 Task: Add a signature Loretta Young containing Have a great National Diabetes Month, Loretta Young to email address softage.9@softage.net and add a folder Marketing plans
Action: Mouse moved to (1137, 87)
Screenshot: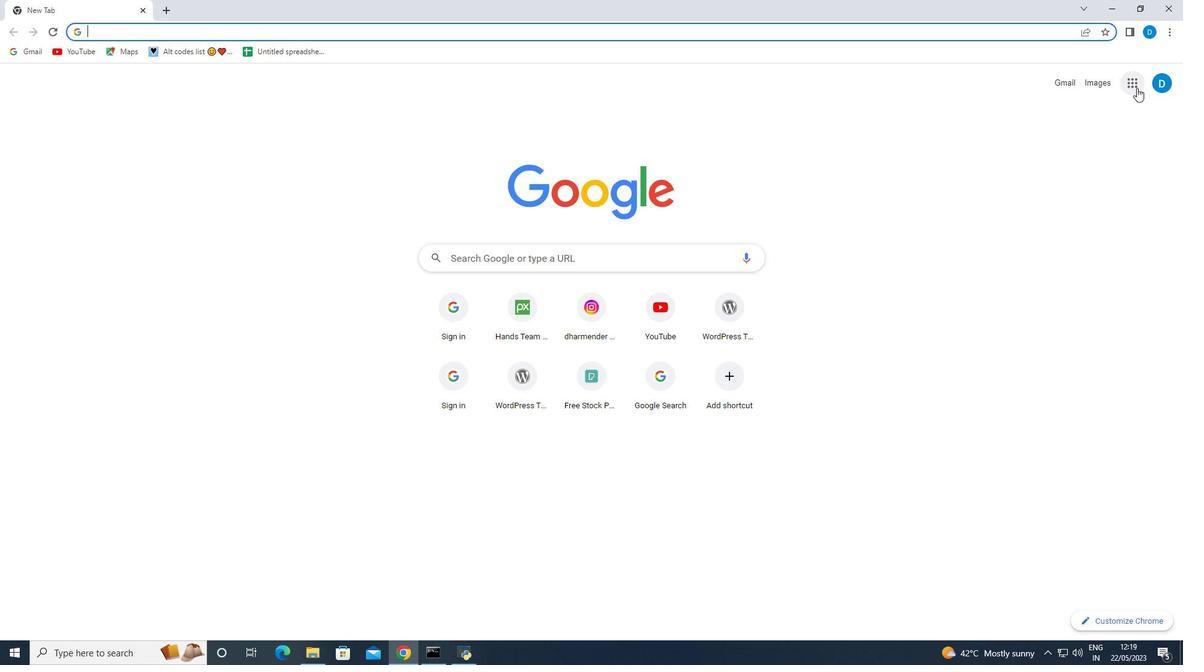 
Action: Mouse pressed left at (1137, 87)
Screenshot: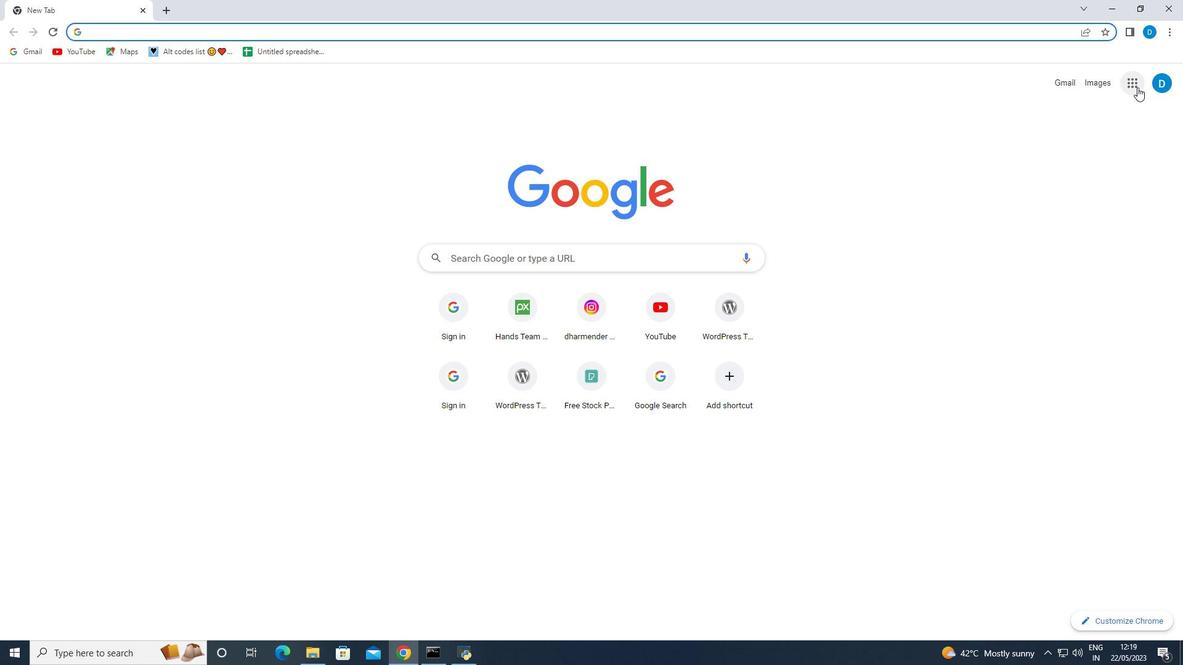 
Action: Mouse moved to (1025, 245)
Screenshot: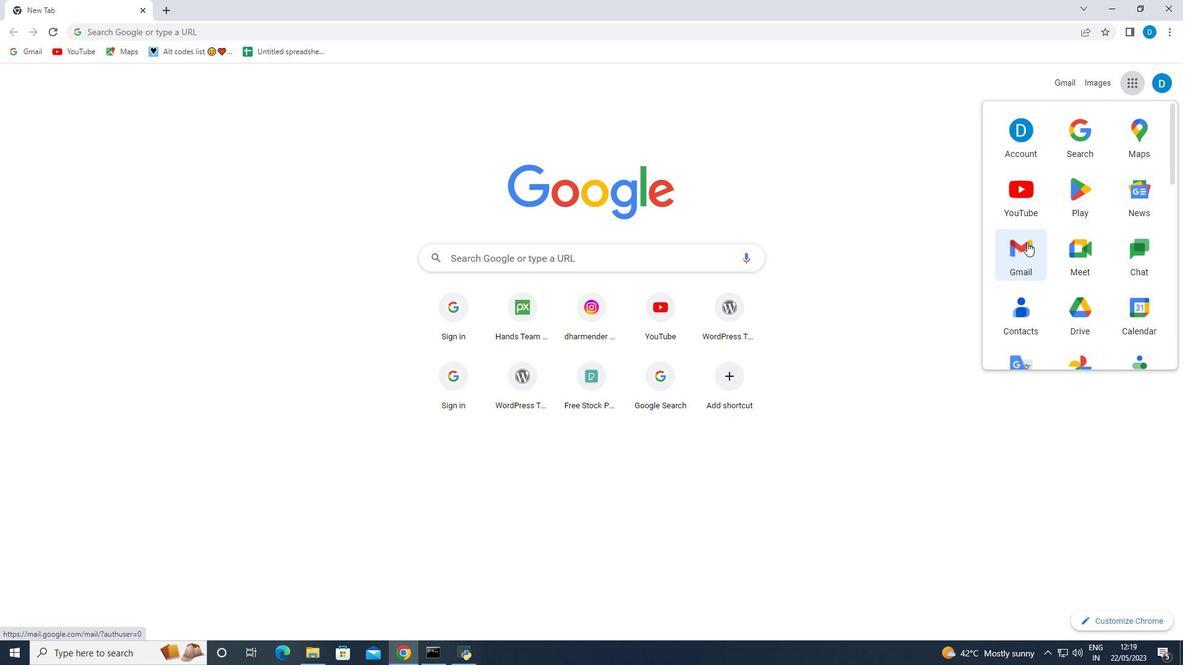 
Action: Mouse pressed left at (1025, 245)
Screenshot: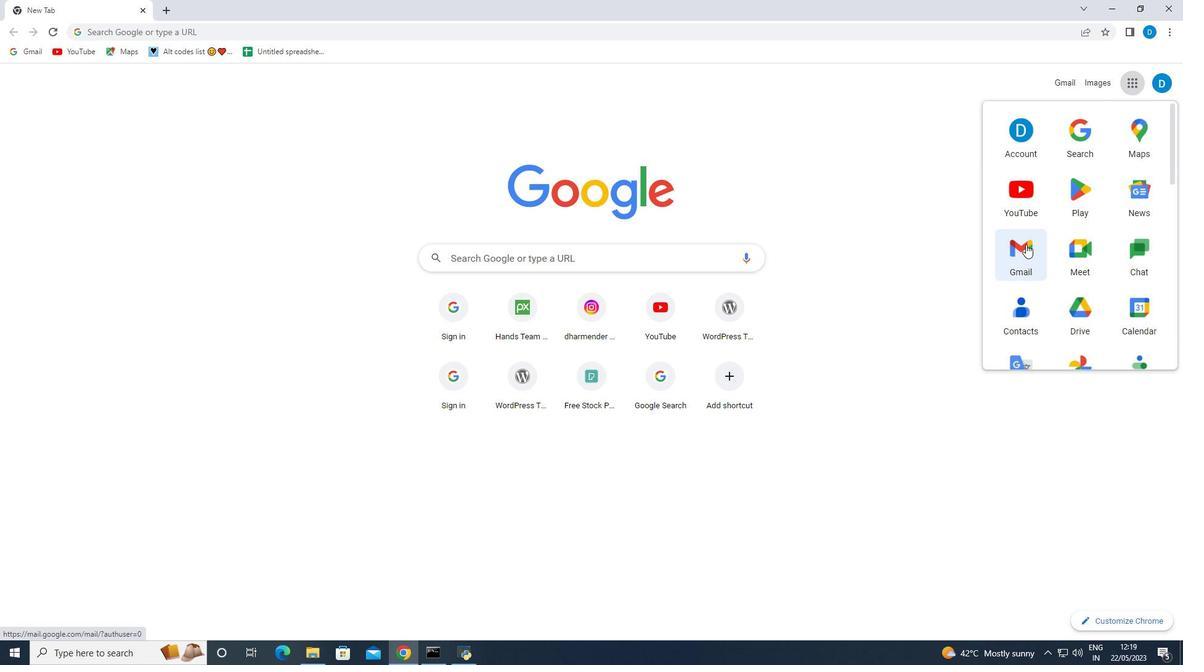
Action: Mouse moved to (1109, 85)
Screenshot: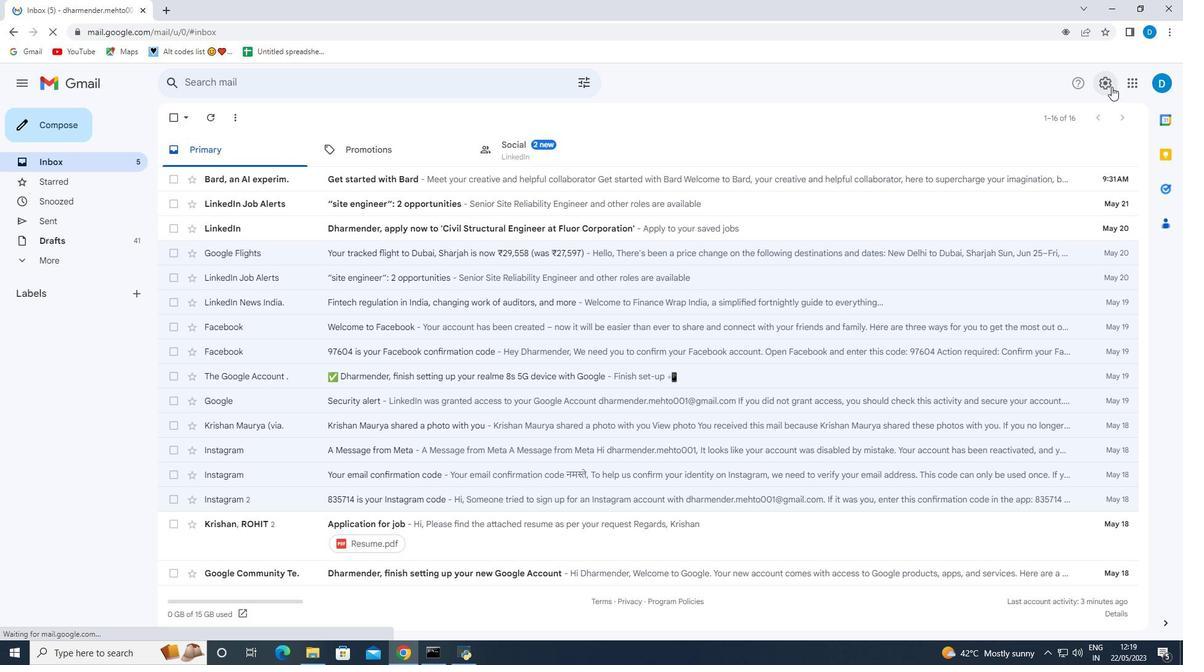 
Action: Mouse pressed left at (1109, 85)
Screenshot: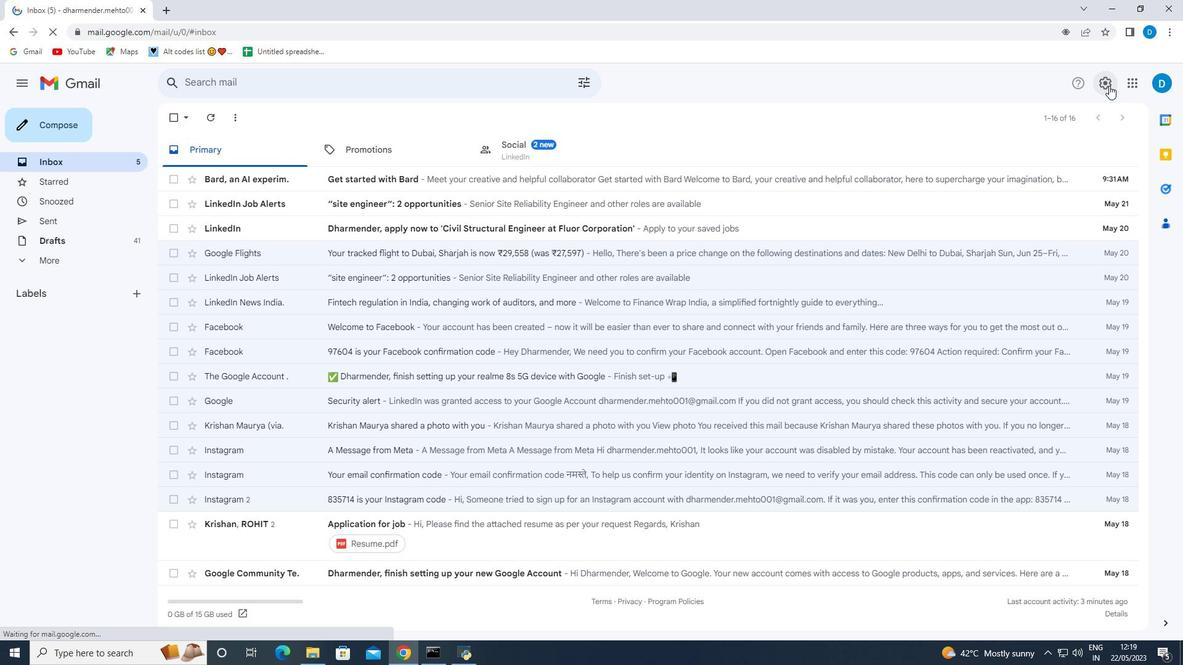 
Action: Mouse moved to (1102, 85)
Screenshot: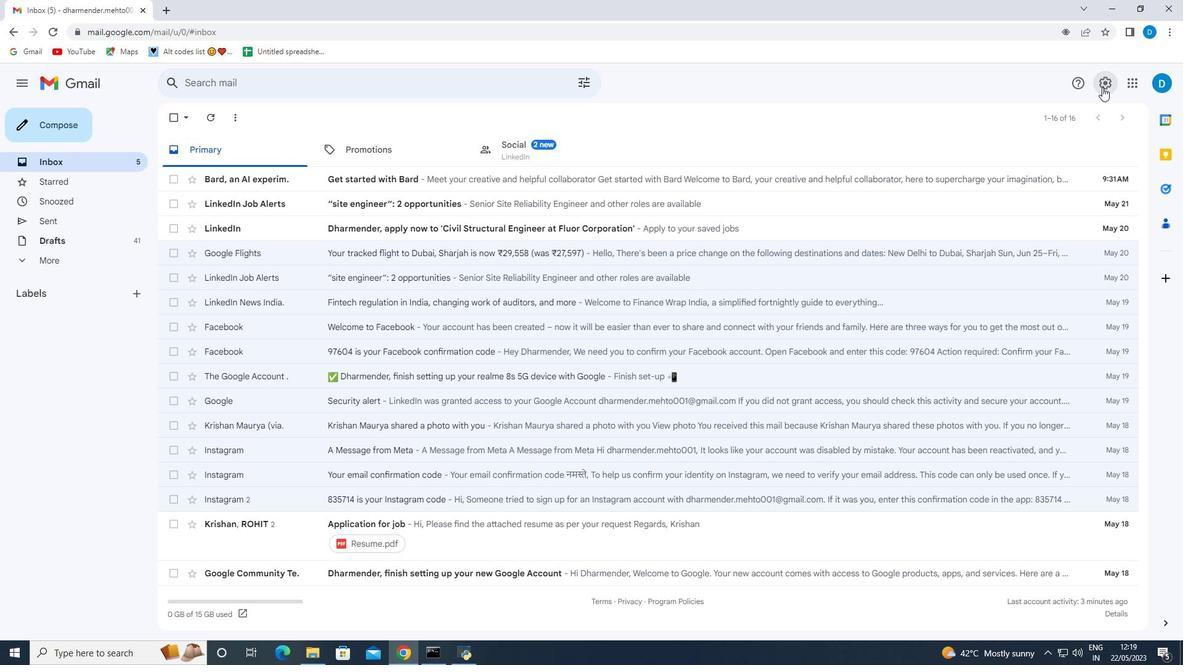 
Action: Mouse pressed left at (1102, 85)
Screenshot: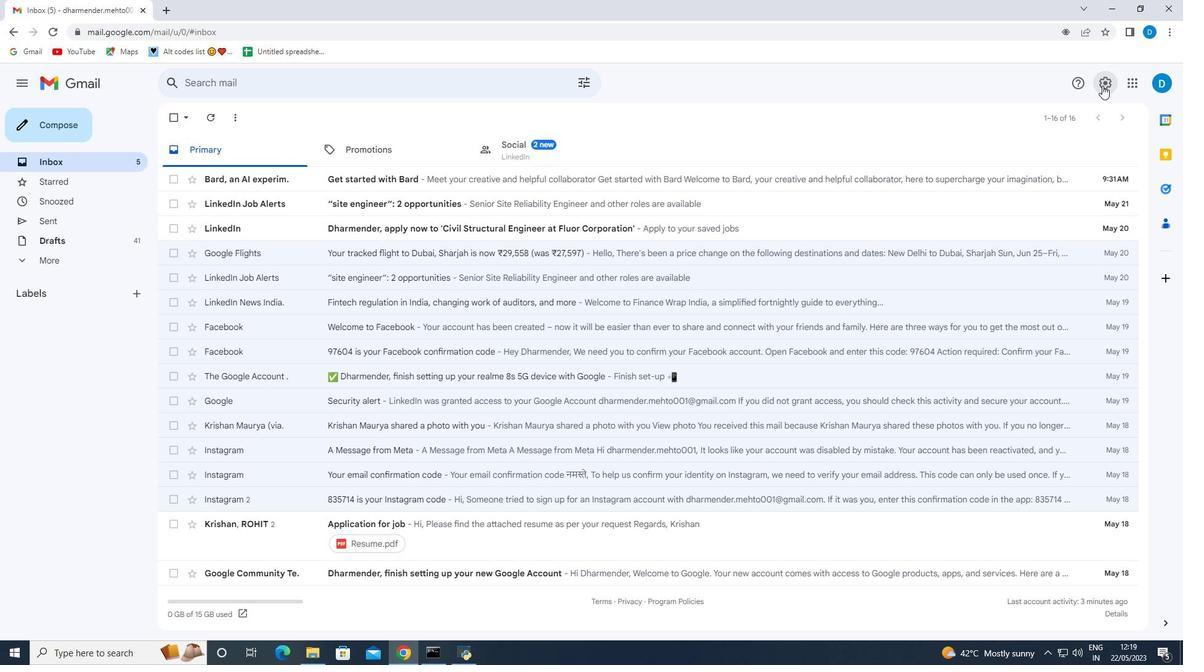
Action: Mouse pressed left at (1102, 85)
Screenshot: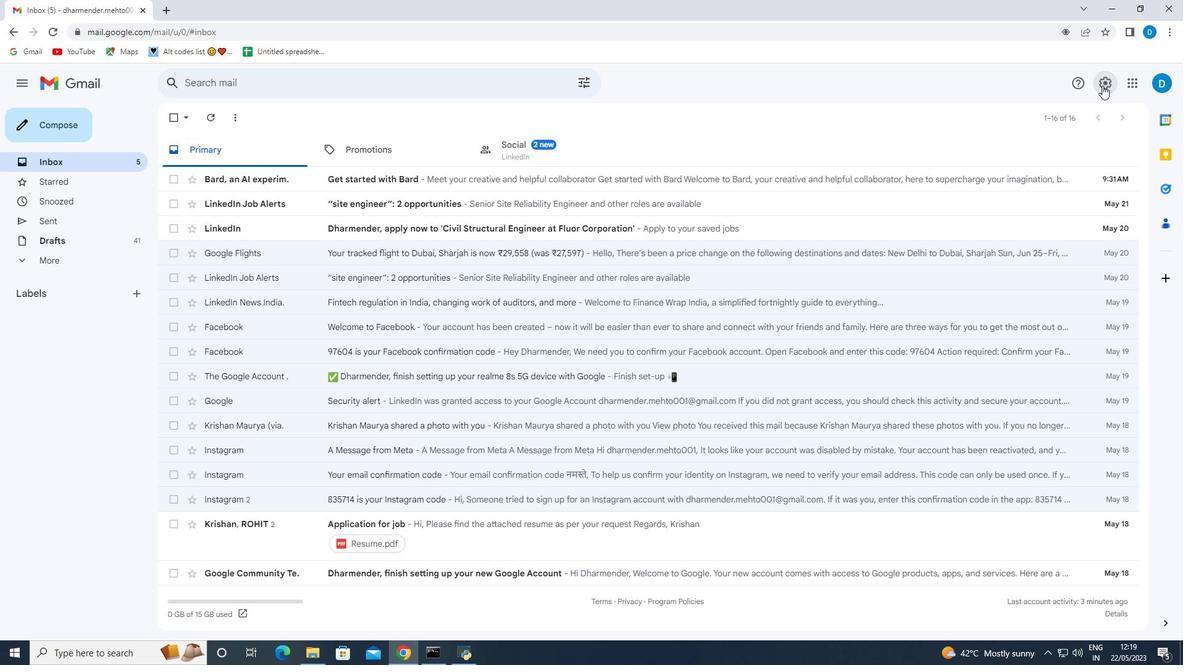 
Action: Mouse moved to (1075, 145)
Screenshot: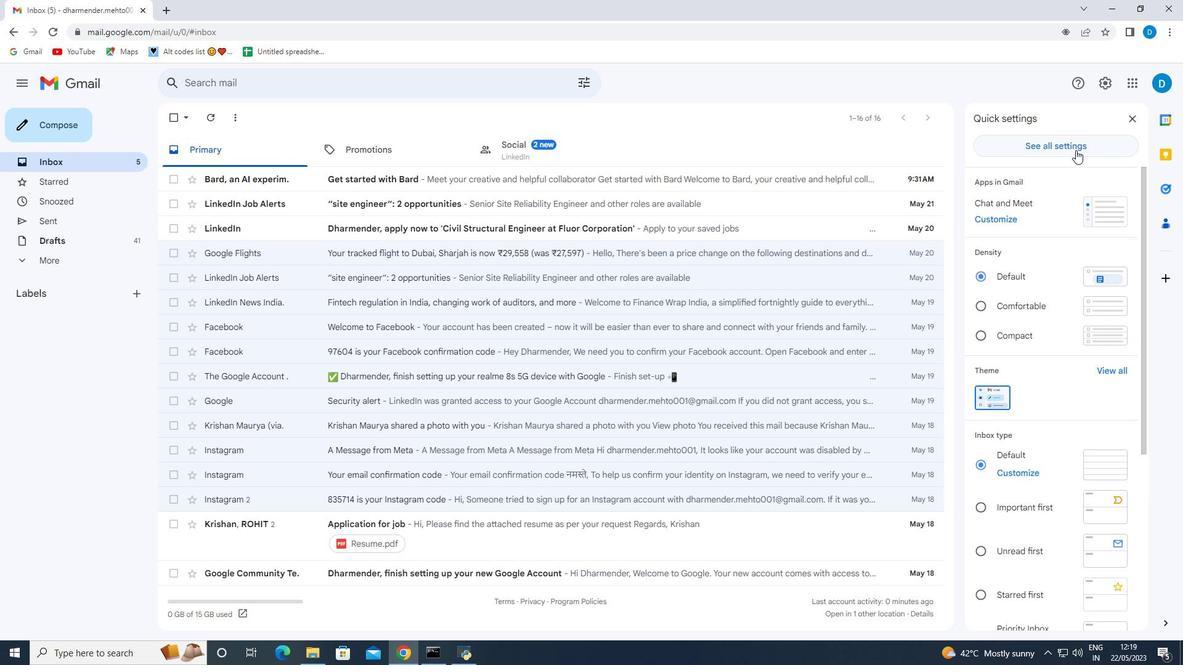 
Action: Mouse pressed left at (1075, 145)
Screenshot: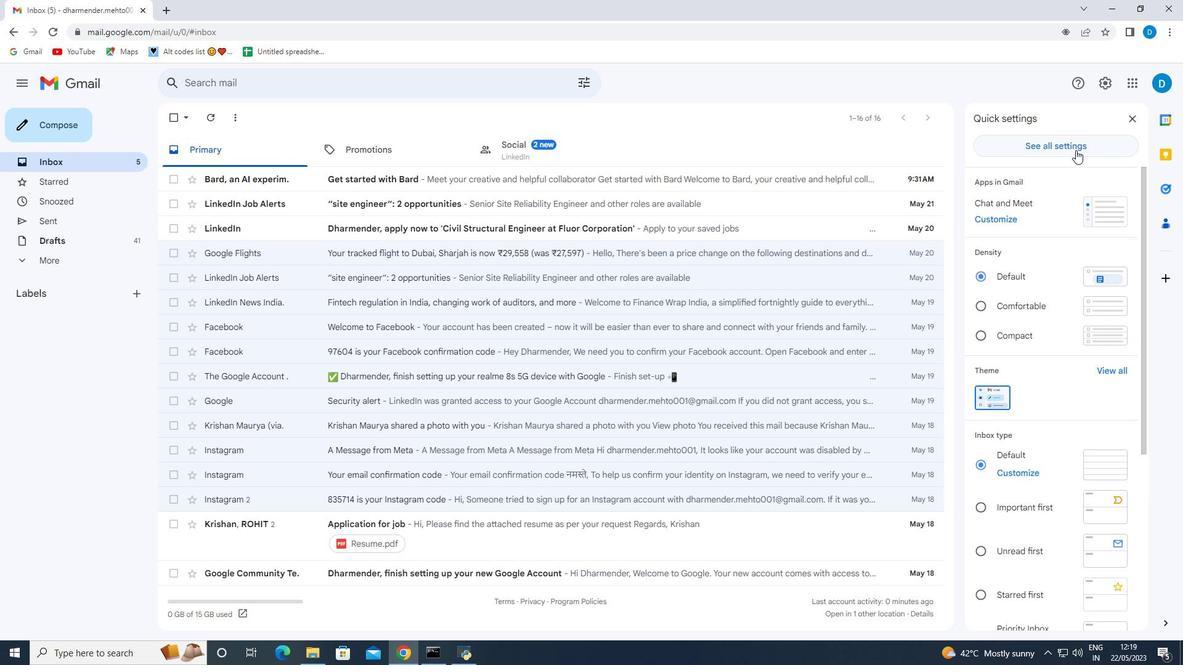 
Action: Mouse moved to (467, 258)
Screenshot: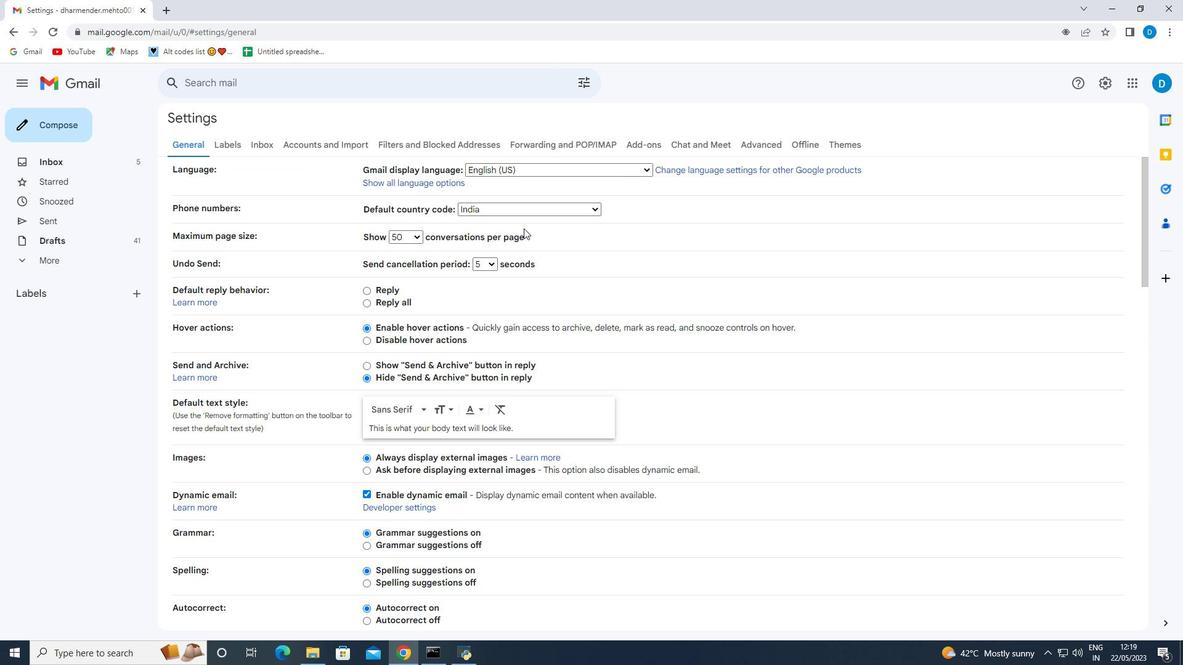 
Action: Mouse scrolled (467, 257) with delta (0, 0)
Screenshot: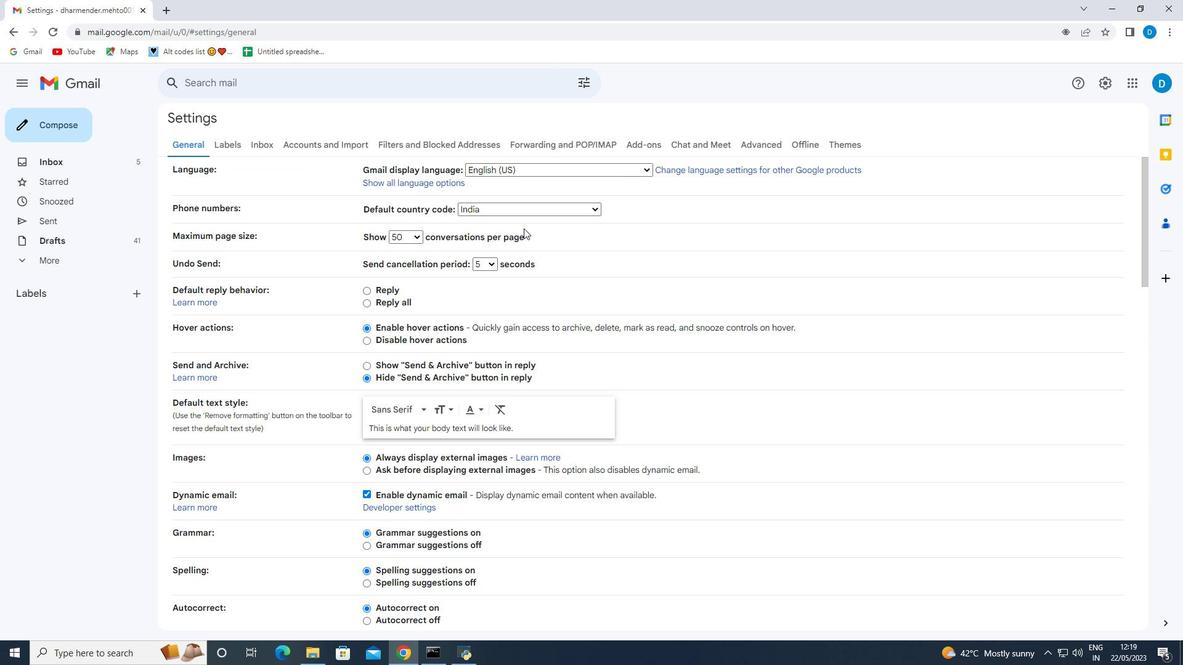 
Action: Mouse moved to (465, 260)
Screenshot: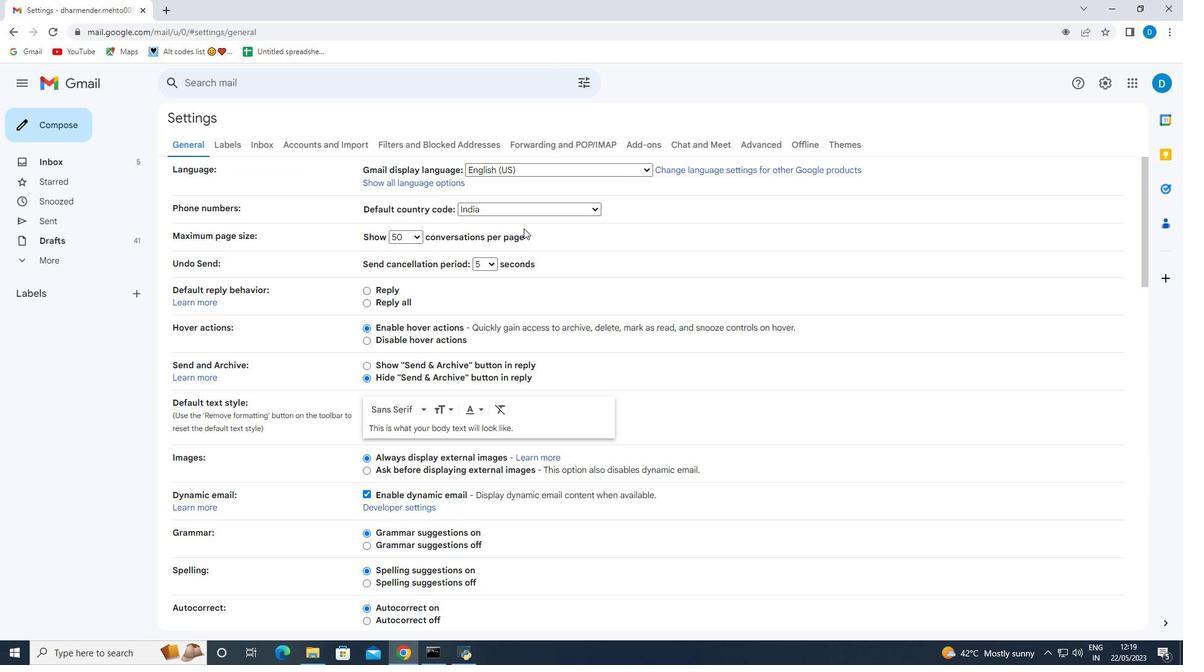 
Action: Mouse scrolled (465, 260) with delta (0, 0)
Screenshot: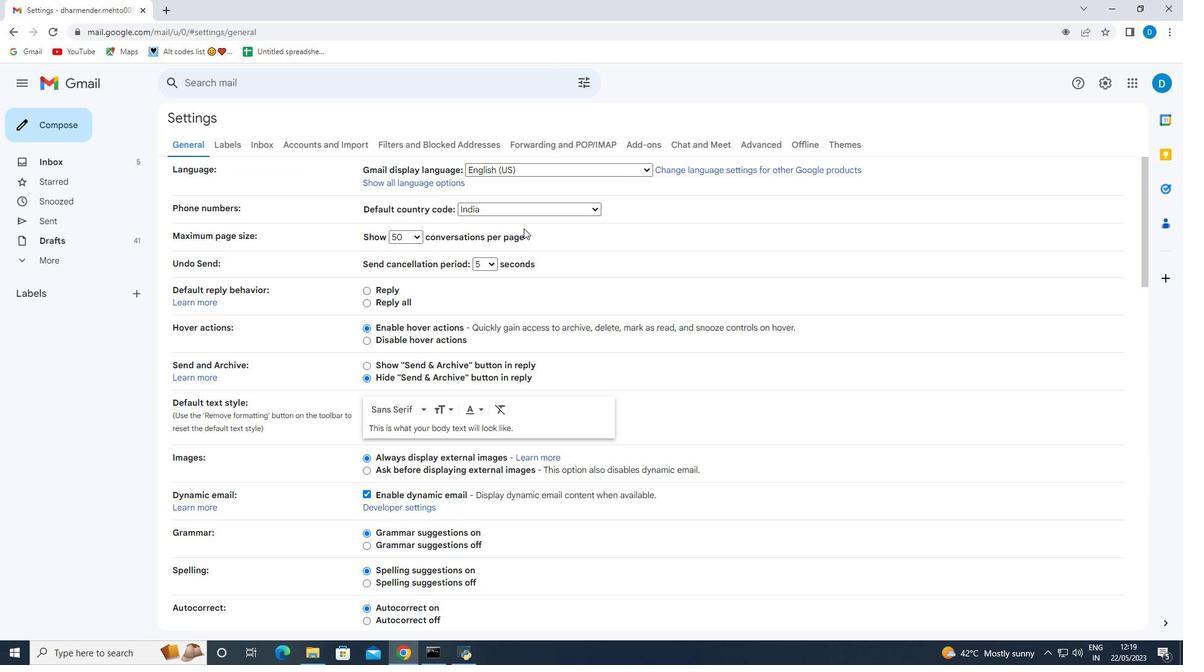 
Action: Mouse moved to (465, 260)
Screenshot: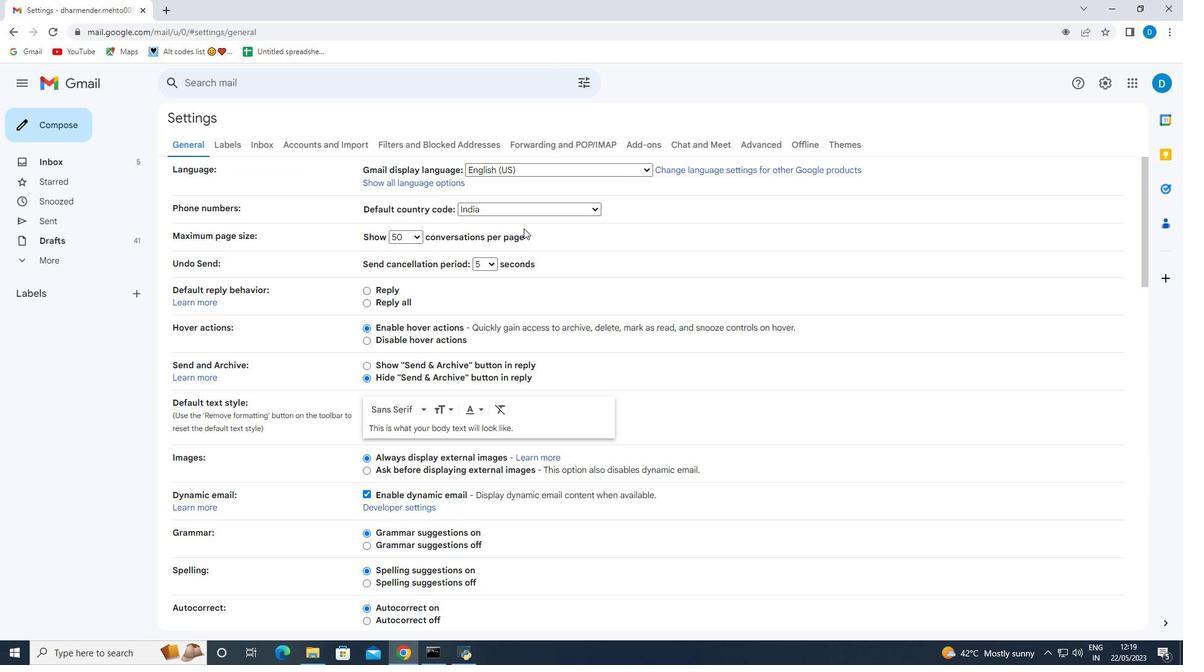 
Action: Mouse scrolled (465, 260) with delta (0, 0)
Screenshot: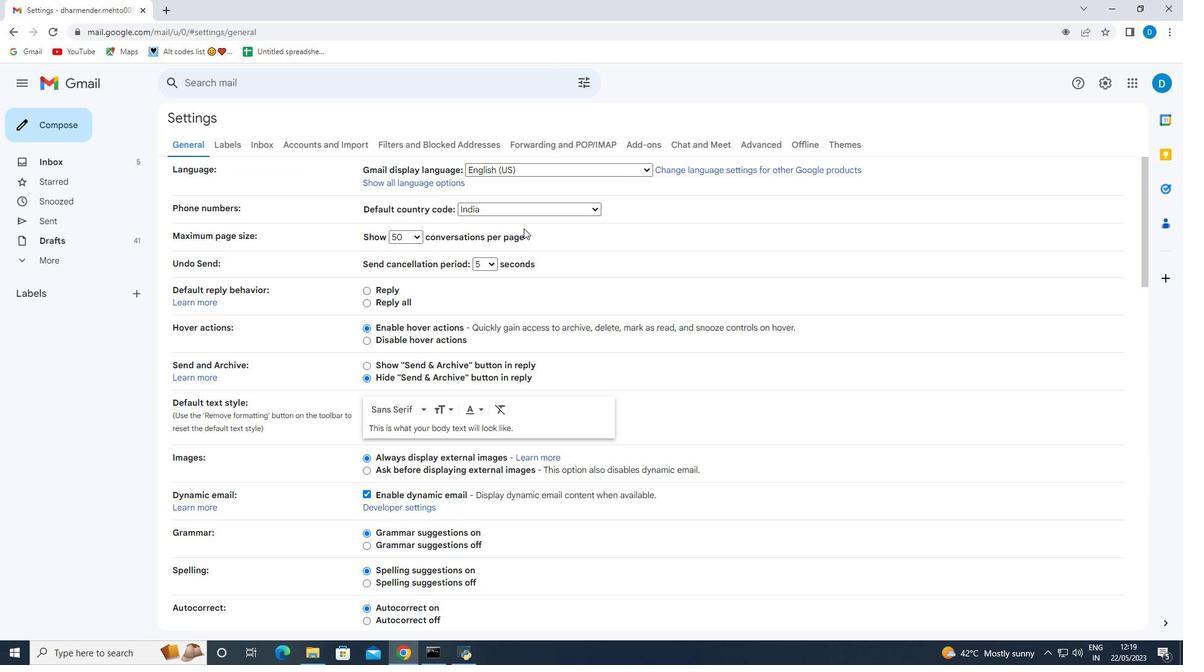
Action: Mouse moved to (465, 260)
Screenshot: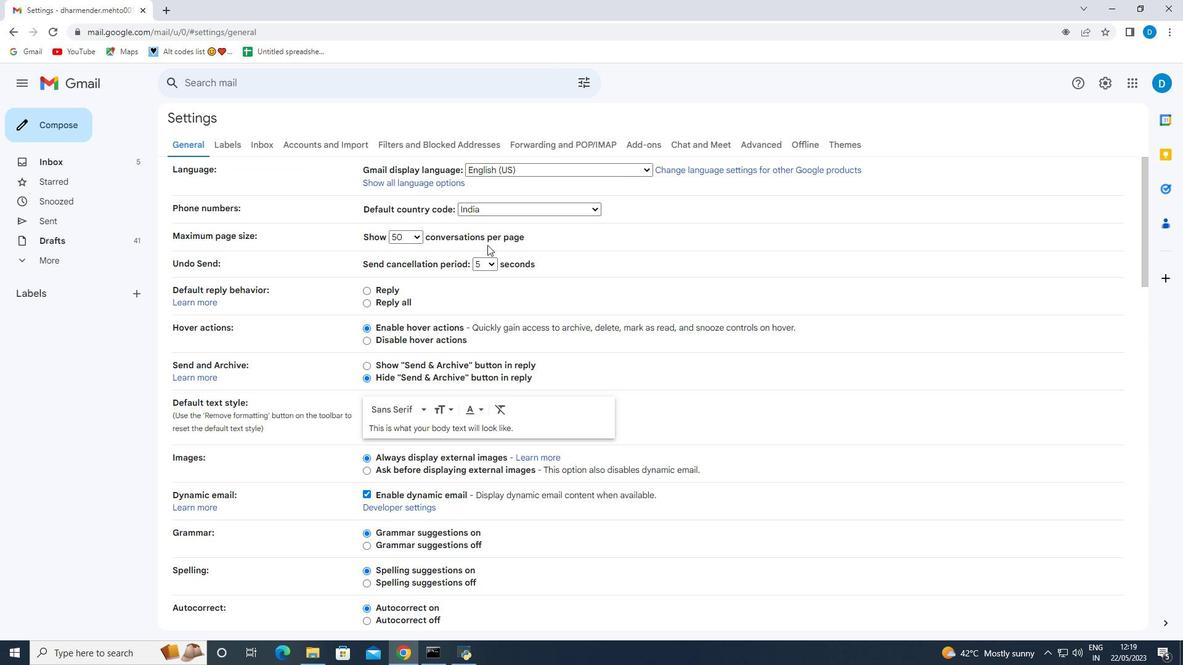 
Action: Mouse scrolled (465, 260) with delta (0, 0)
Screenshot: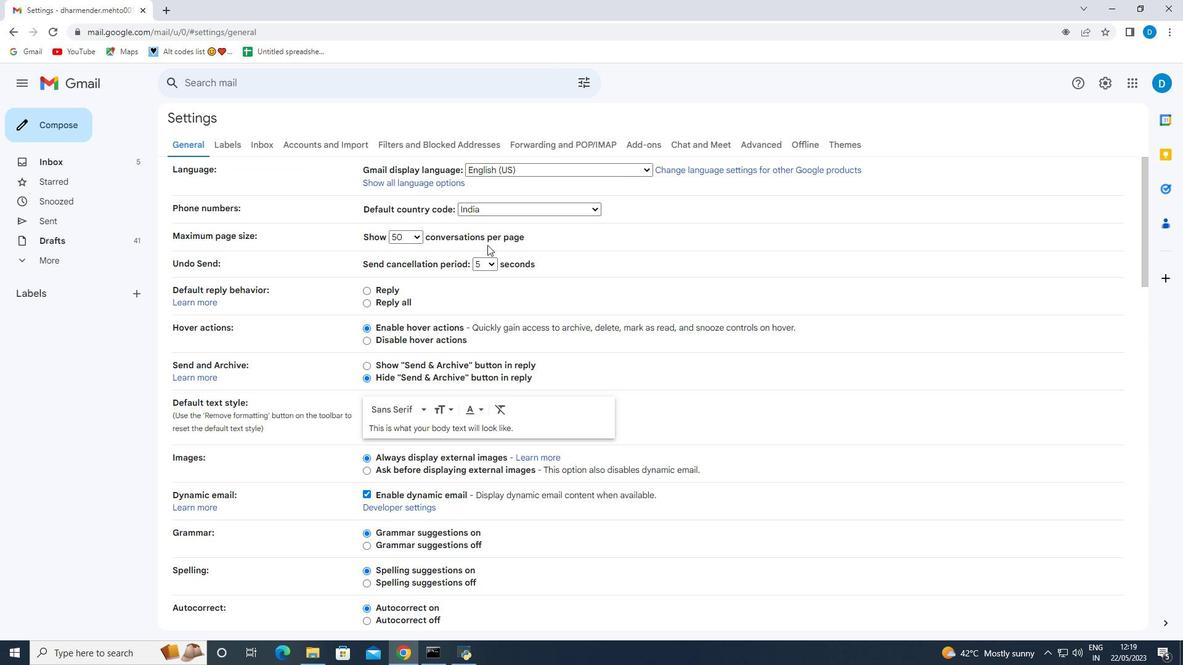 
Action: Mouse scrolled (465, 260) with delta (0, 0)
Screenshot: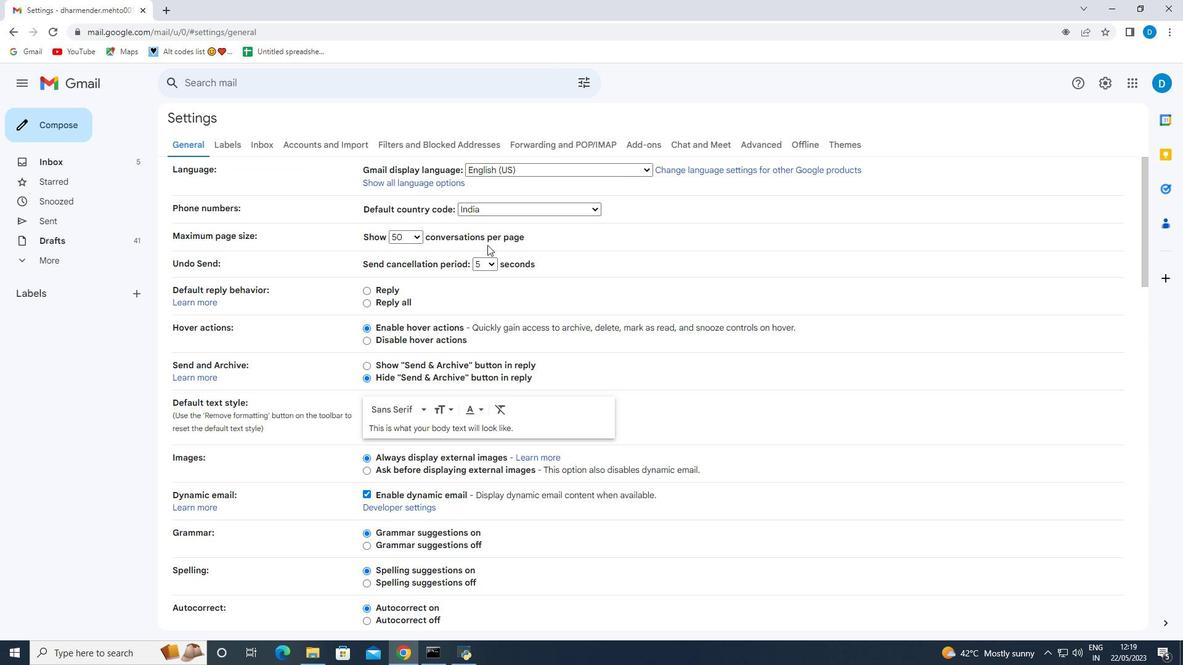 
Action: Mouse scrolled (465, 260) with delta (0, 0)
Screenshot: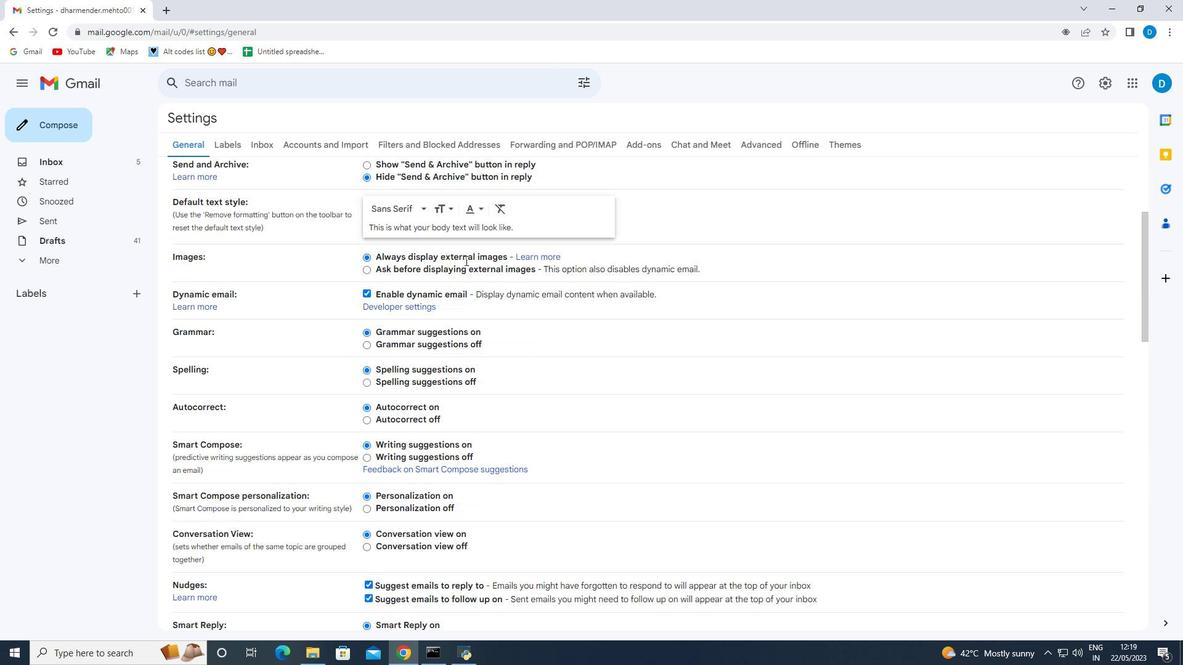 
Action: Mouse scrolled (465, 260) with delta (0, 0)
Screenshot: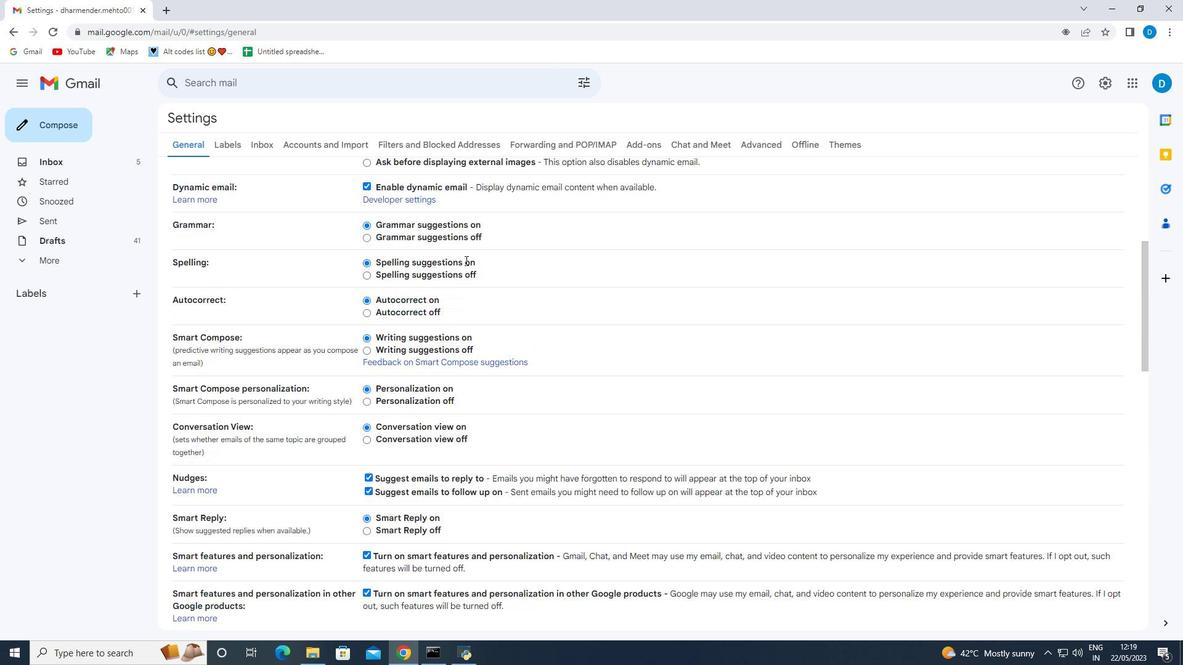 
Action: Mouse scrolled (465, 260) with delta (0, 0)
Screenshot: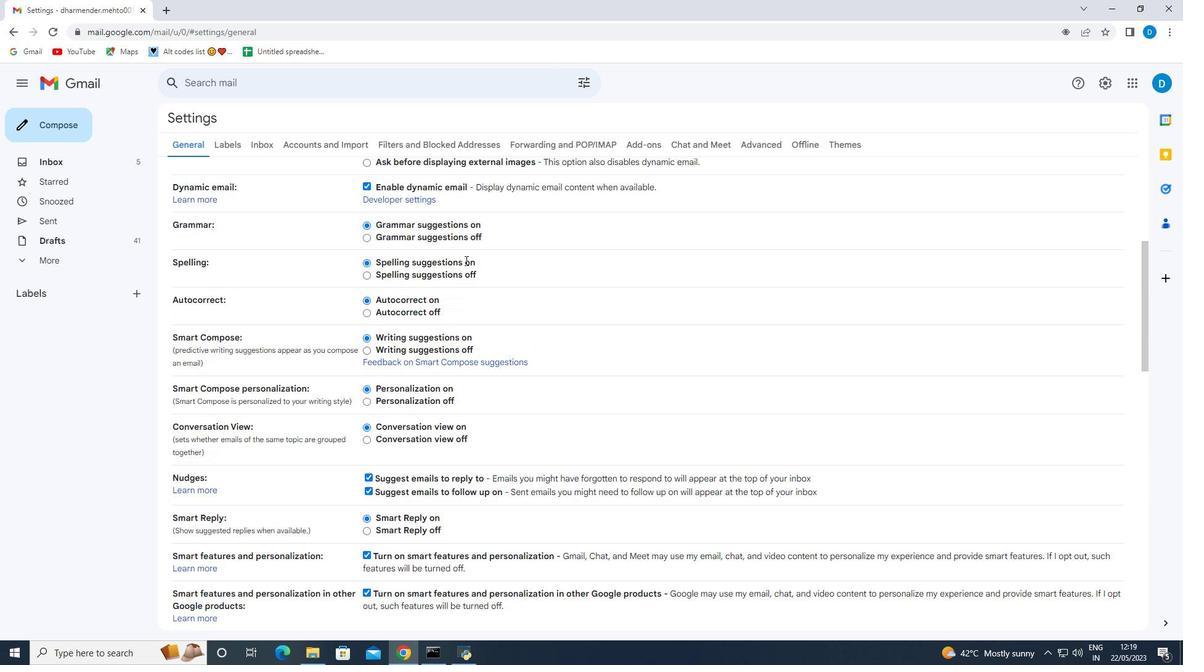 
Action: Mouse scrolled (465, 260) with delta (0, 0)
Screenshot: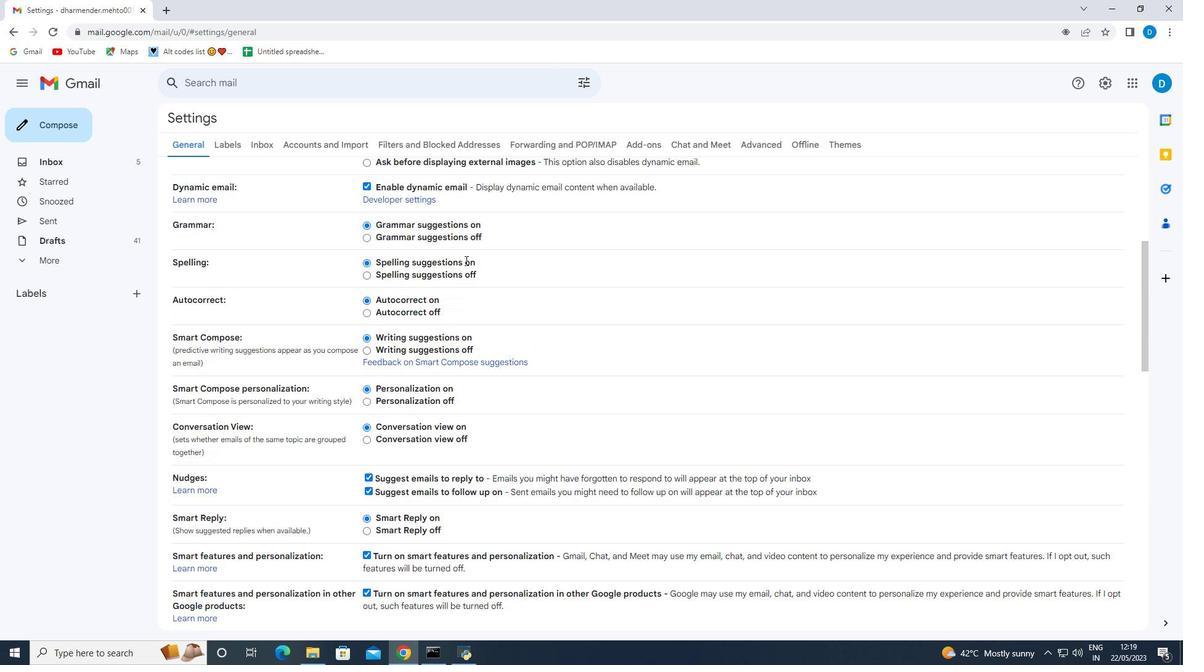 
Action: Mouse scrolled (465, 260) with delta (0, 0)
Screenshot: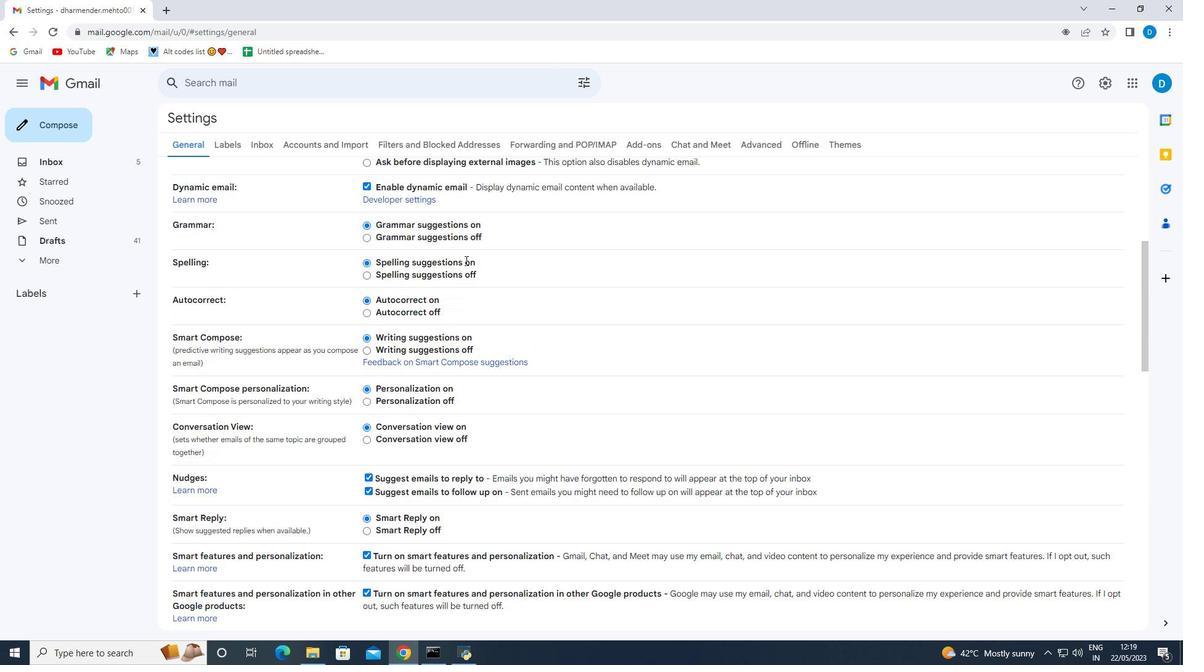 
Action: Mouse scrolled (465, 260) with delta (0, 0)
Screenshot: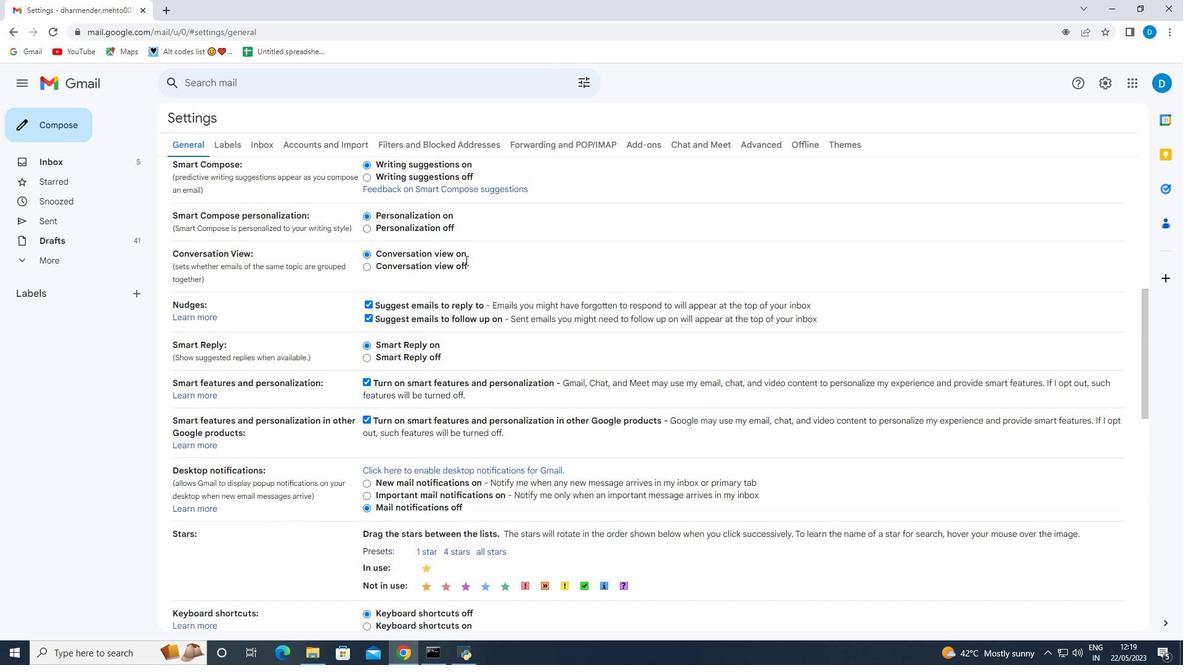 
Action: Mouse scrolled (465, 260) with delta (0, 0)
Screenshot: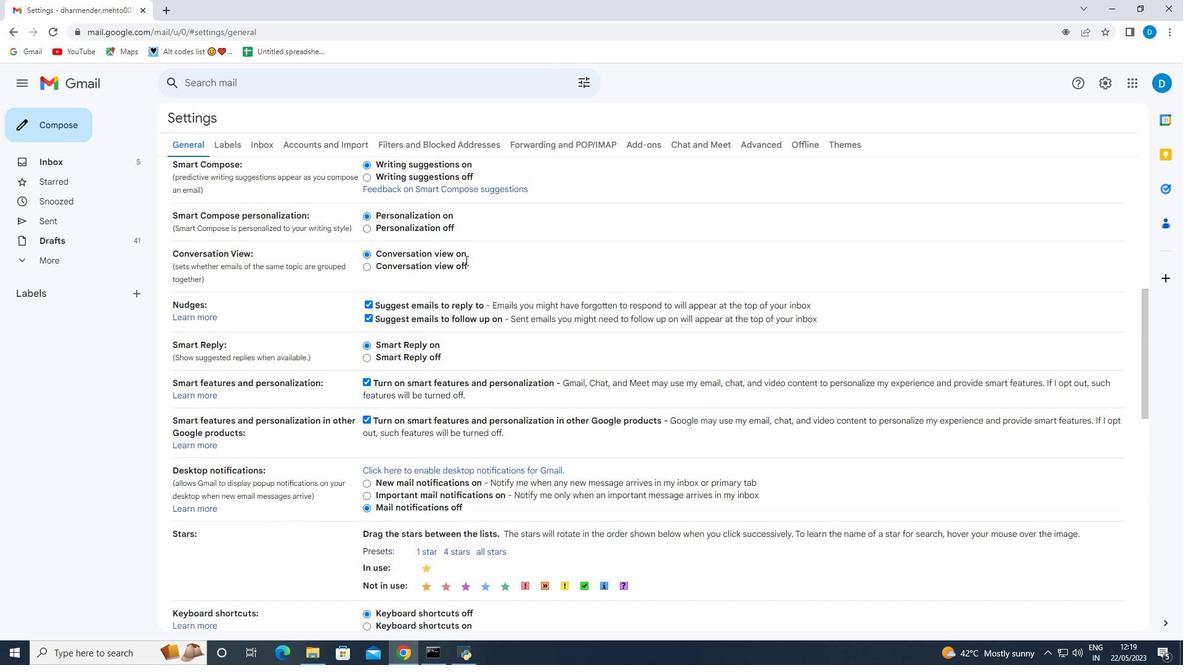 
Action: Mouse scrolled (465, 260) with delta (0, 0)
Screenshot: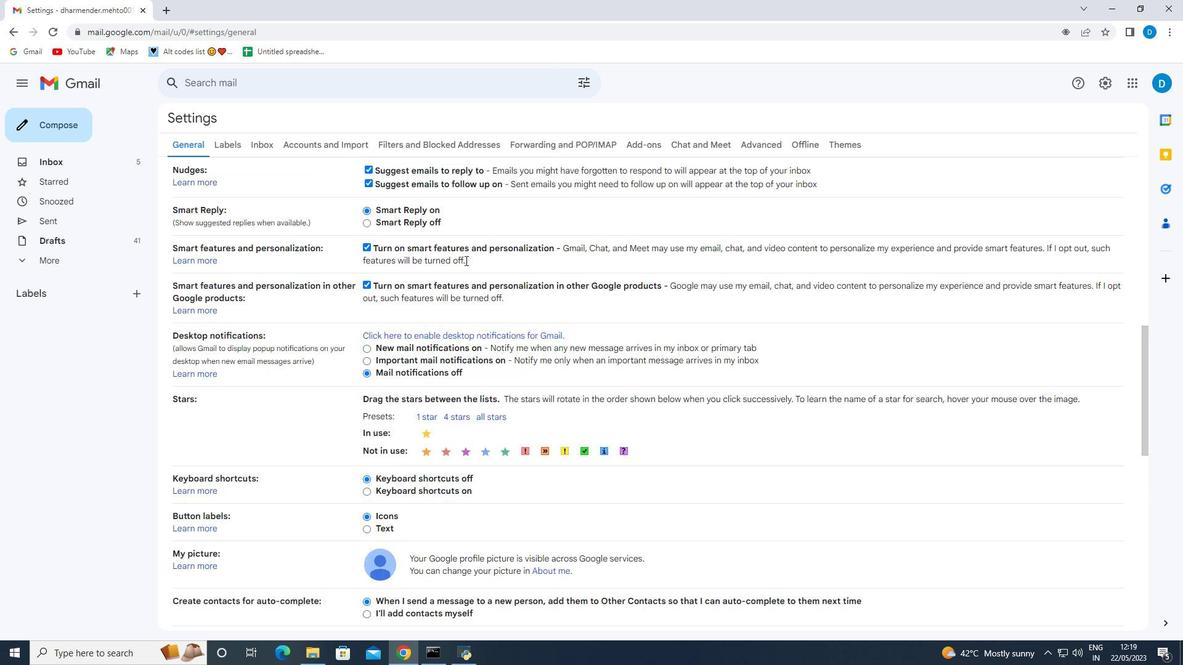 
Action: Mouse scrolled (465, 260) with delta (0, 0)
Screenshot: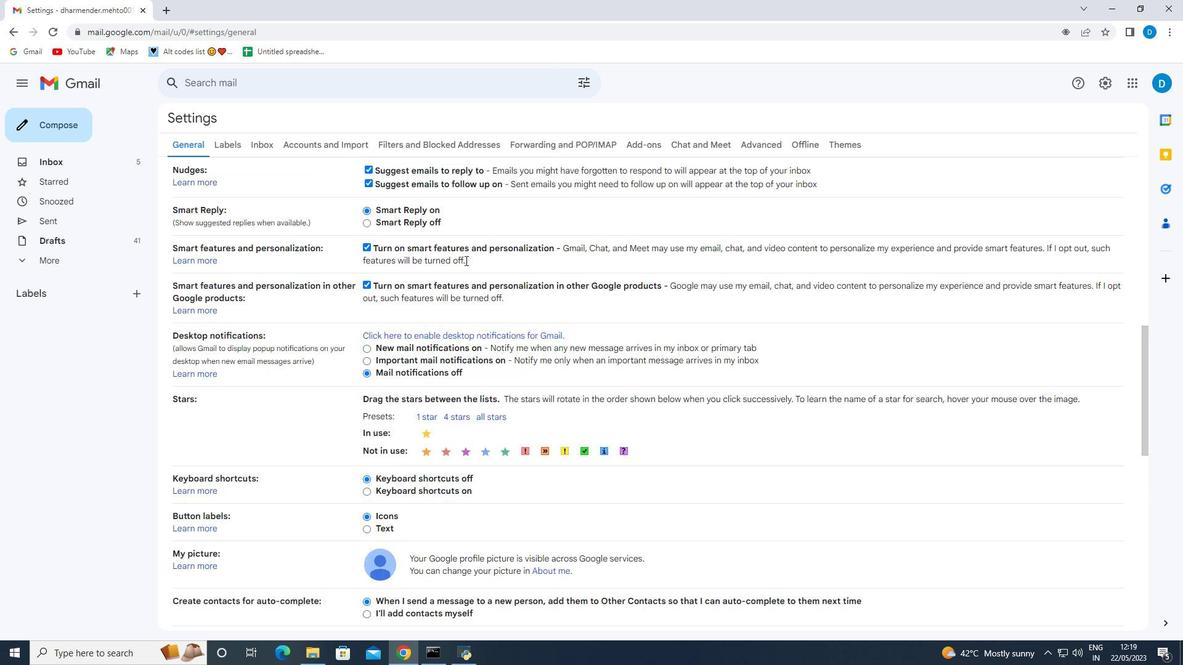 
Action: Mouse scrolled (465, 260) with delta (0, 0)
Screenshot: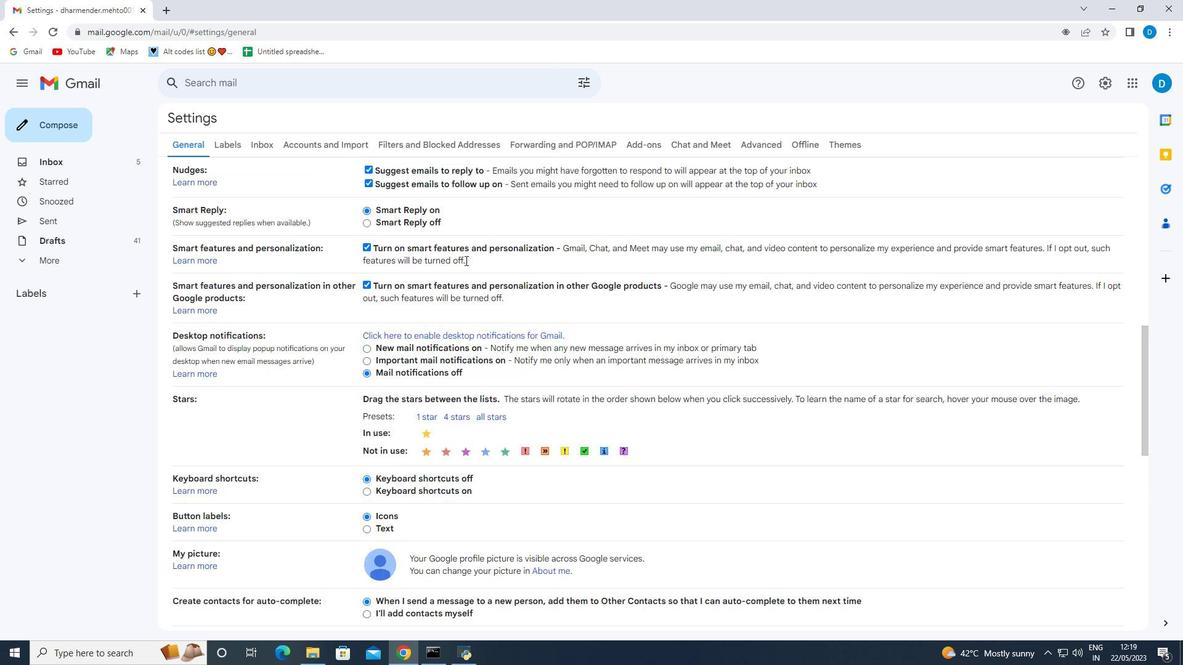 
Action: Mouse moved to (496, 366)
Screenshot: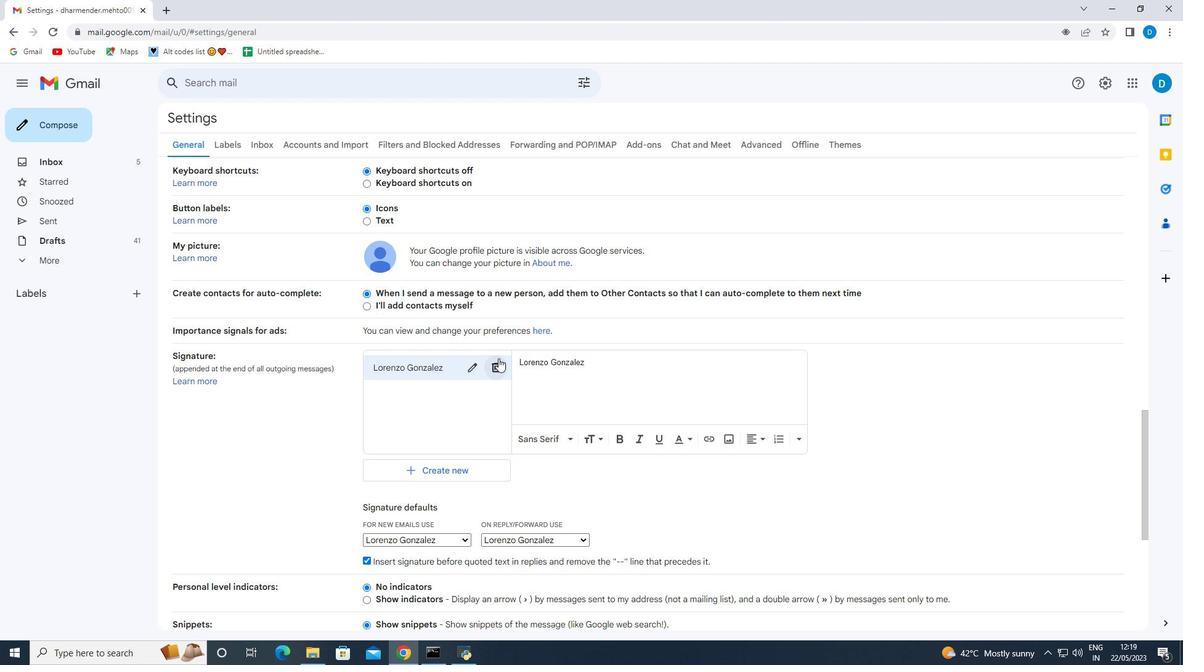 
Action: Mouse pressed left at (496, 366)
Screenshot: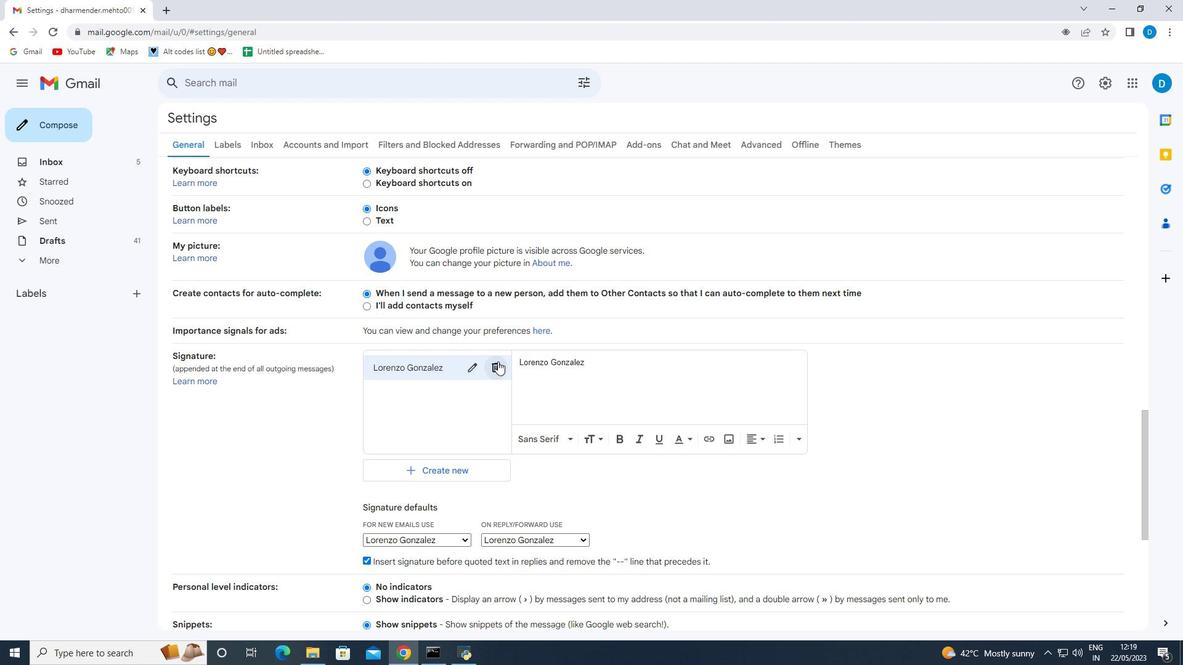 
Action: Mouse moved to (700, 375)
Screenshot: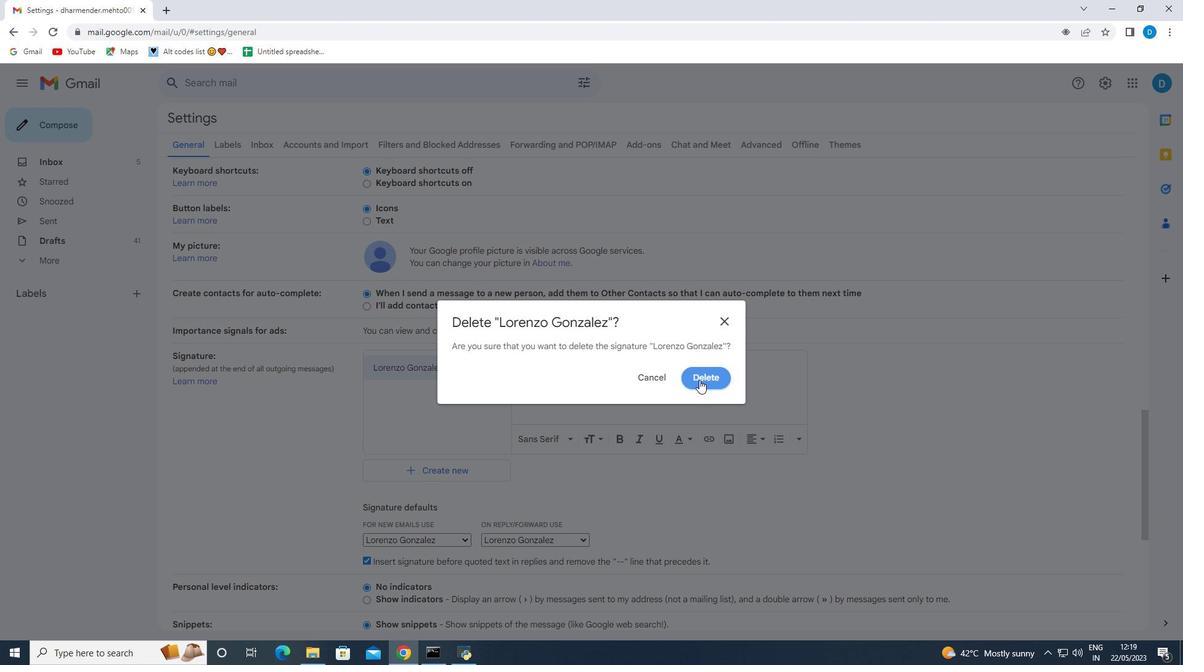 
Action: Mouse pressed left at (700, 375)
Screenshot: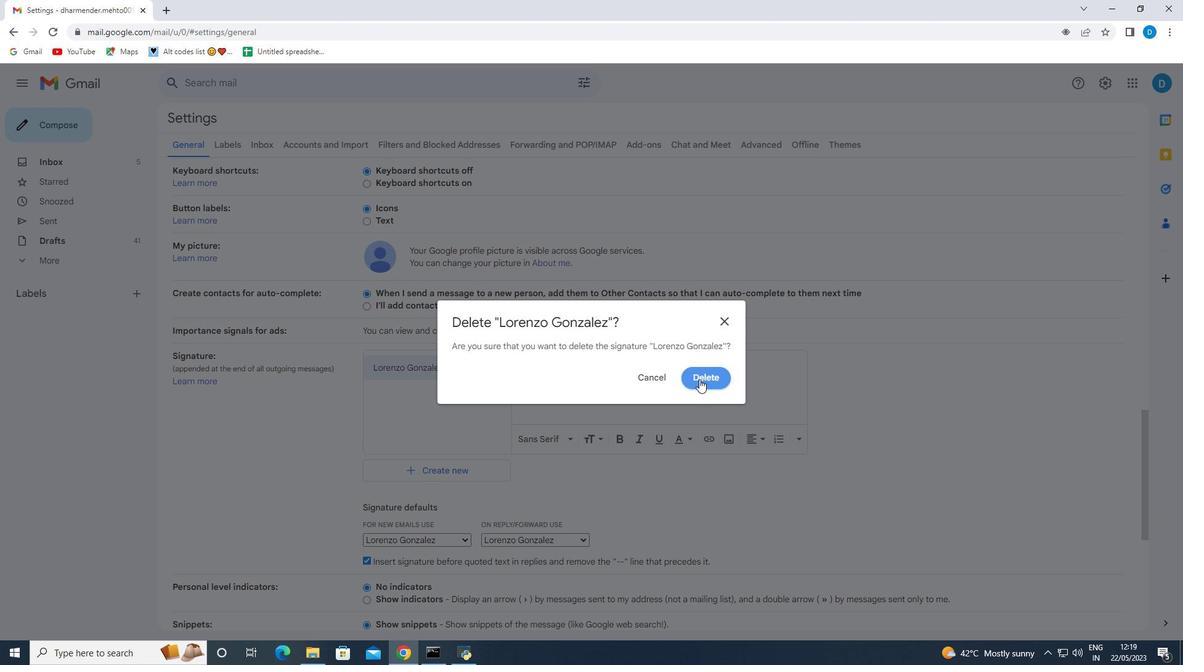 
Action: Mouse moved to (384, 381)
Screenshot: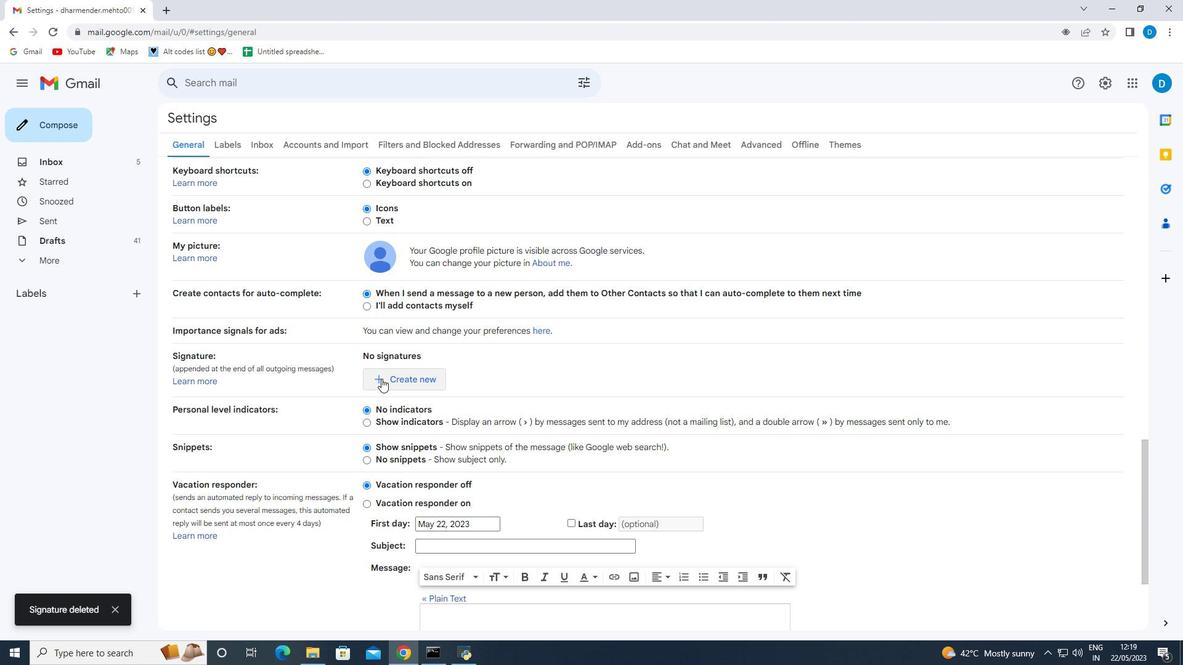 
Action: Mouse pressed left at (384, 381)
Screenshot: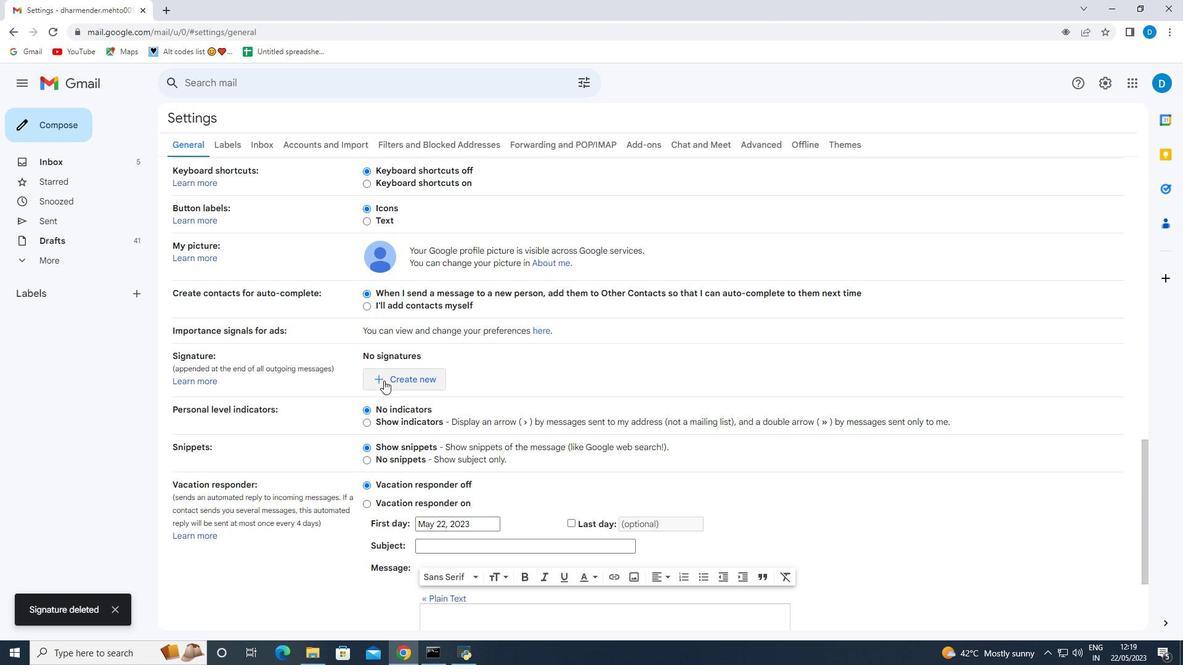 
Action: Mouse moved to (603, 344)
Screenshot: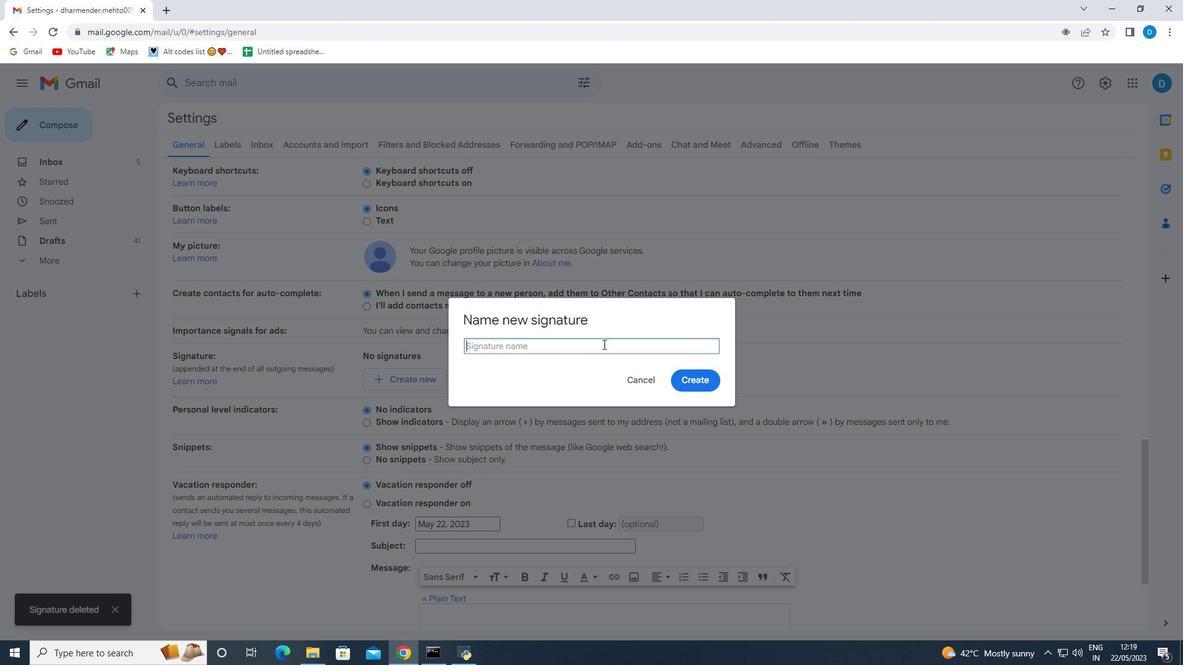 
Action: Mouse pressed left at (603, 344)
Screenshot: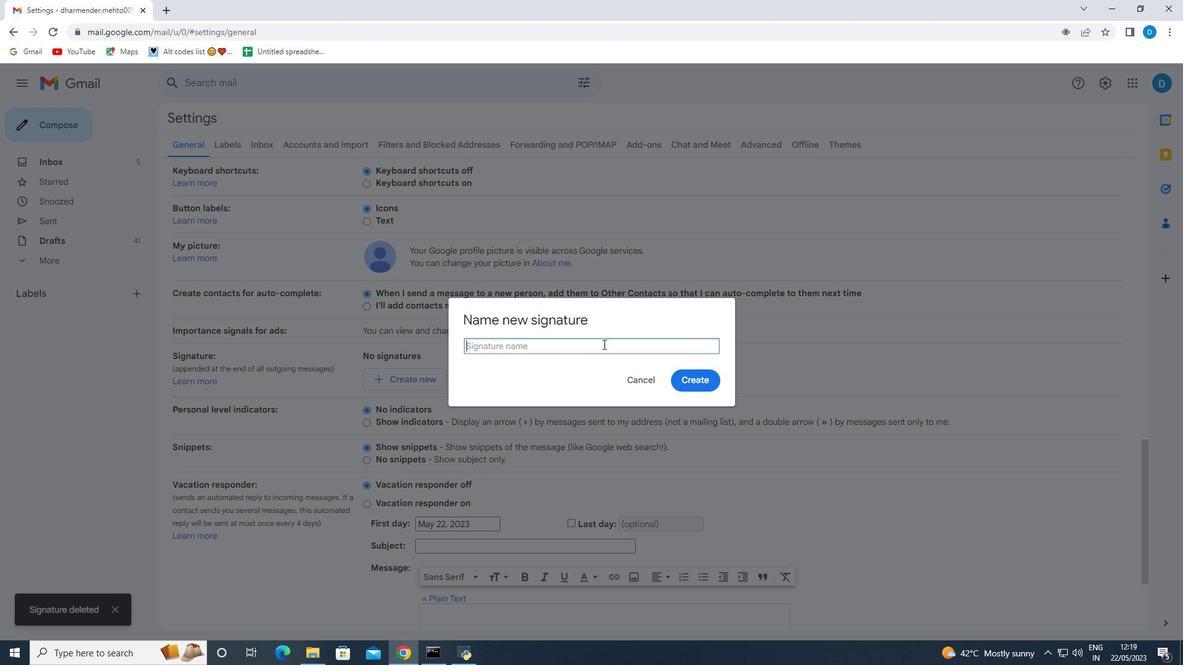 
Action: Key pressed <Key.shift>Loretta<Key.space><Key.shift>Young
Screenshot: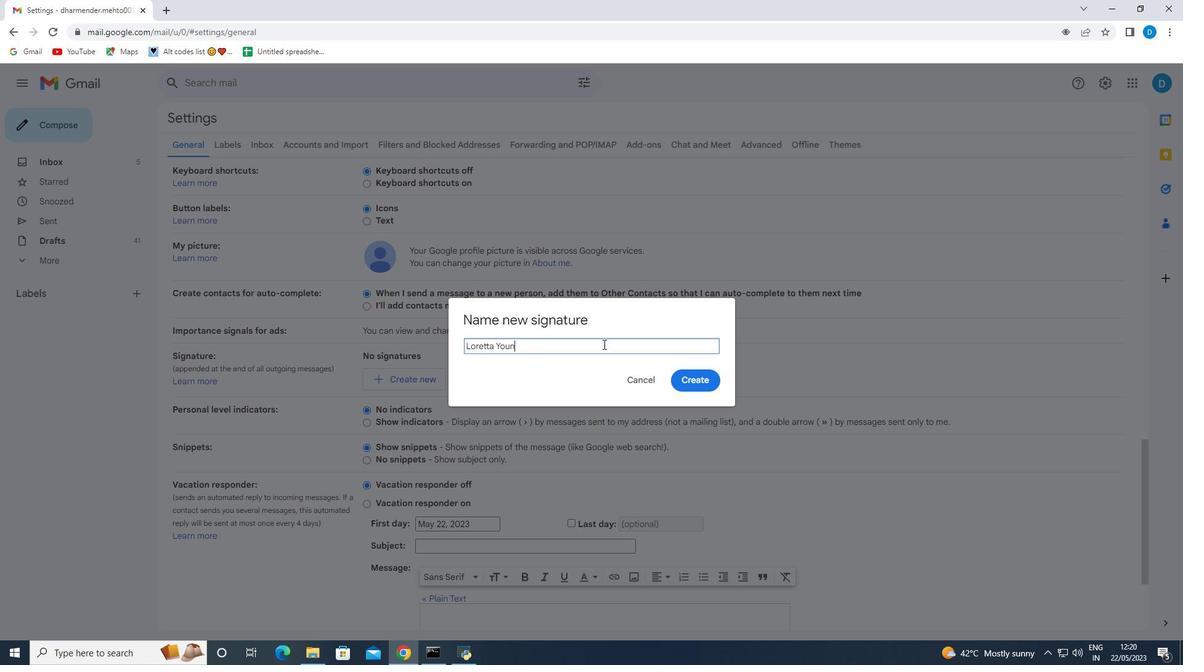 
Action: Mouse moved to (682, 378)
Screenshot: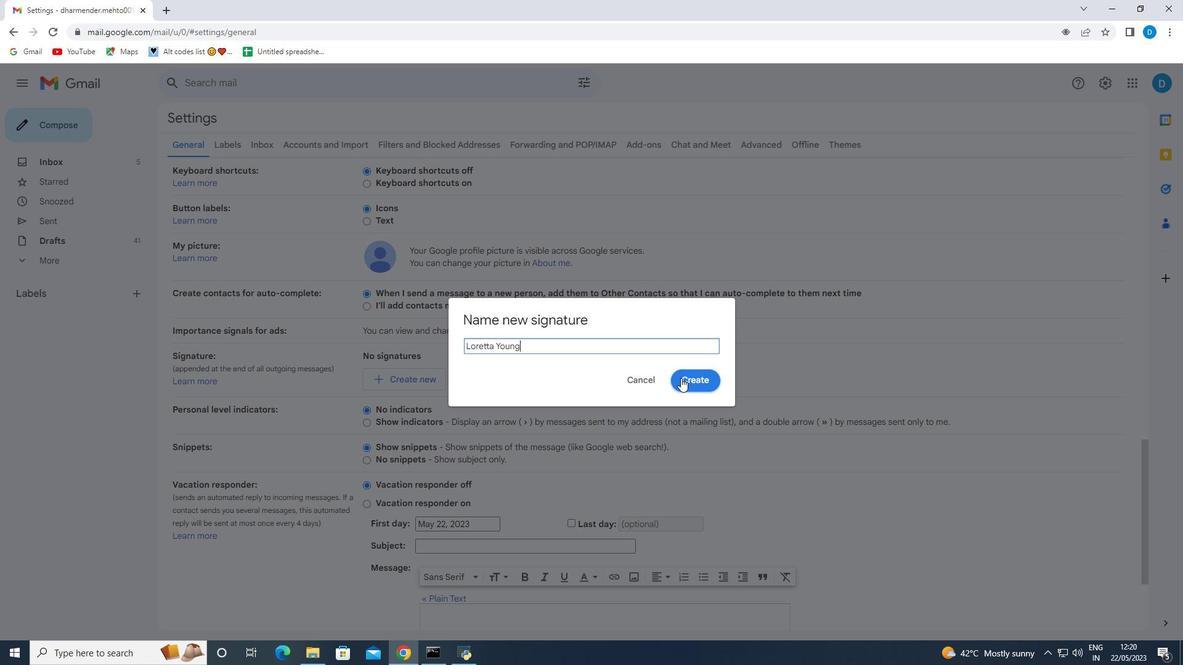 
Action: Mouse pressed left at (682, 378)
Screenshot: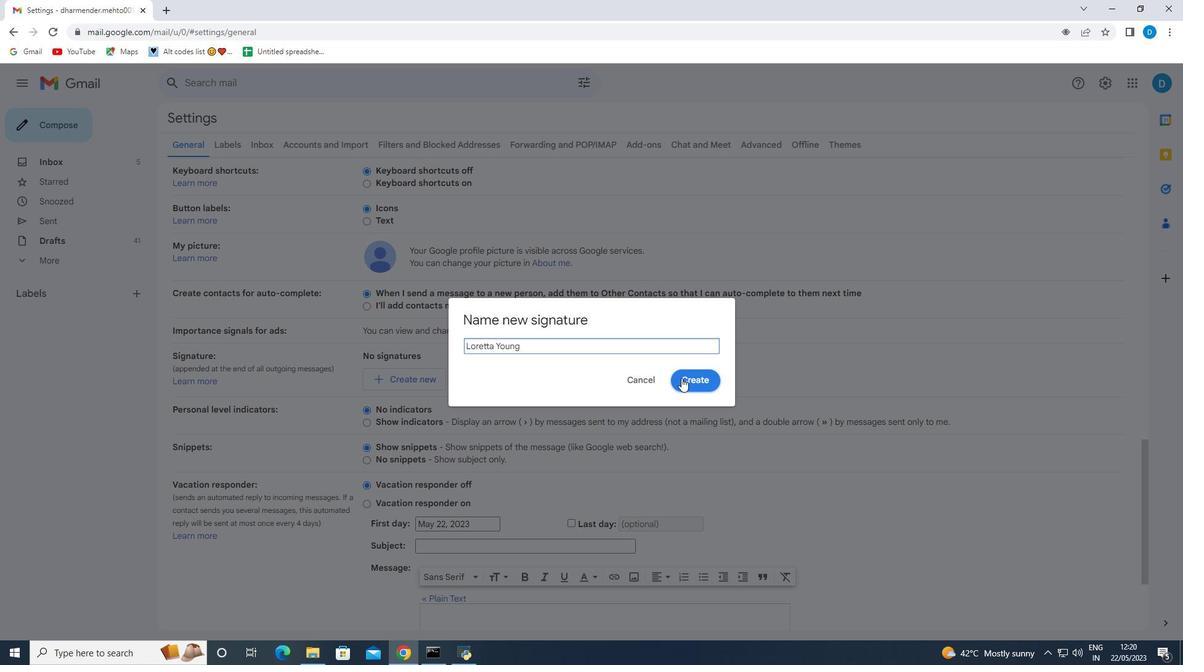 
Action: Mouse moved to (588, 388)
Screenshot: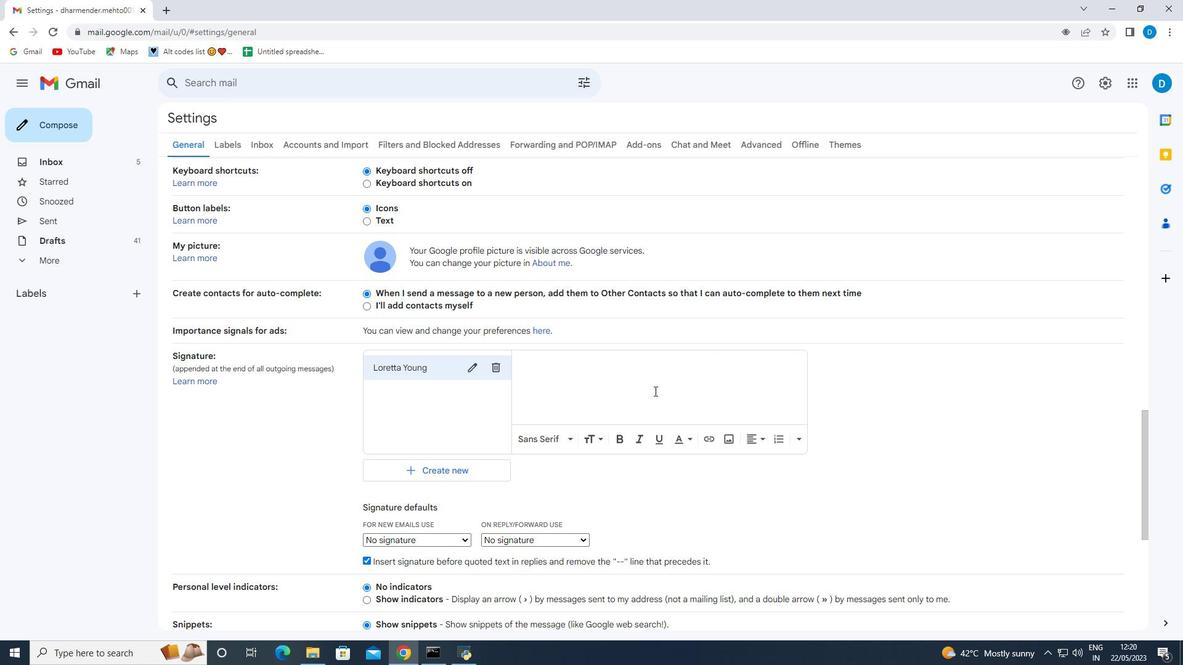 
Action: Mouse pressed left at (588, 388)
Screenshot: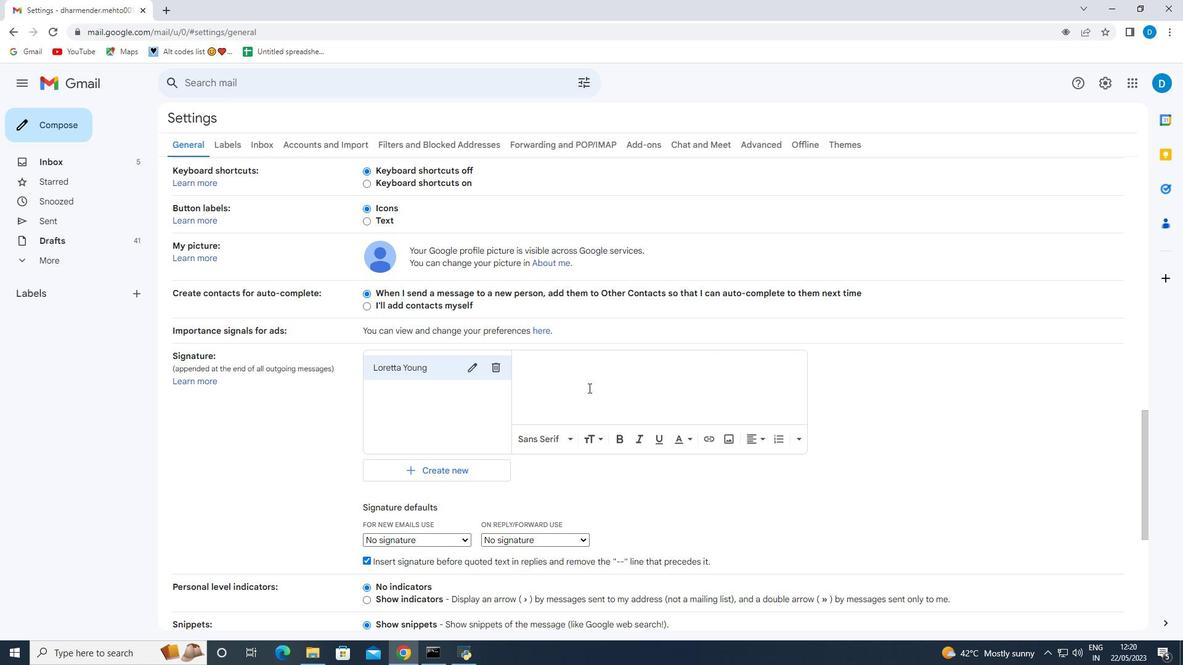 
Action: Key pressed <Key.shift>Loretta<Key.space><Key.shift>Young
Screenshot: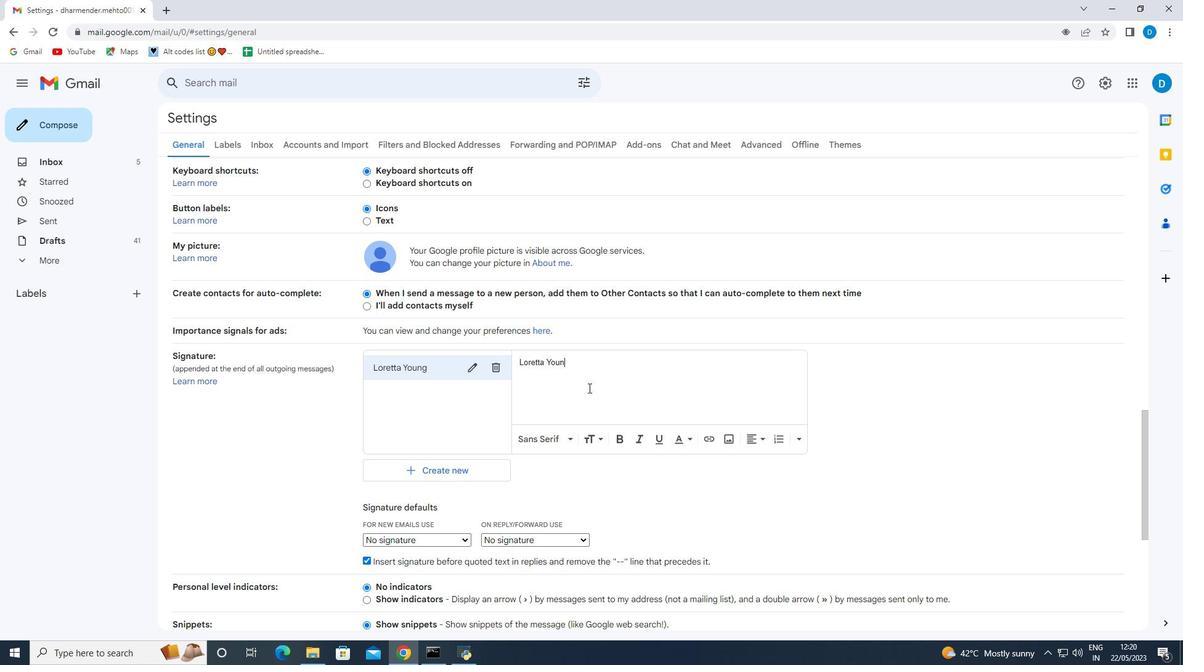 
Action: Mouse moved to (520, 364)
Screenshot: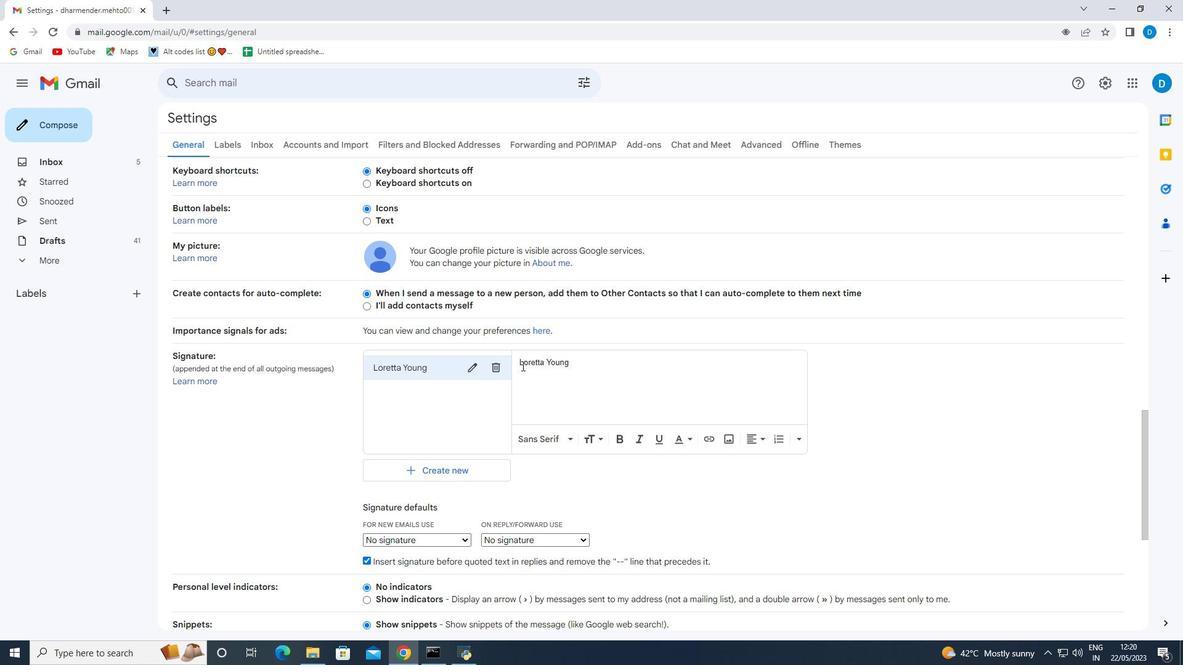 
Action: Mouse pressed left at (520, 364)
Screenshot: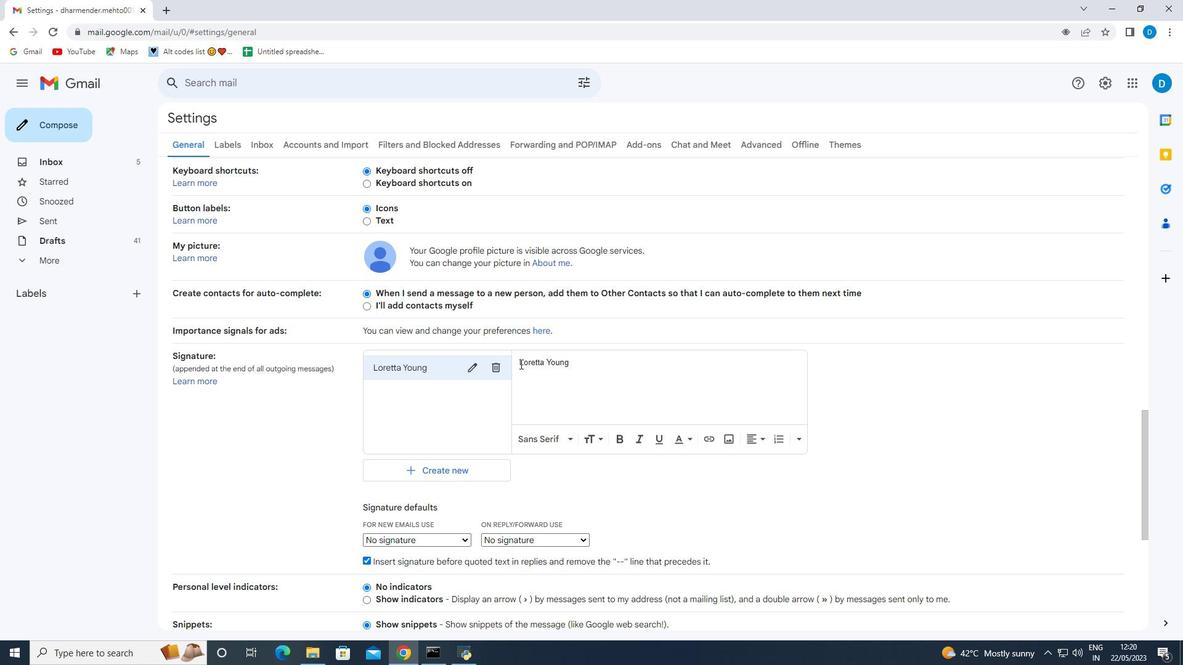 
Action: Mouse moved to (524, 398)
Screenshot: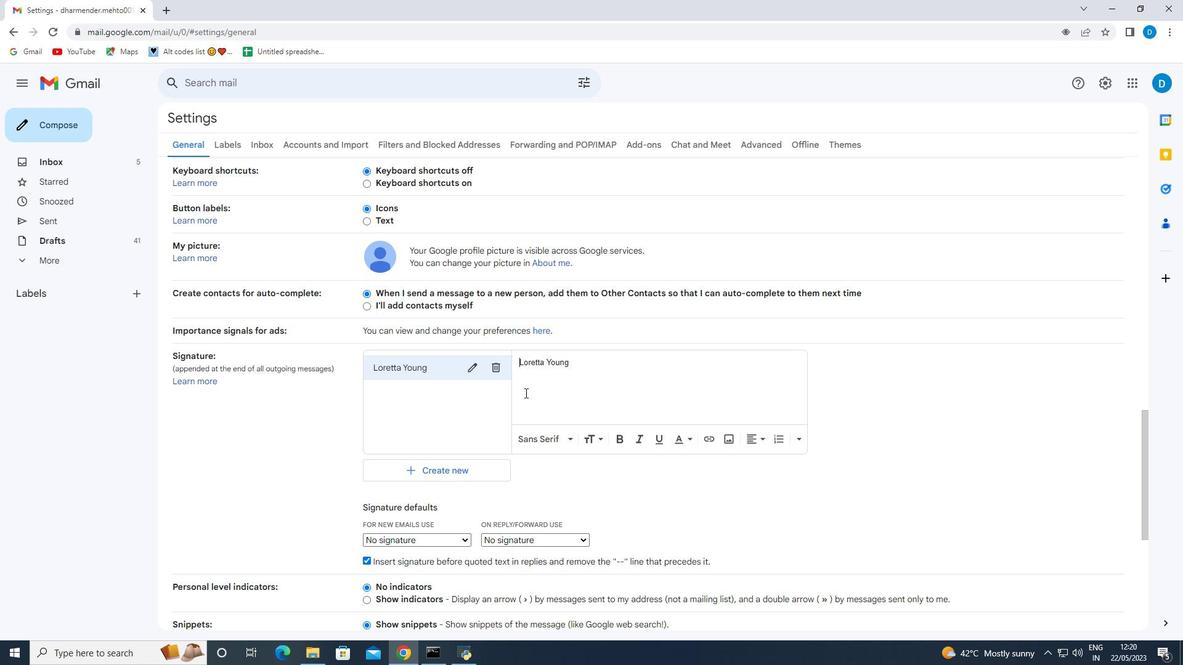 
Action: Key pressed <Key.enter><Key.enter>
Screenshot: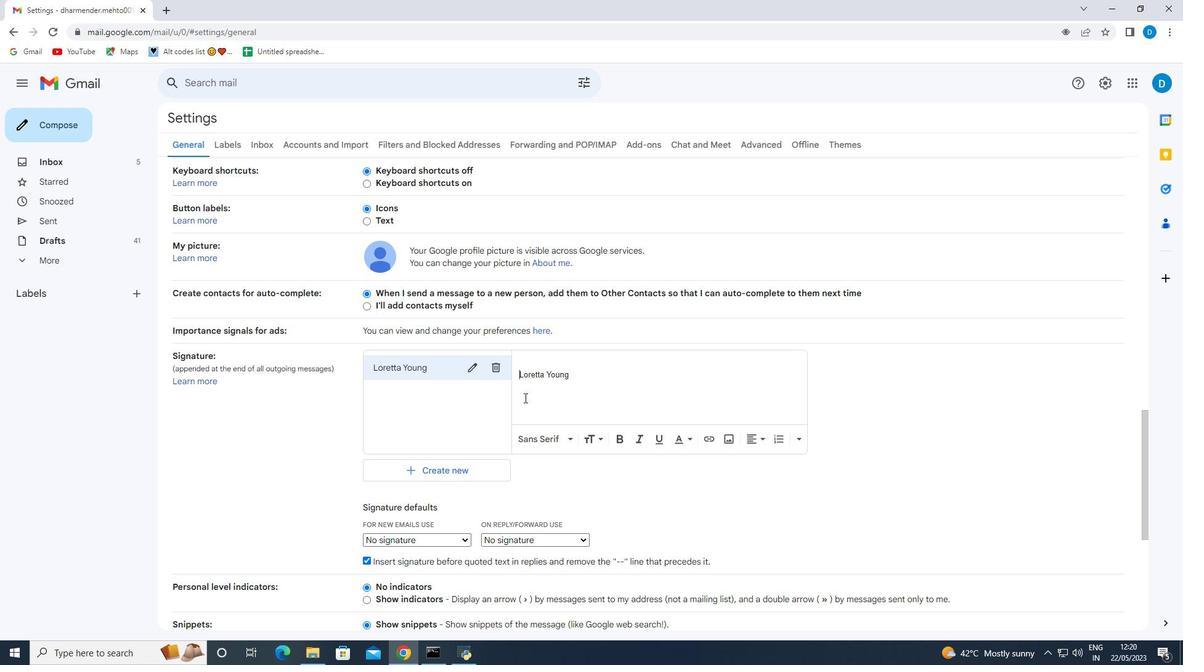 
Action: Mouse moved to (523, 364)
Screenshot: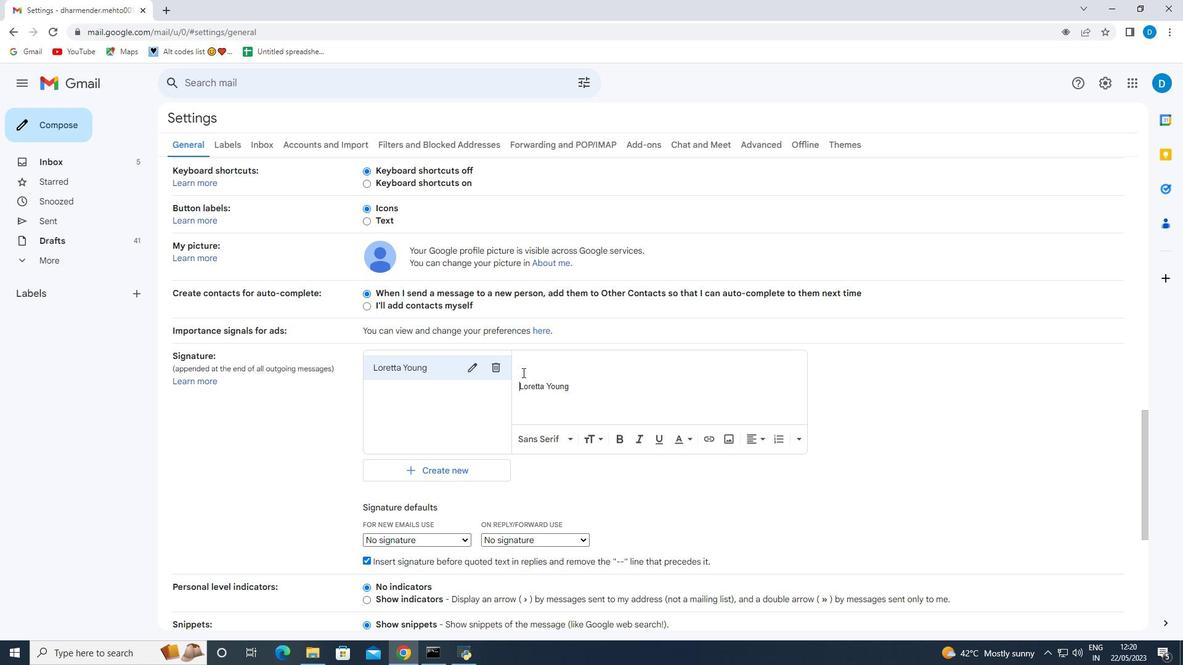 
Action: Mouse pressed left at (523, 364)
Screenshot: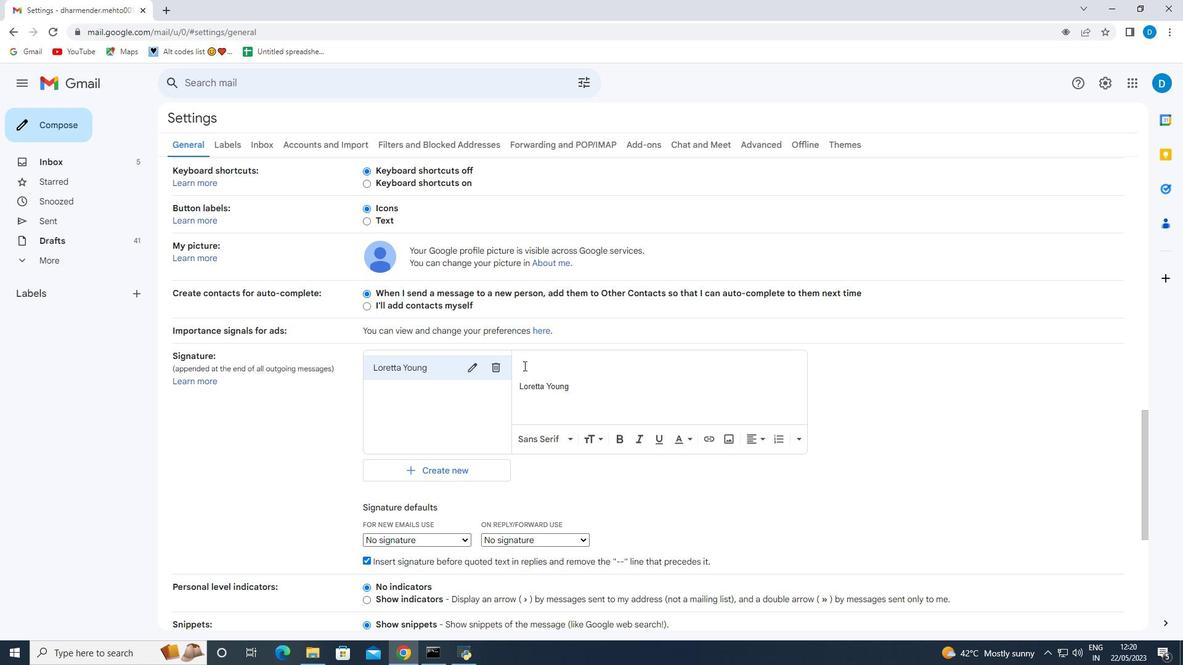 
Action: Key pressed <Key.shift><Key.shift><Key.shift>Have<Key.space>a<Key.space><Key.shift><Key.shift><Key.shift><Key.shift><Key.shift><Key.shift><Key.shift><Key.shift><Key.shift><Key.shift><Key.shift><Key.shift><Key.shift><Key.shift><Key.shift><Key.shift><Key.shift><Key.shift><Key.shift><Key.shift><Key.shift><Key.shift><Key.shift><Key.shift>G<Key.backspace><Key.backspace><Key.backspace><Key.backspace><Key.backspace><Key.backspace><Key.backspace><Key.backspace><Key.backspace><Key.backspace><Key.backspace><Key.backspace><Key.backspace>
Screenshot: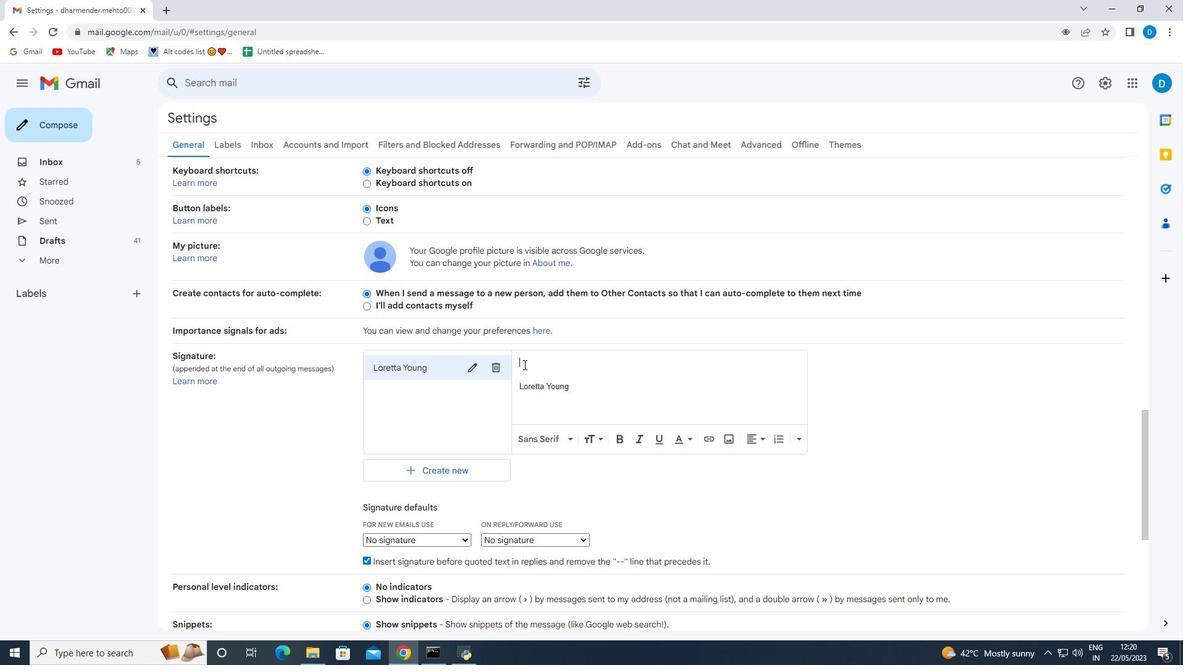
Action: Mouse moved to (518, 501)
Screenshot: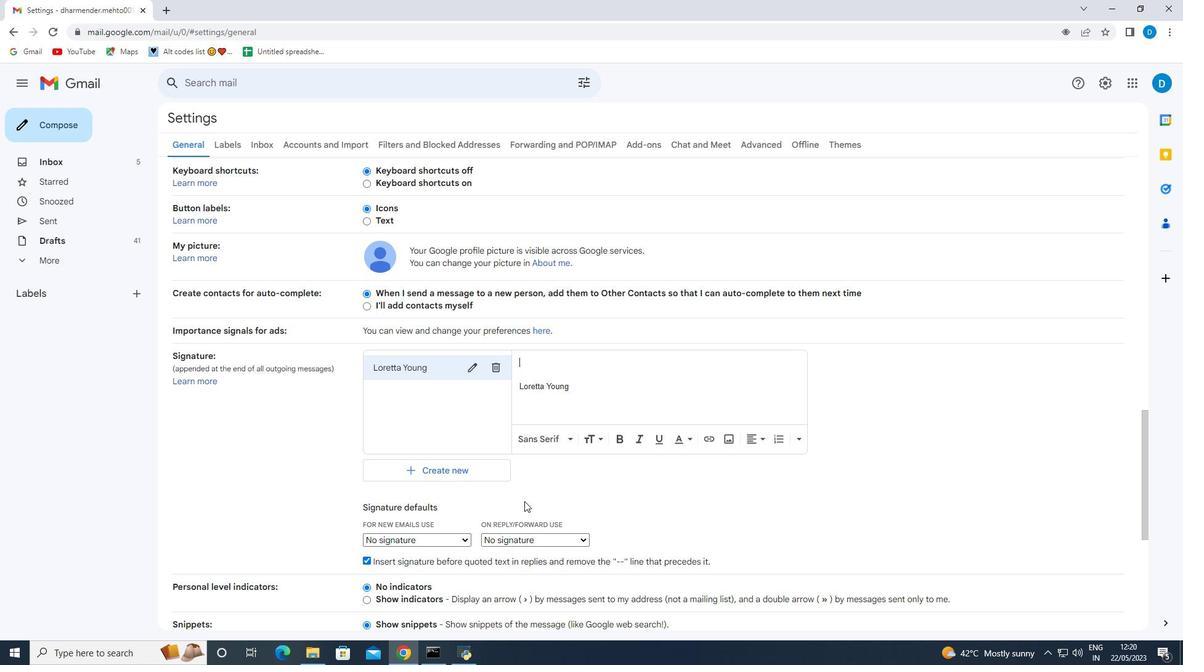 
Action: Mouse scrolled (523, 501) with delta (0, 0)
Screenshot: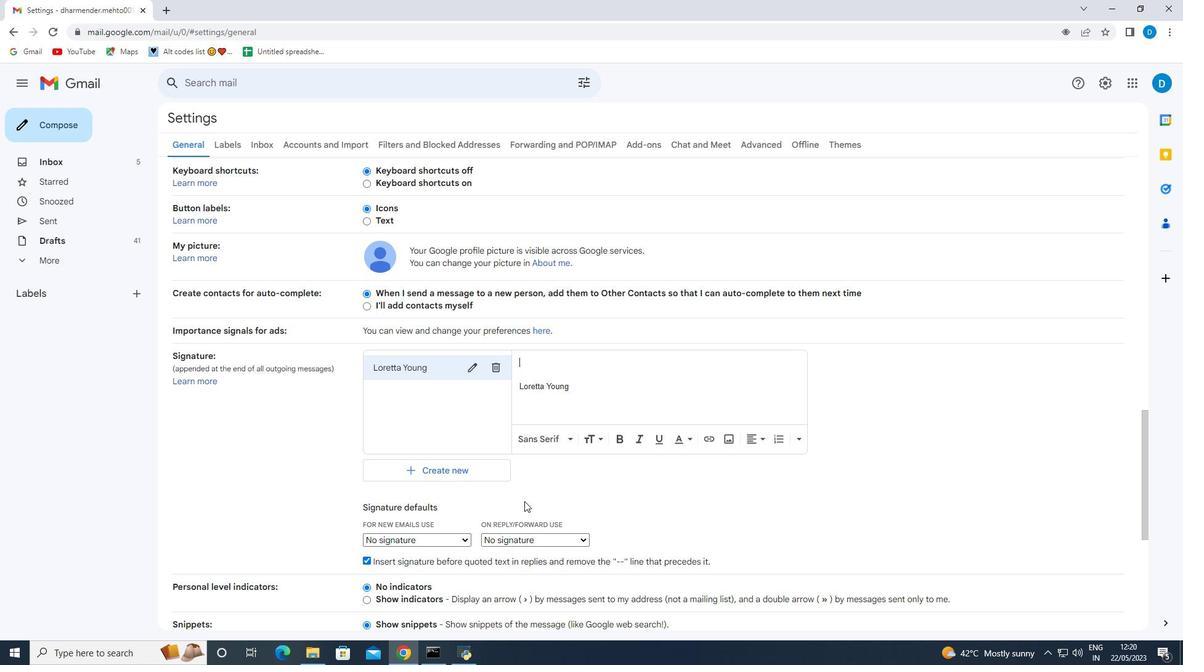 
Action: Mouse moved to (517, 501)
Screenshot: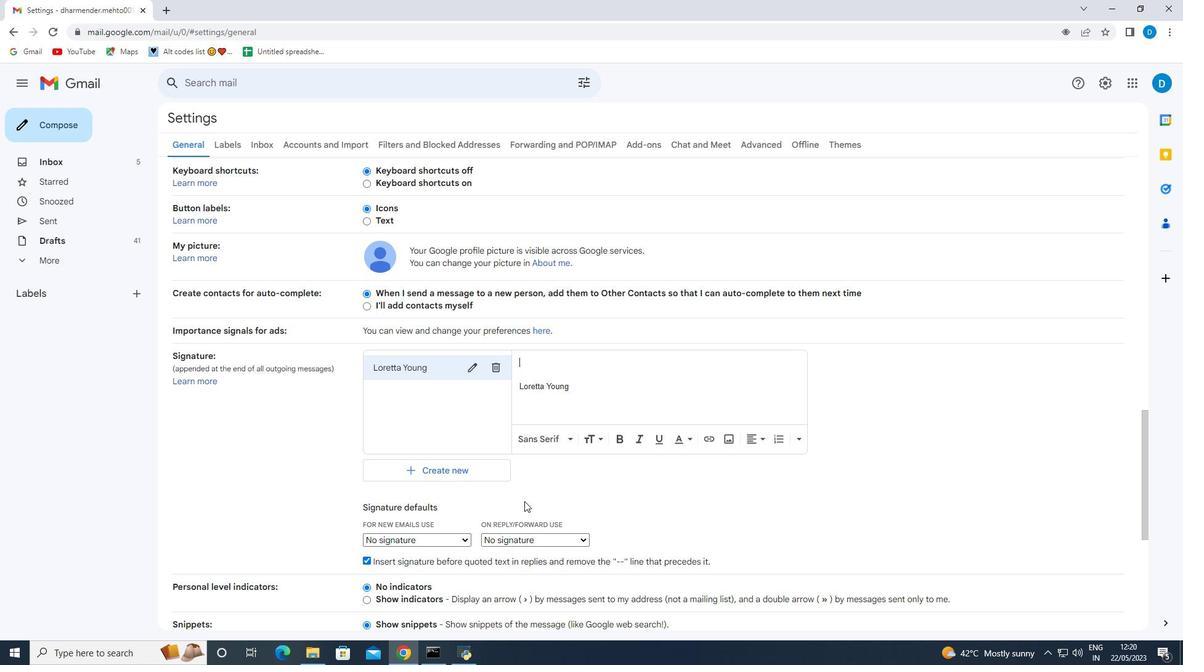 
Action: Mouse scrolled (517, 501) with delta (0, 0)
Screenshot: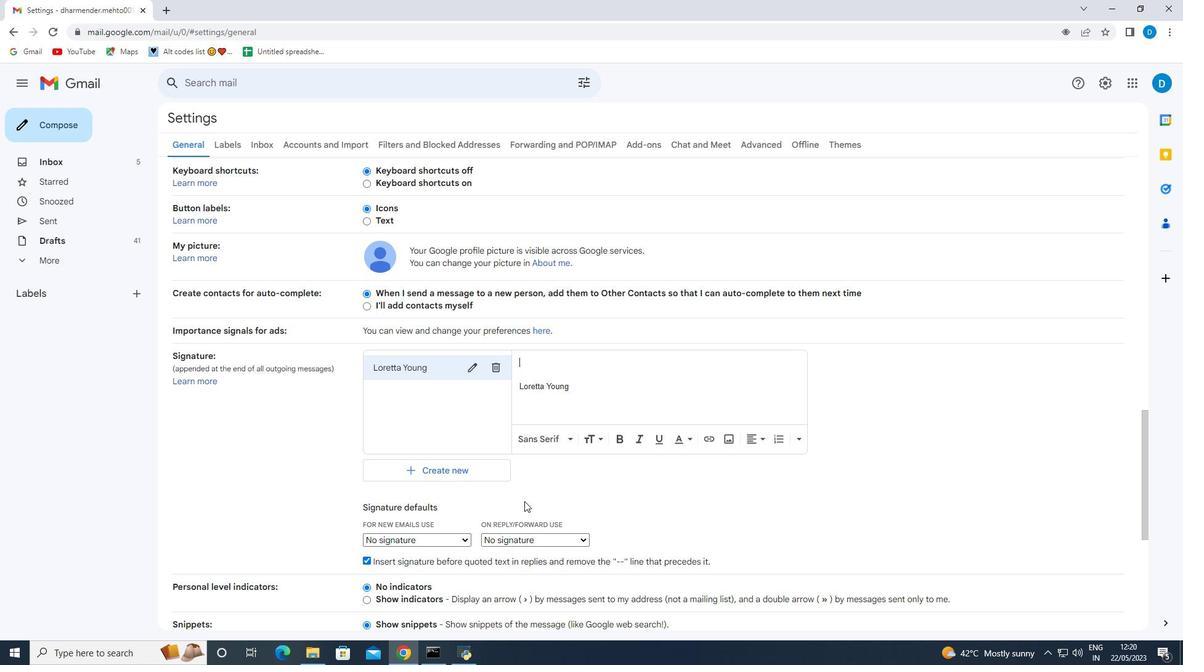 
Action: Mouse moved to (448, 417)
Screenshot: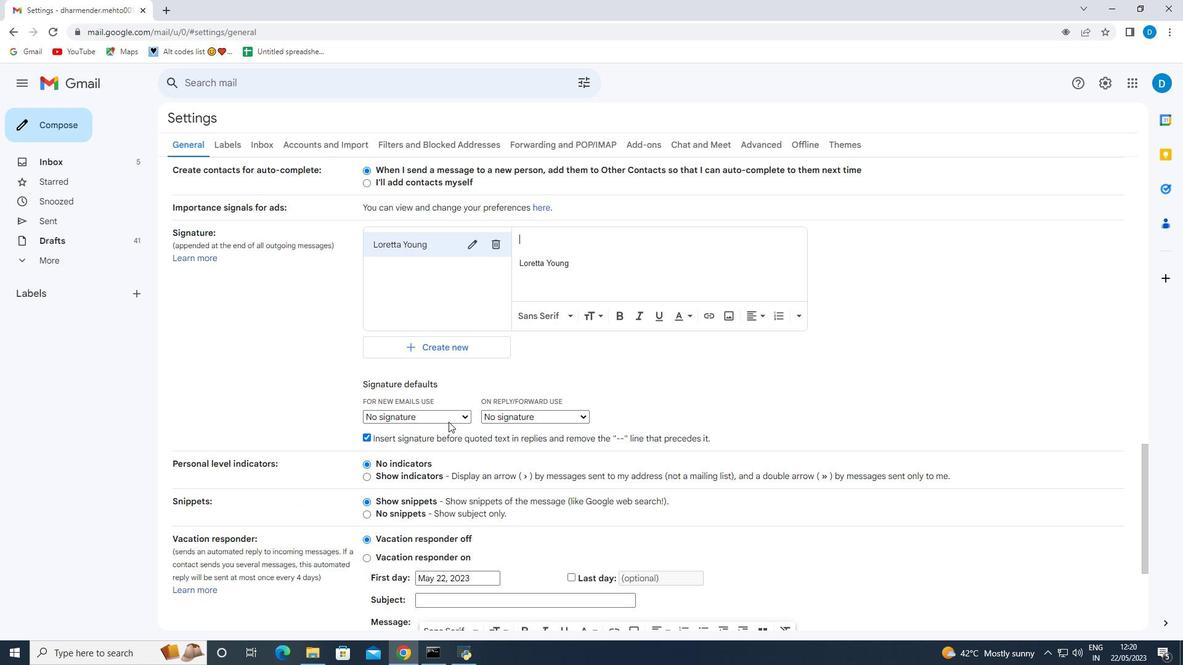 
Action: Mouse pressed left at (448, 417)
Screenshot: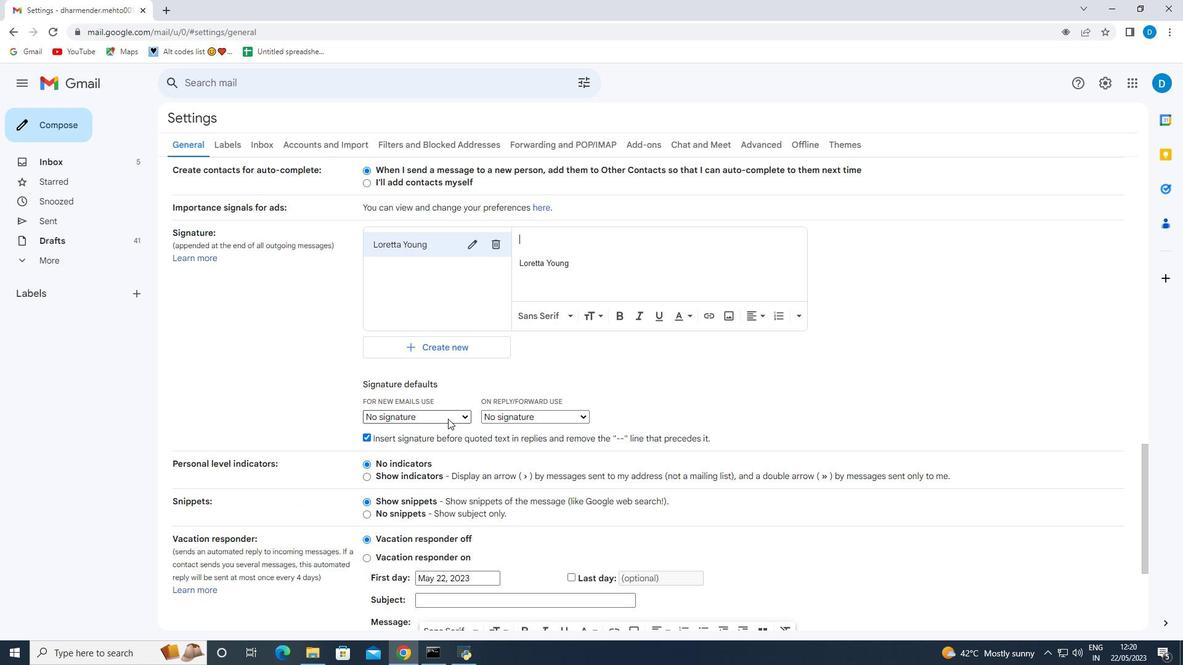 
Action: Mouse moved to (441, 441)
Screenshot: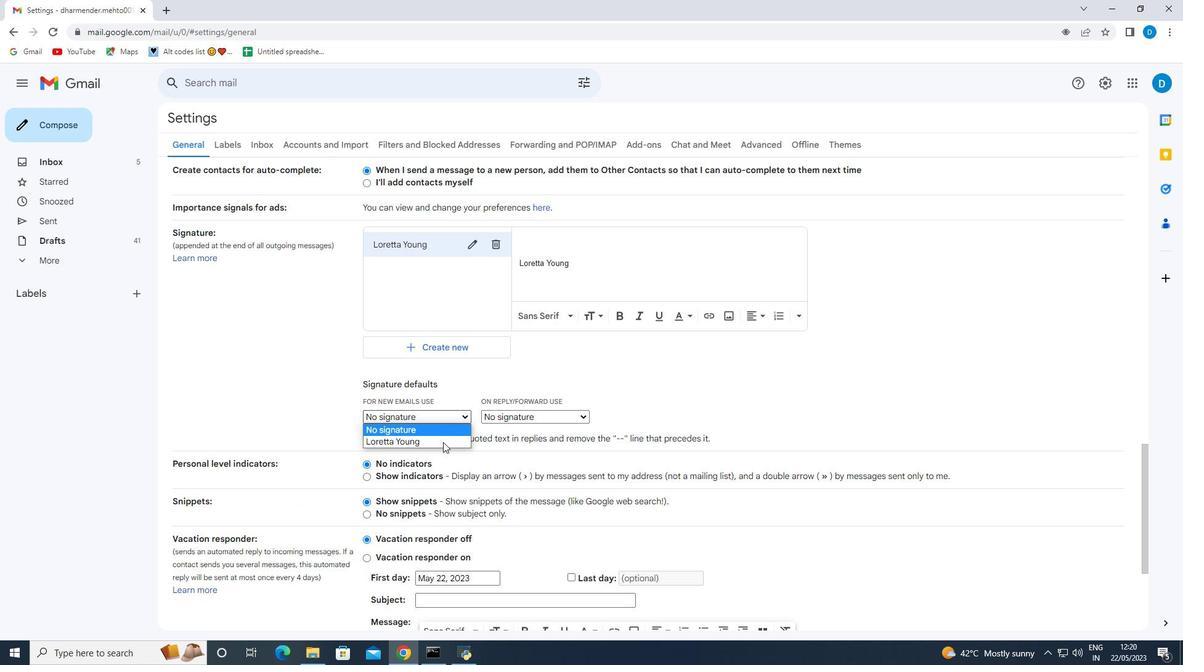 
Action: Mouse pressed left at (441, 441)
Screenshot: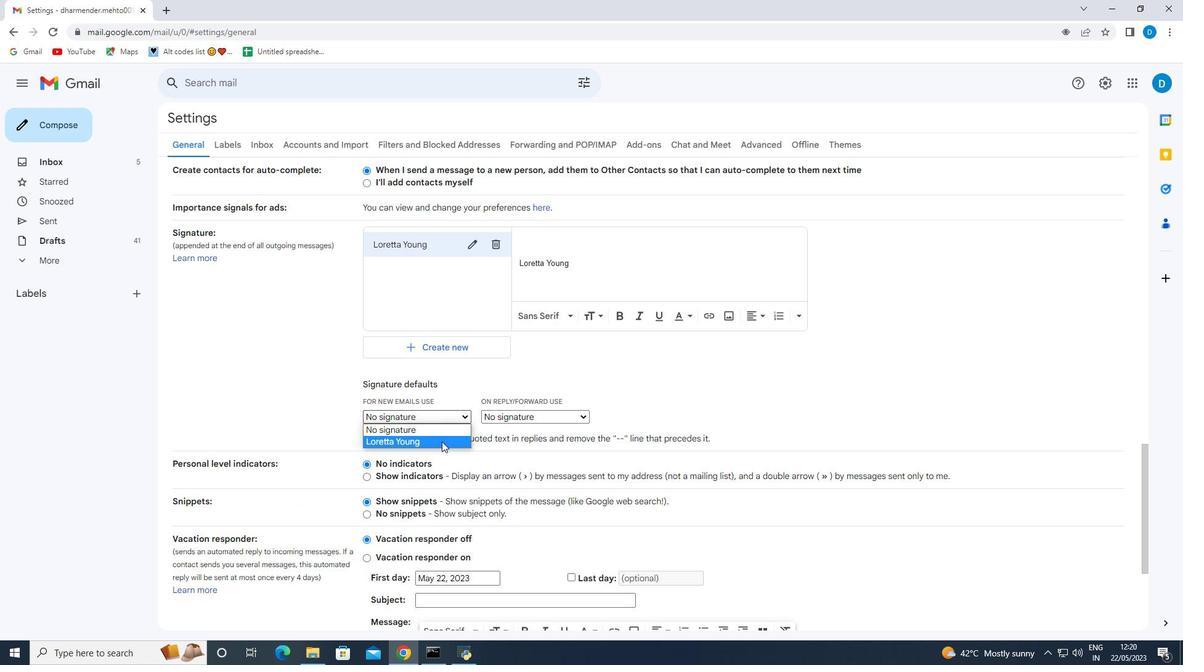 
Action: Mouse moved to (482, 416)
Screenshot: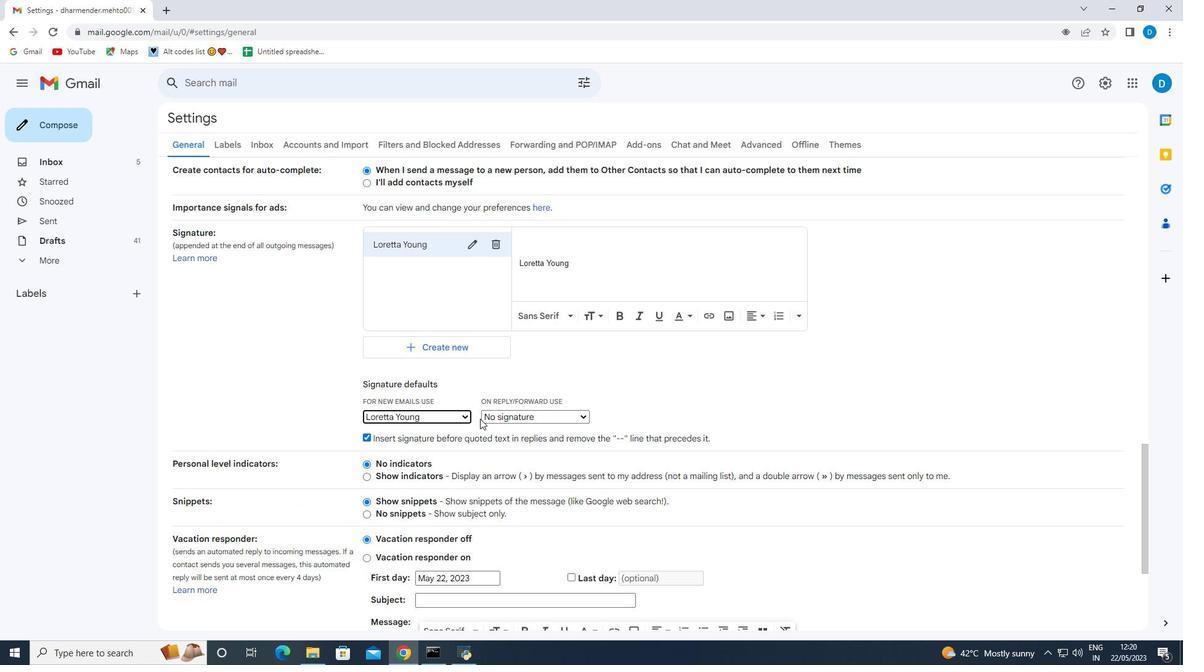 
Action: Mouse pressed left at (482, 416)
Screenshot: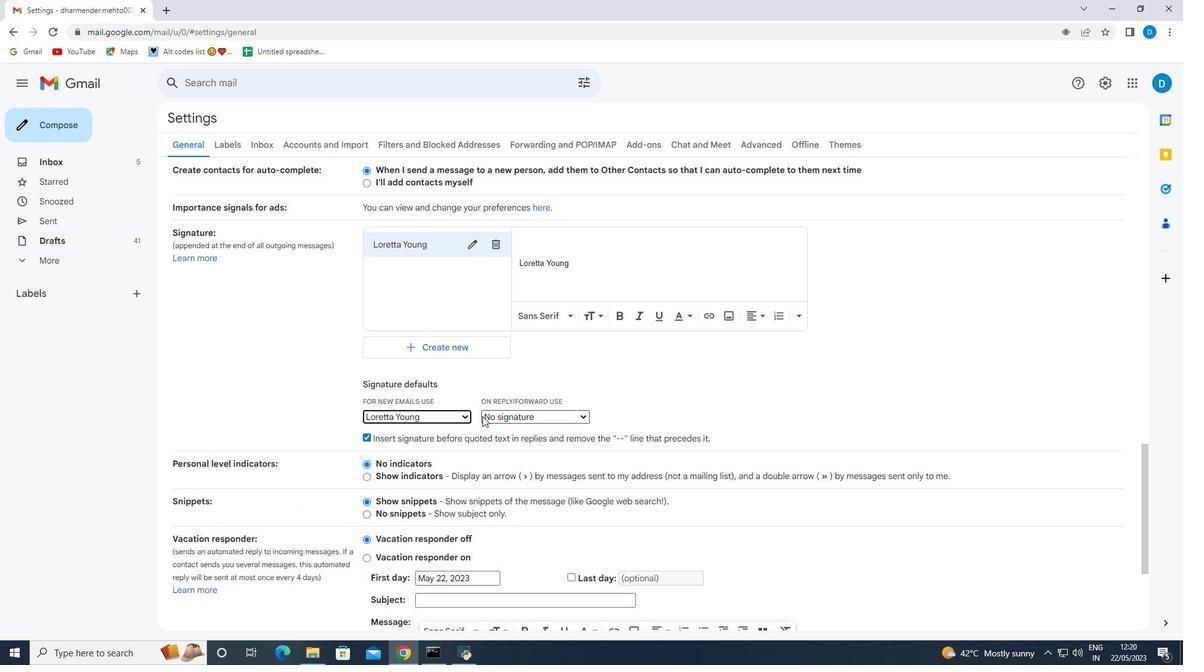 
Action: Mouse moved to (515, 444)
Screenshot: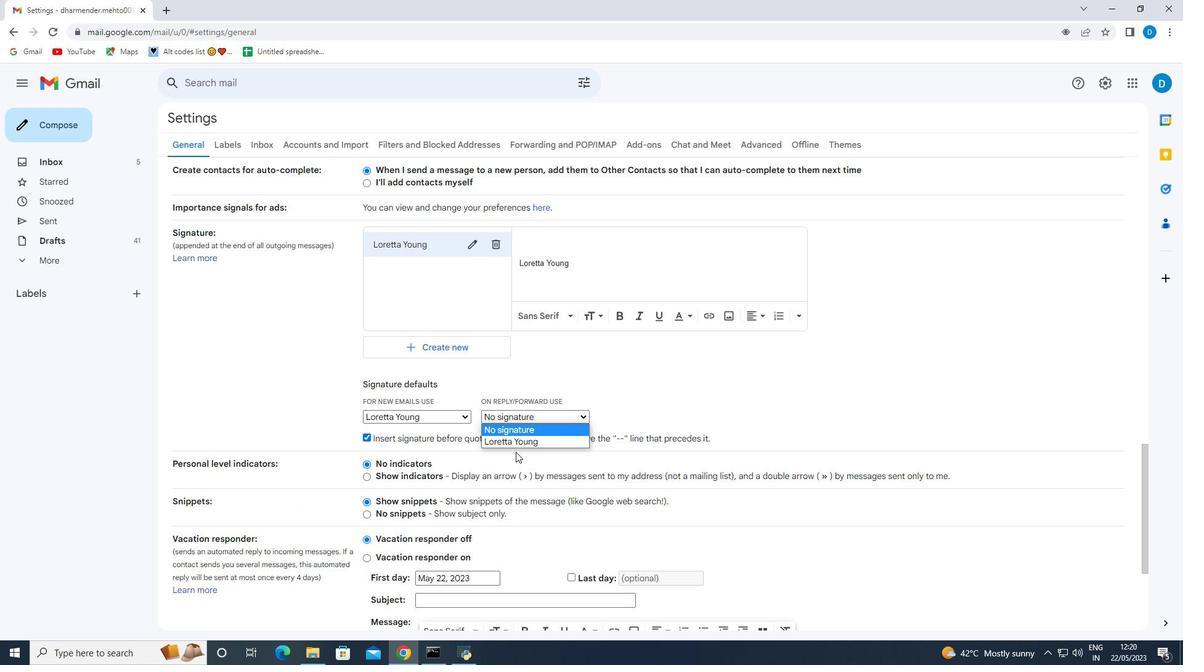 
Action: Mouse pressed left at (515, 444)
Screenshot: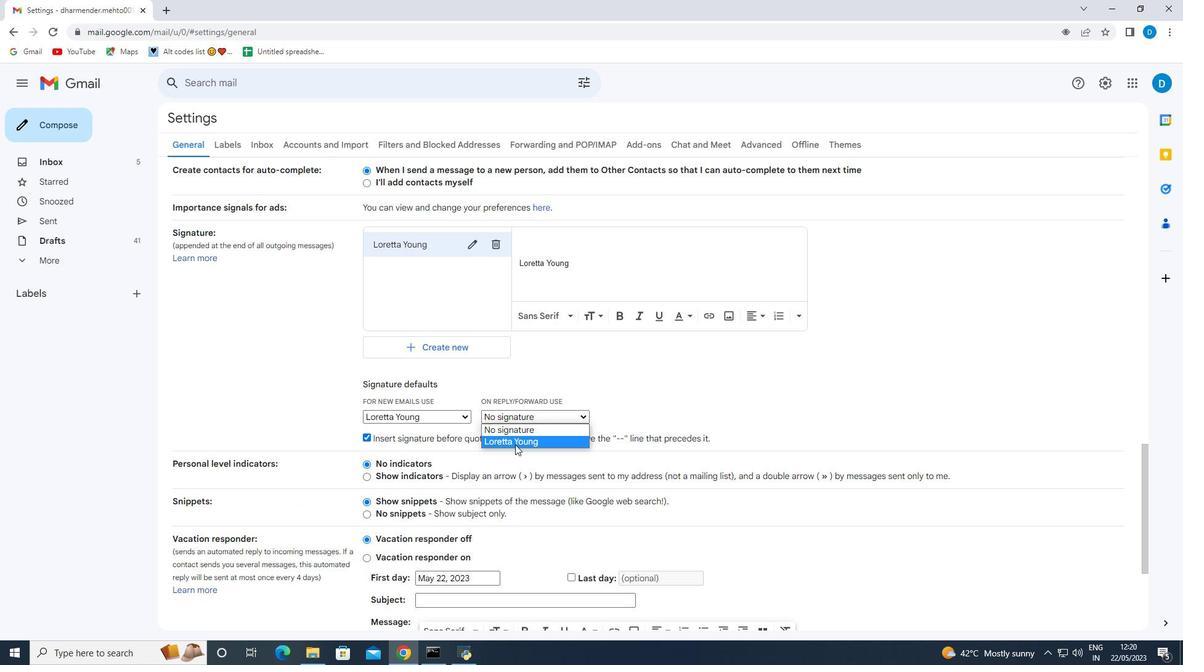 
Action: Mouse moved to (506, 470)
Screenshot: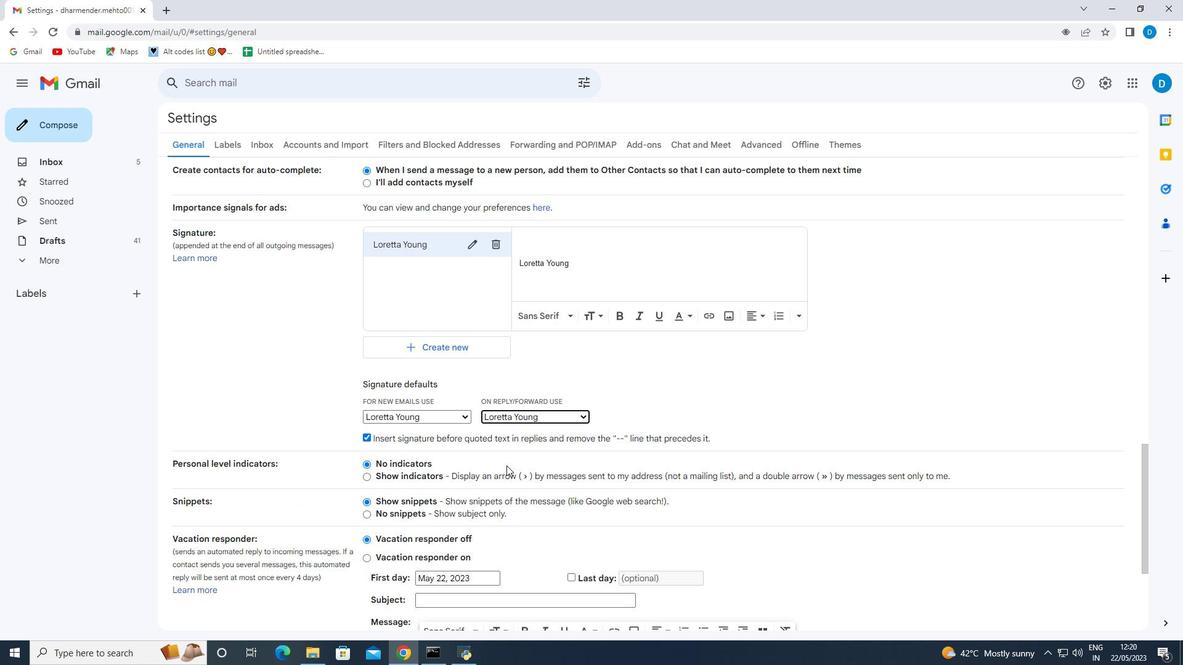 
Action: Mouse scrolled (506, 469) with delta (0, 0)
Screenshot: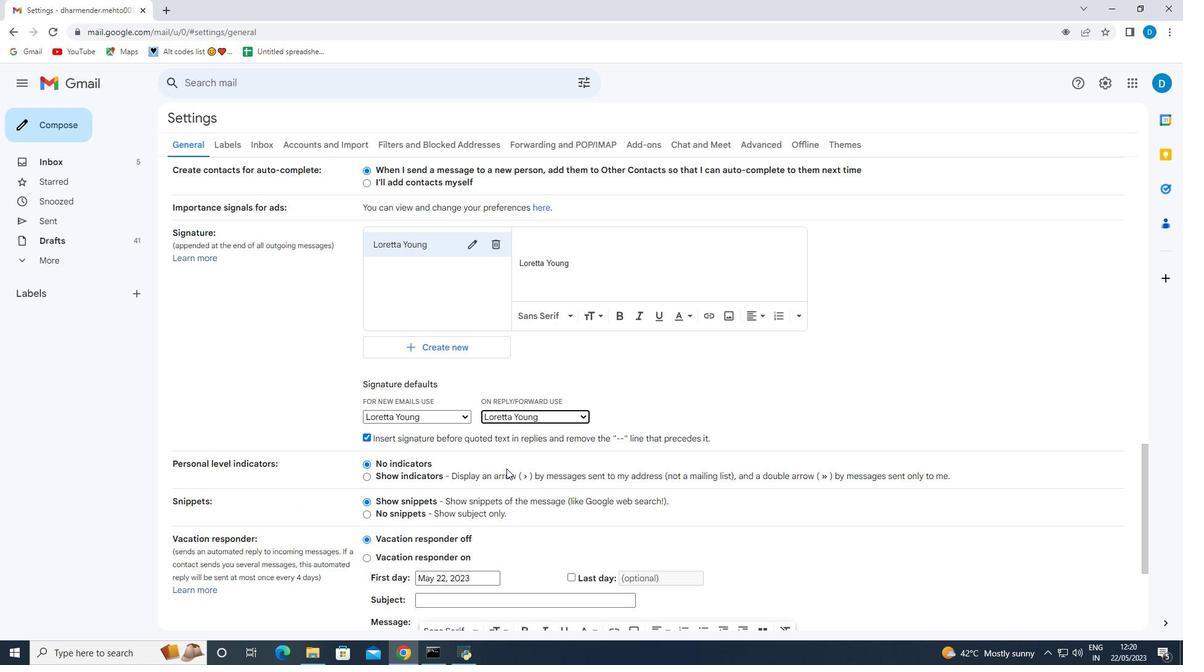 
Action: Mouse scrolled (506, 469) with delta (0, 0)
Screenshot: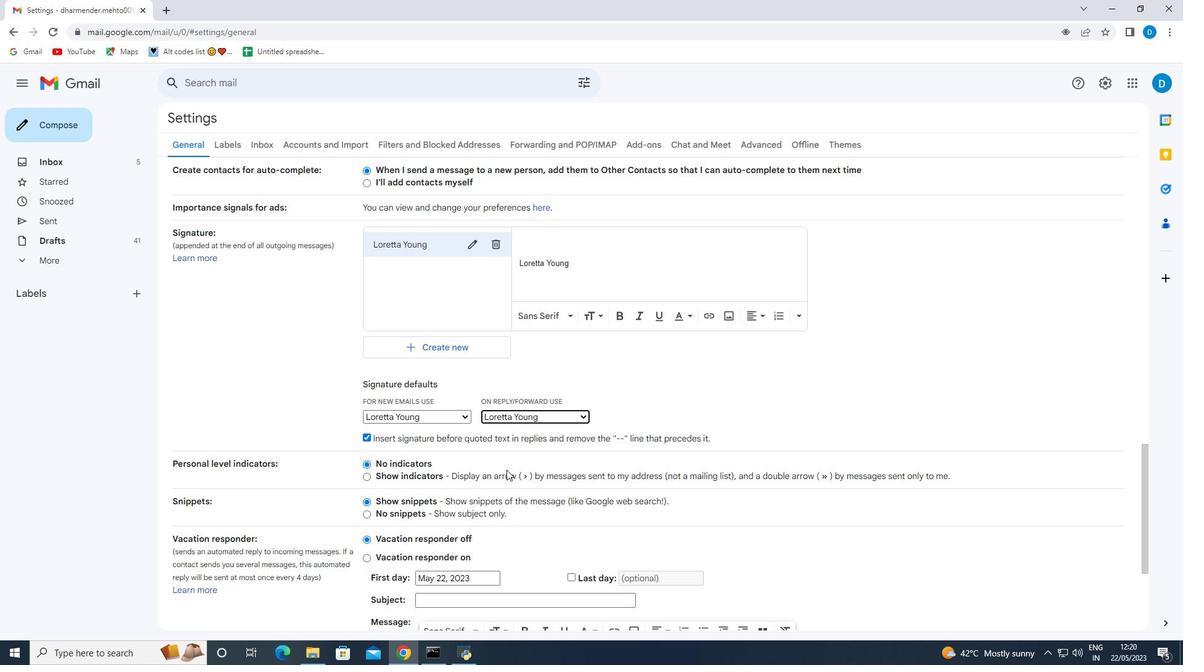 
Action: Mouse moved to (506, 470)
Screenshot: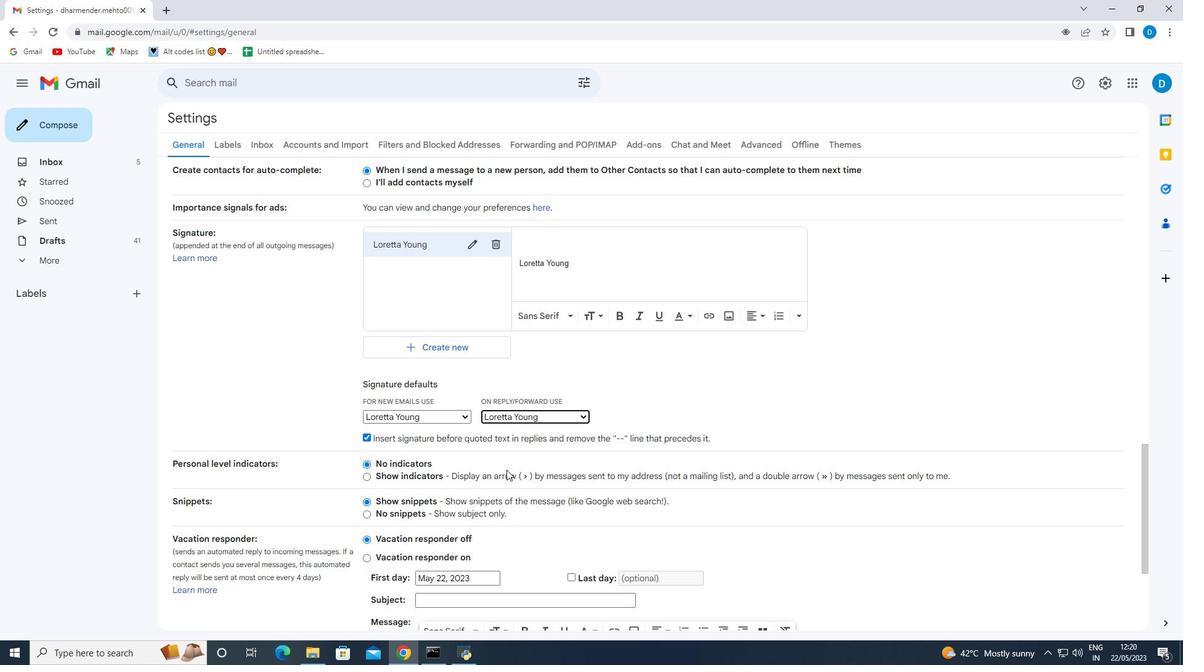 
Action: Mouse scrolled (506, 470) with delta (0, 0)
Screenshot: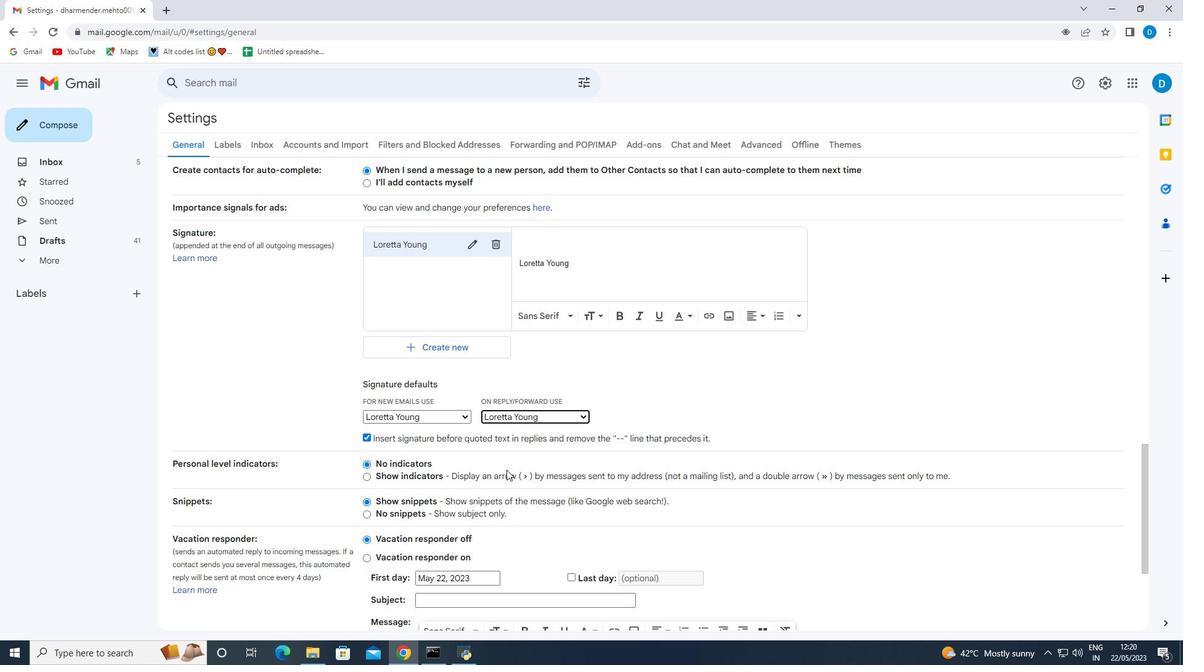 
Action: Mouse moved to (504, 474)
Screenshot: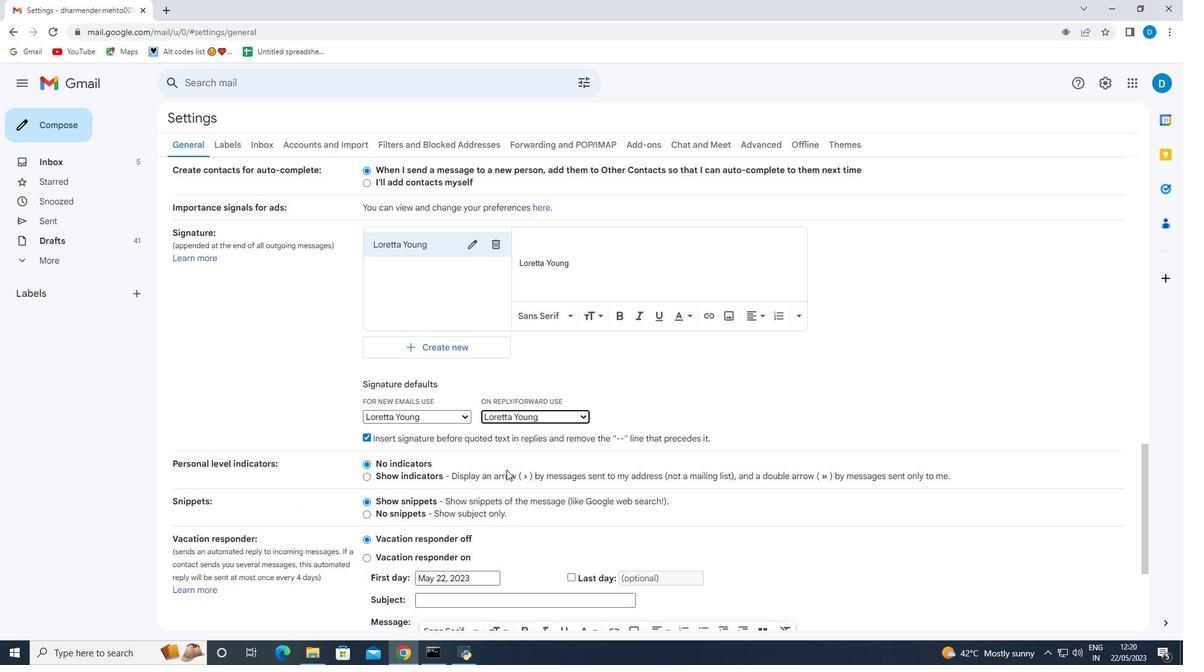 
Action: Mouse scrolled (504, 473) with delta (0, 0)
Screenshot: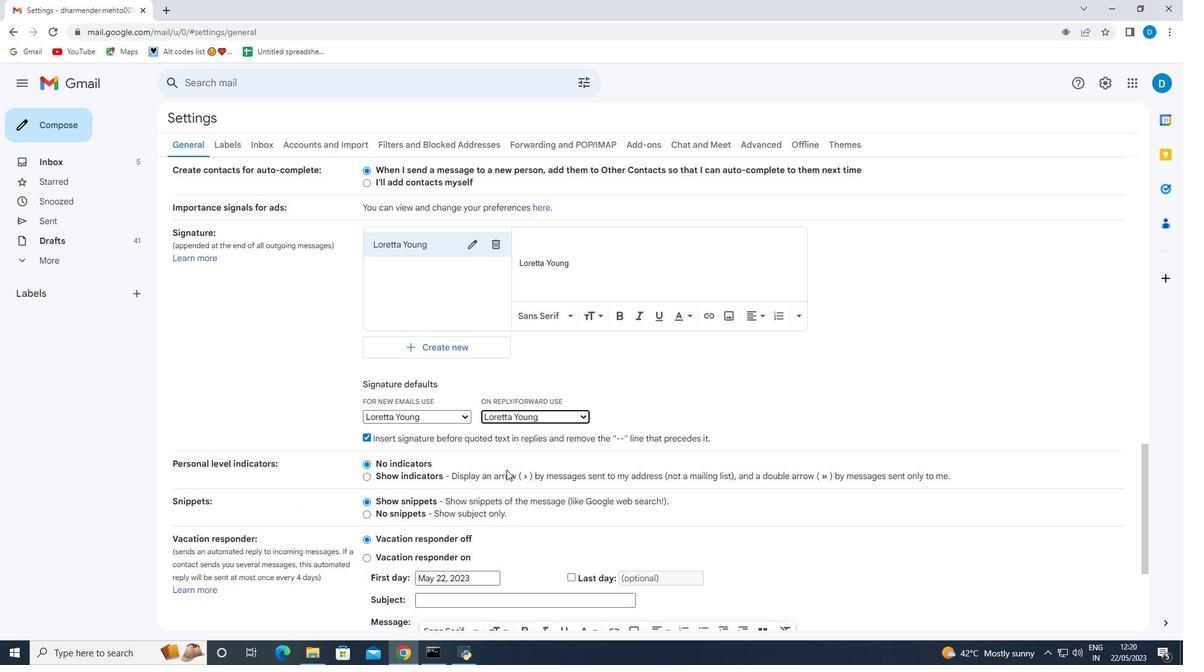 
Action: Mouse moved to (501, 483)
Screenshot: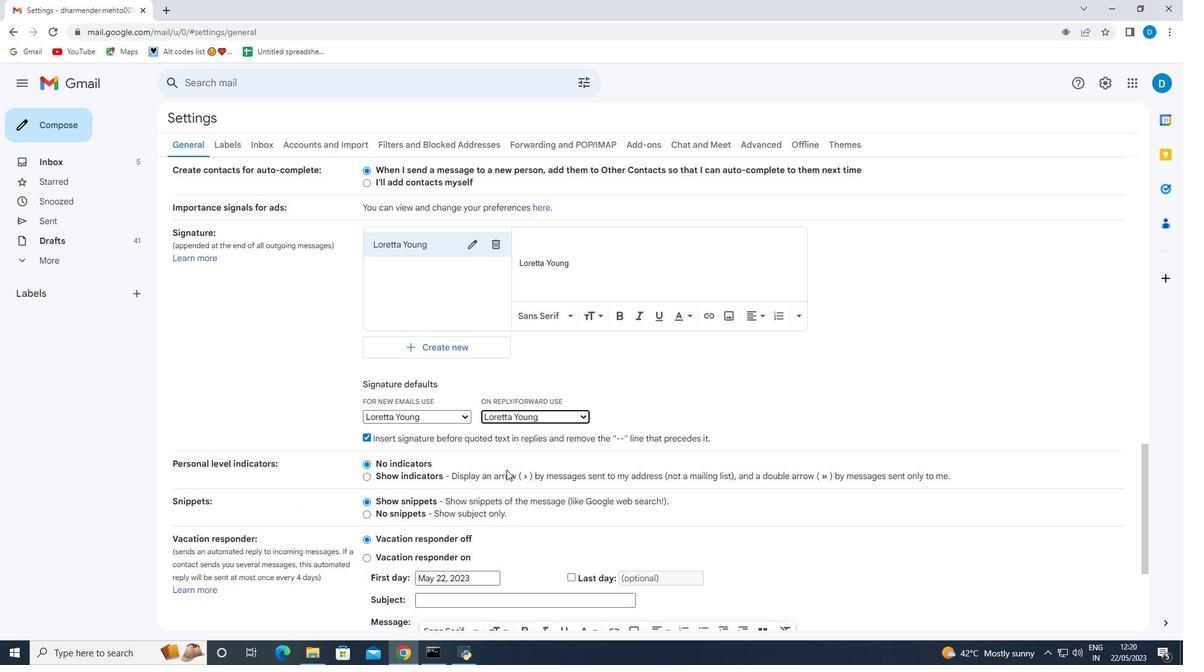 
Action: Mouse scrolled (501, 483) with delta (0, 0)
Screenshot: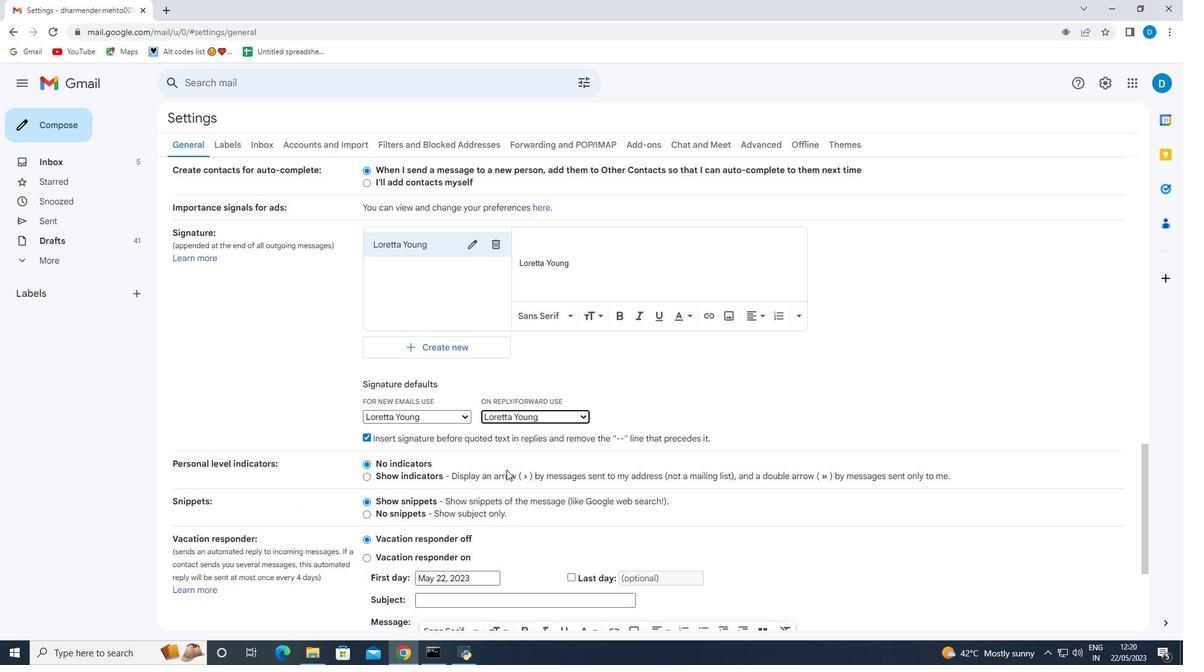 
Action: Mouse moved to (610, 559)
Screenshot: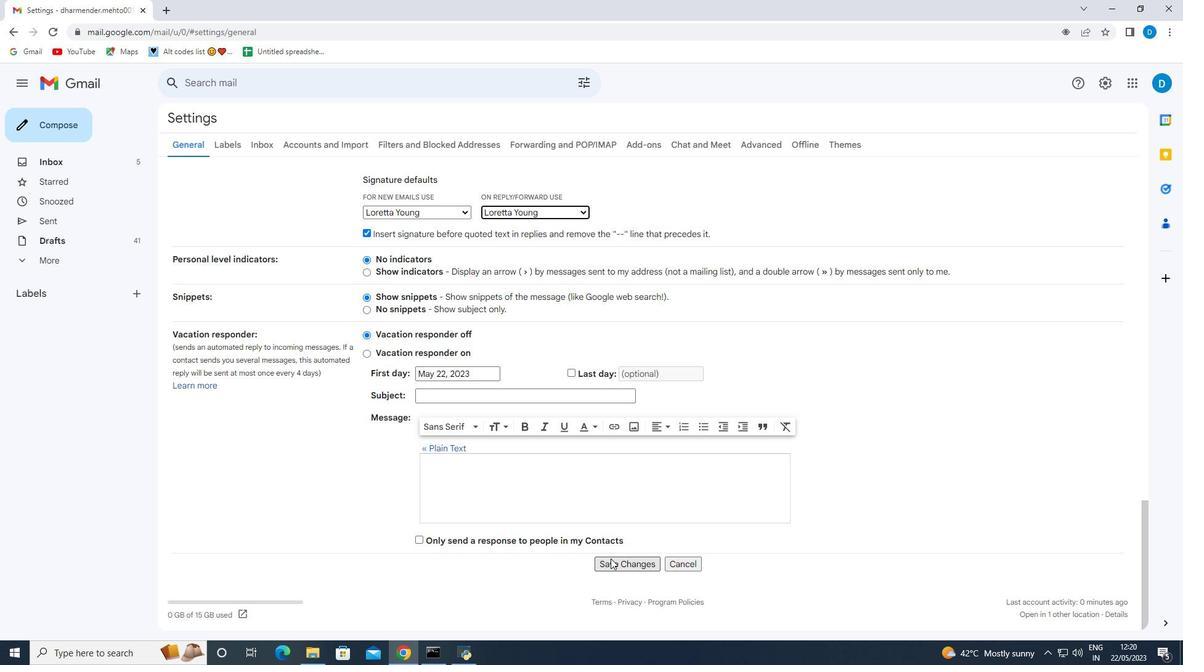 
Action: Mouse pressed left at (610, 559)
Screenshot: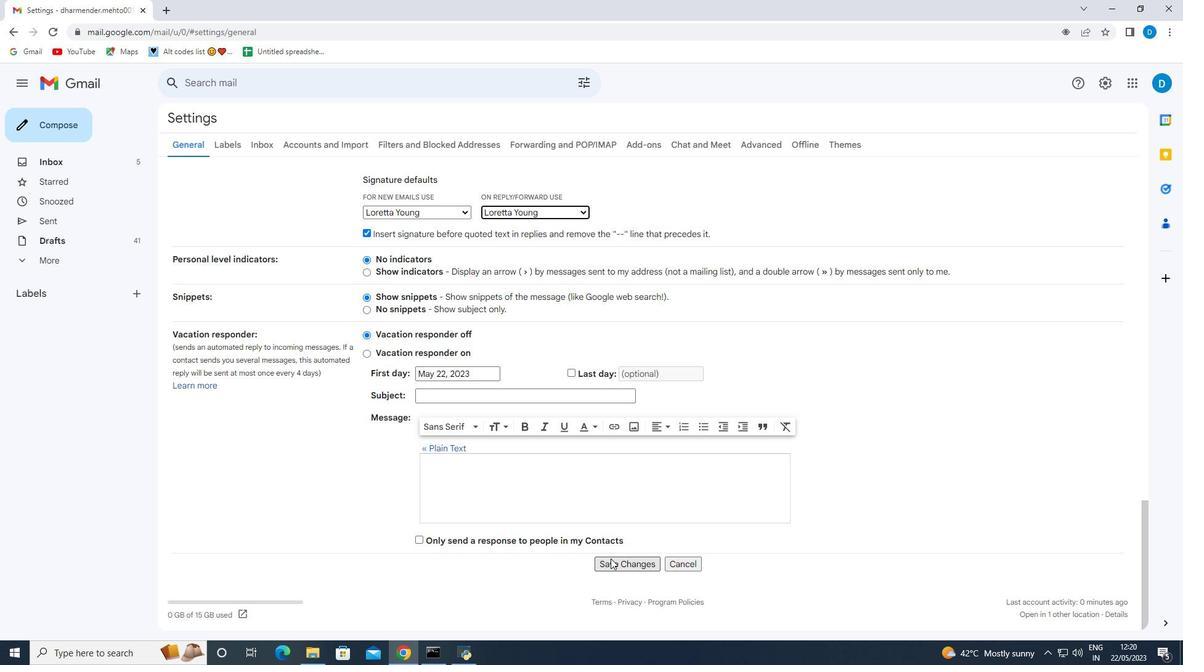 
Action: Mouse moved to (65, 125)
Screenshot: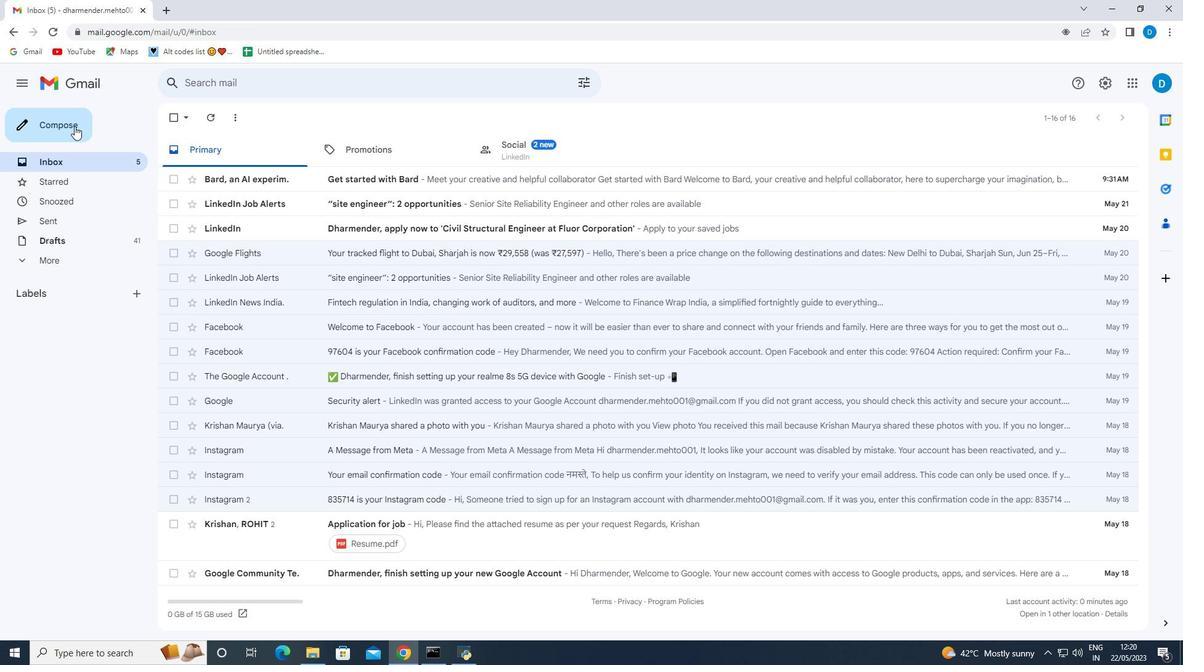 
Action: Mouse pressed left at (65, 125)
Screenshot: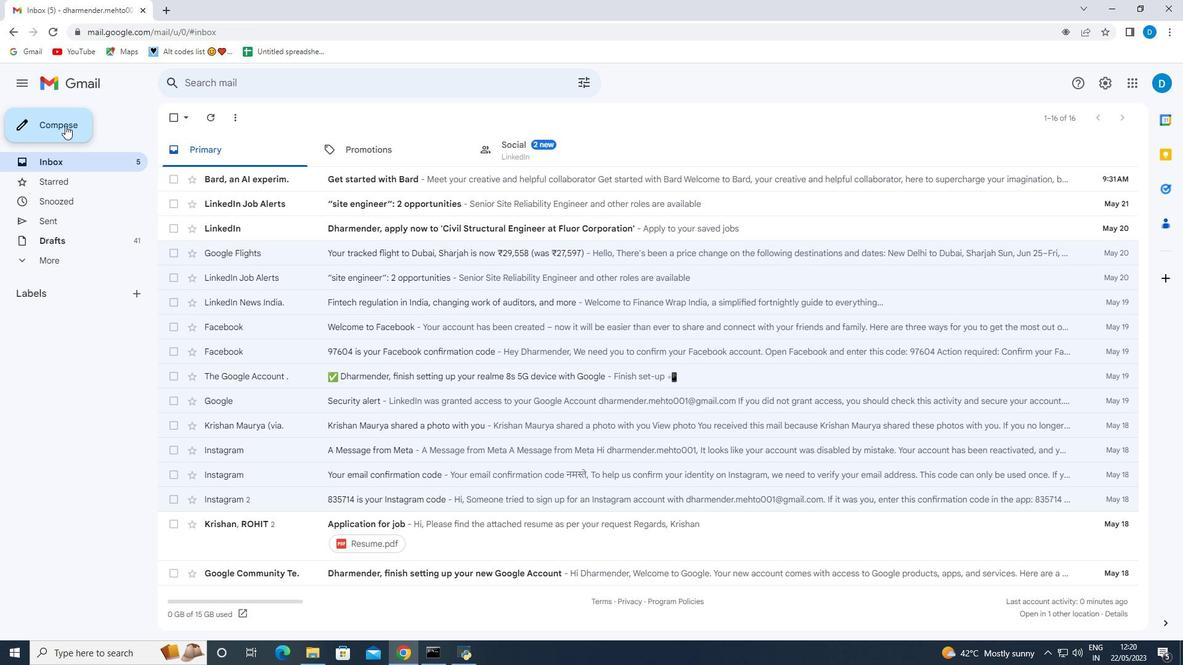 
Action: Mouse moved to (785, 358)
Screenshot: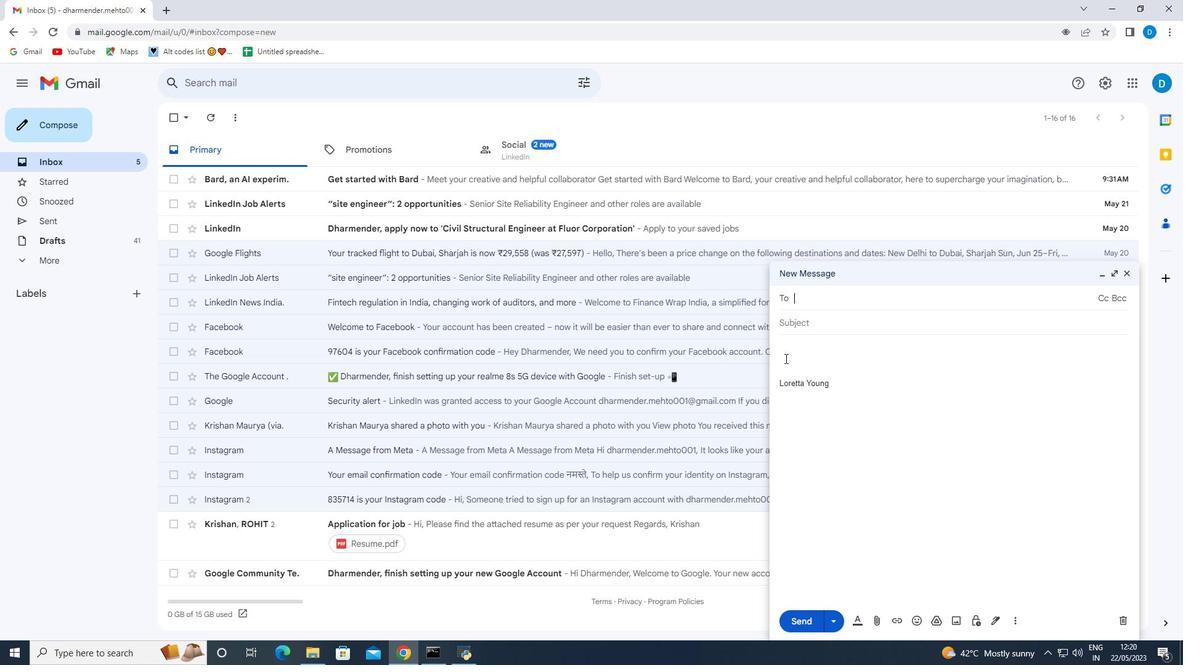 
Action: Mouse pressed left at (785, 358)
Screenshot: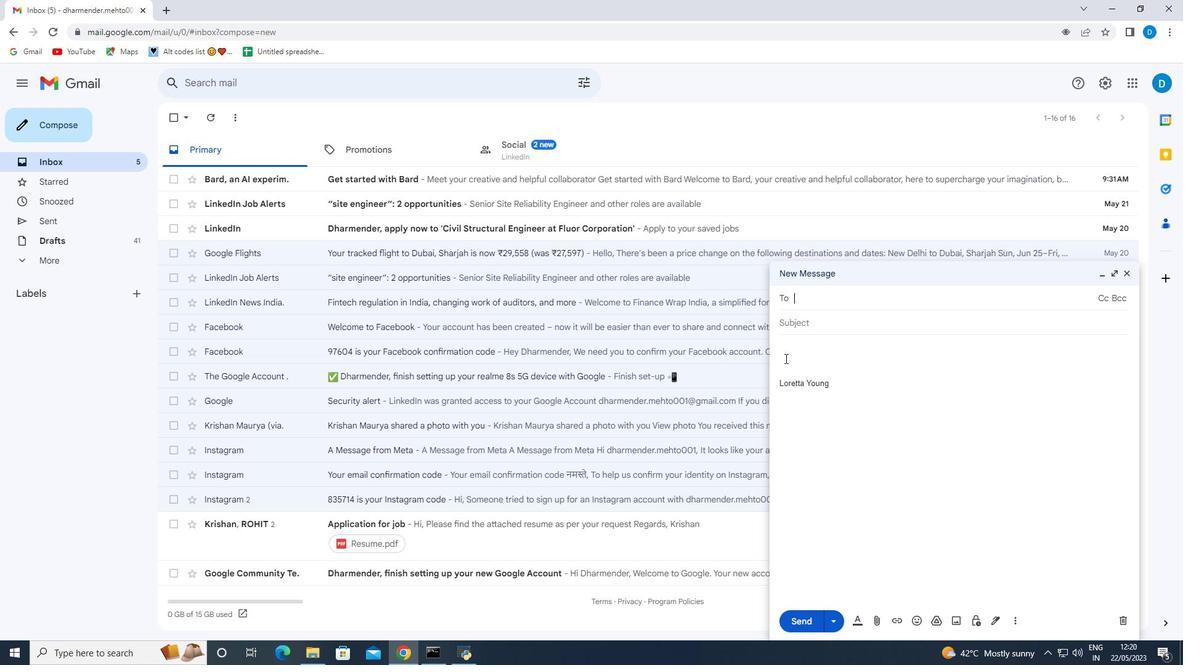 
Action: Mouse moved to (825, 369)
Screenshot: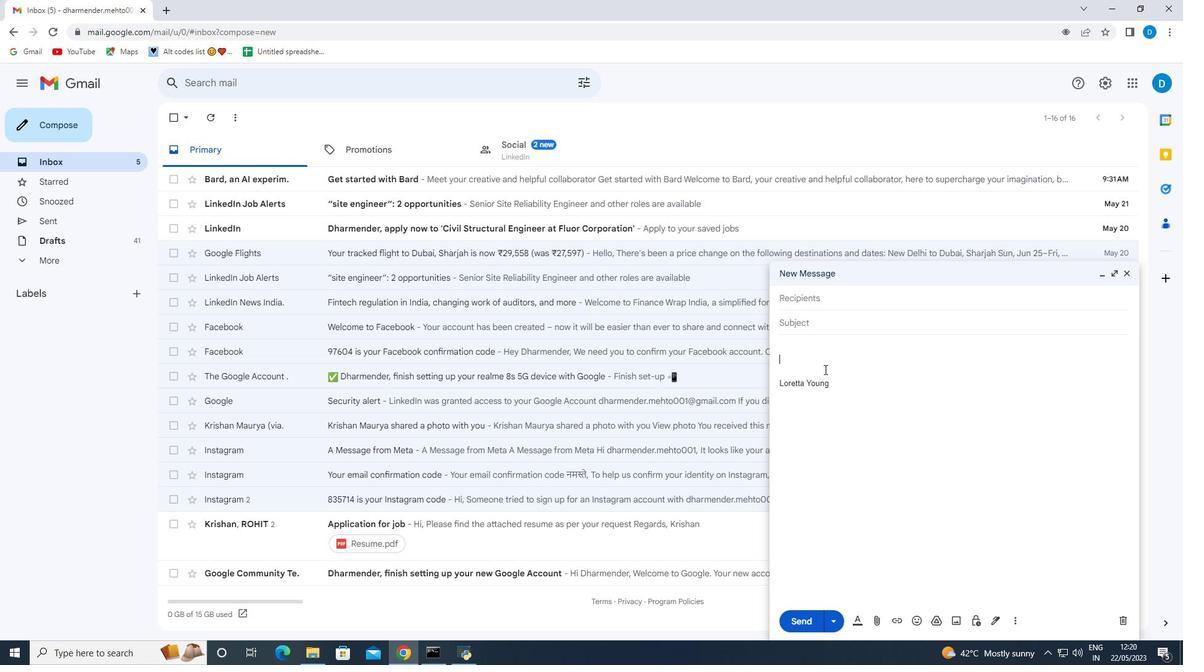 
Action: Key pressed <Key.shift>Have<Key.space><Key.shift>A<Key.backspace>a<Key.space>great<Key.space><Key.shift>National<Key.space>di<Key.backspace><Key.backspace><Key.shift>Diabetes<Key.space><Key.shift>Month,
Screenshot: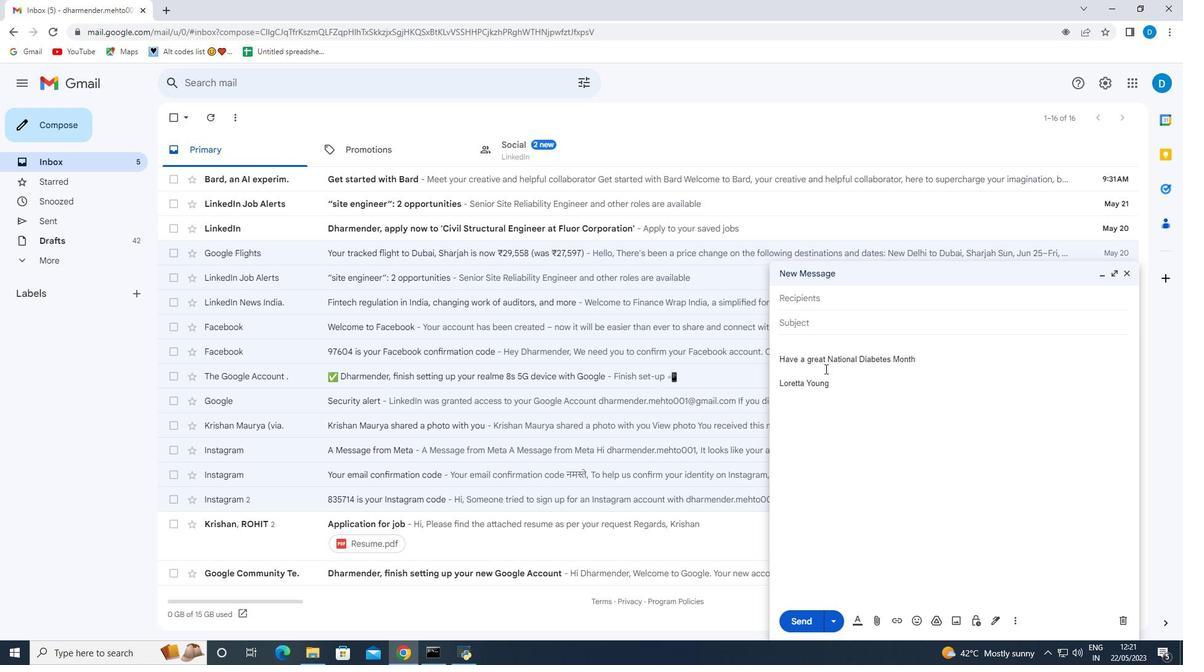 
Action: Mouse moved to (1015, 626)
Screenshot: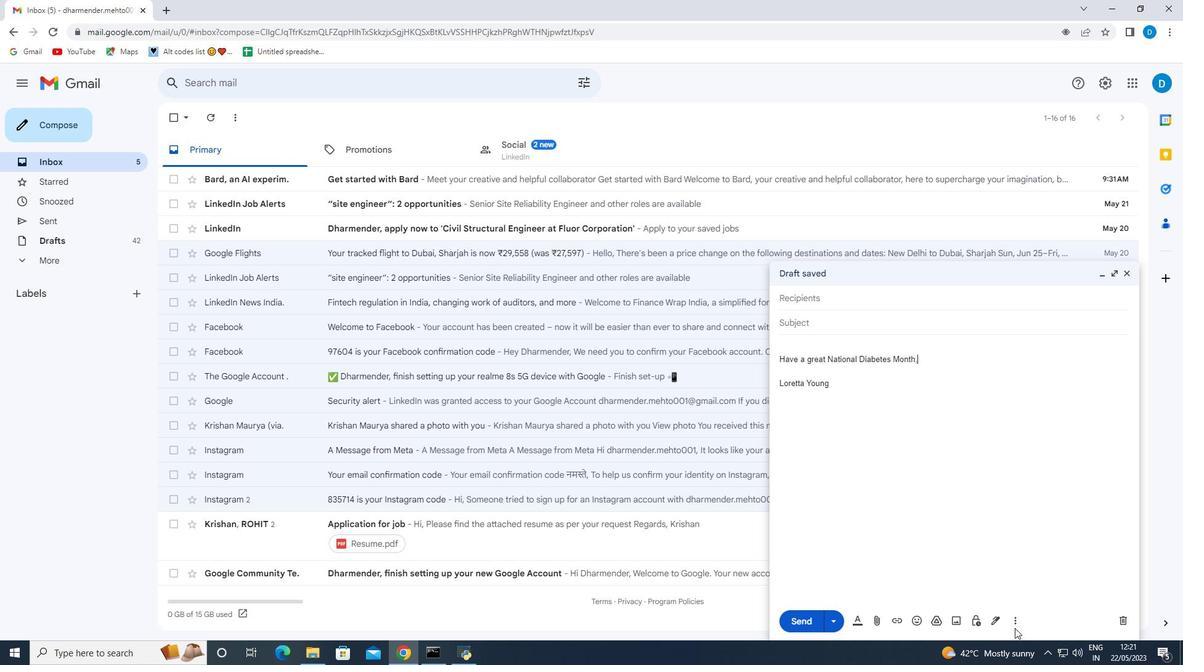 
Action: Mouse pressed left at (1015, 626)
Screenshot: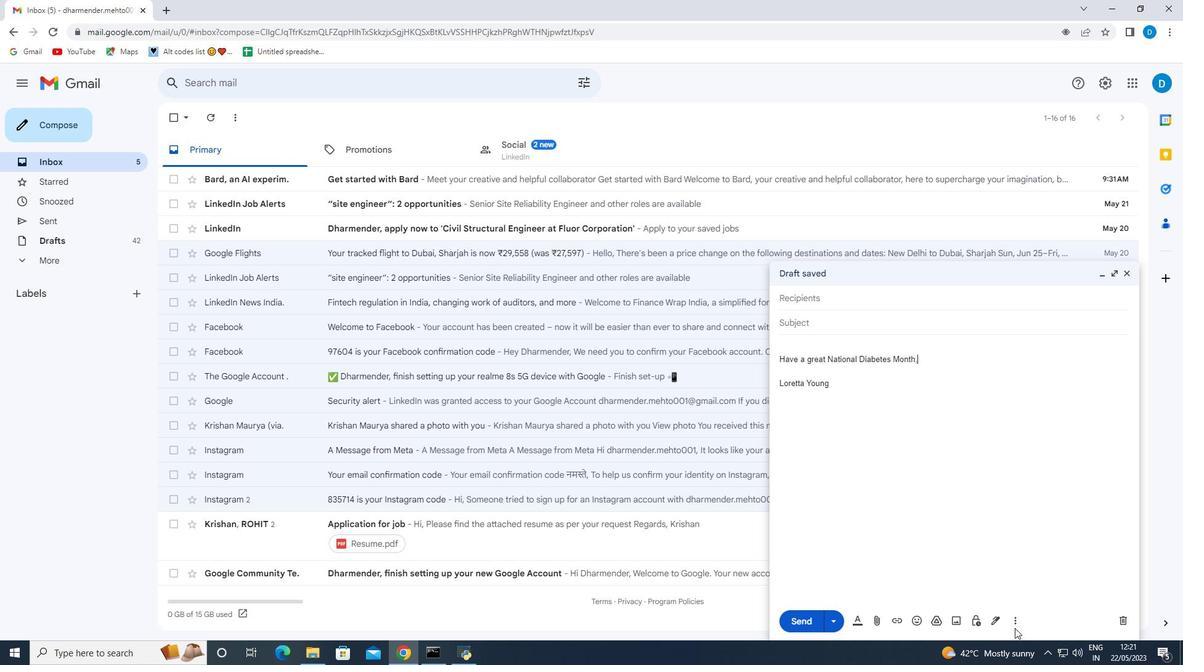 
Action: Mouse moved to (1056, 506)
Screenshot: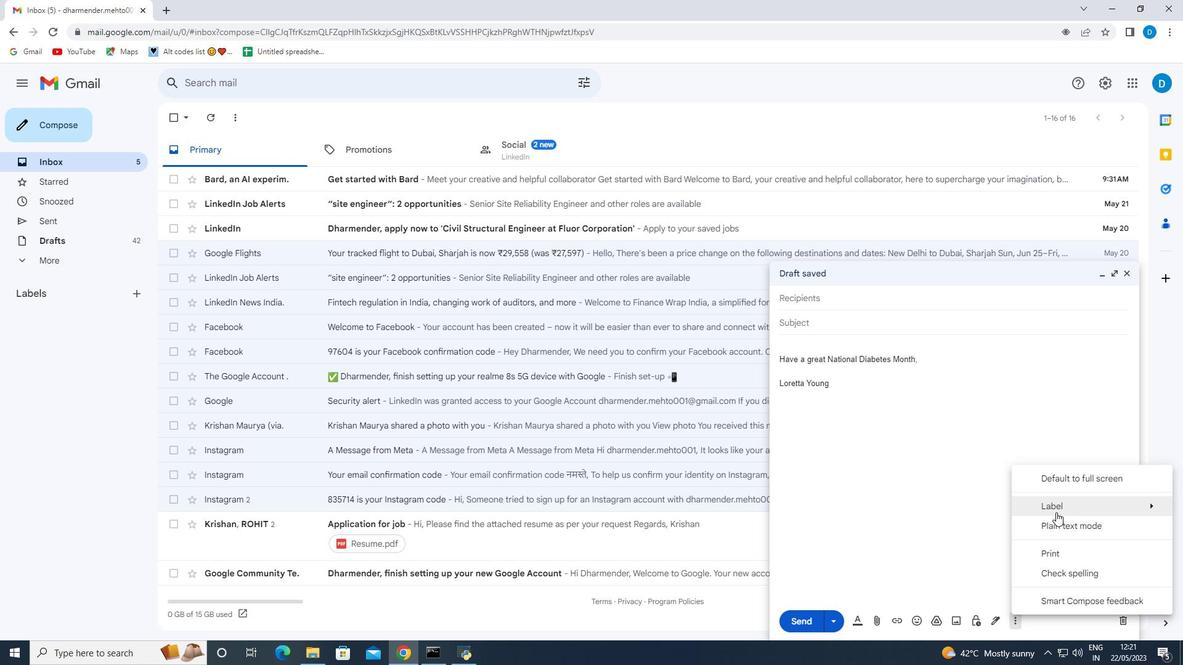 
Action: Mouse pressed left at (1056, 506)
Screenshot: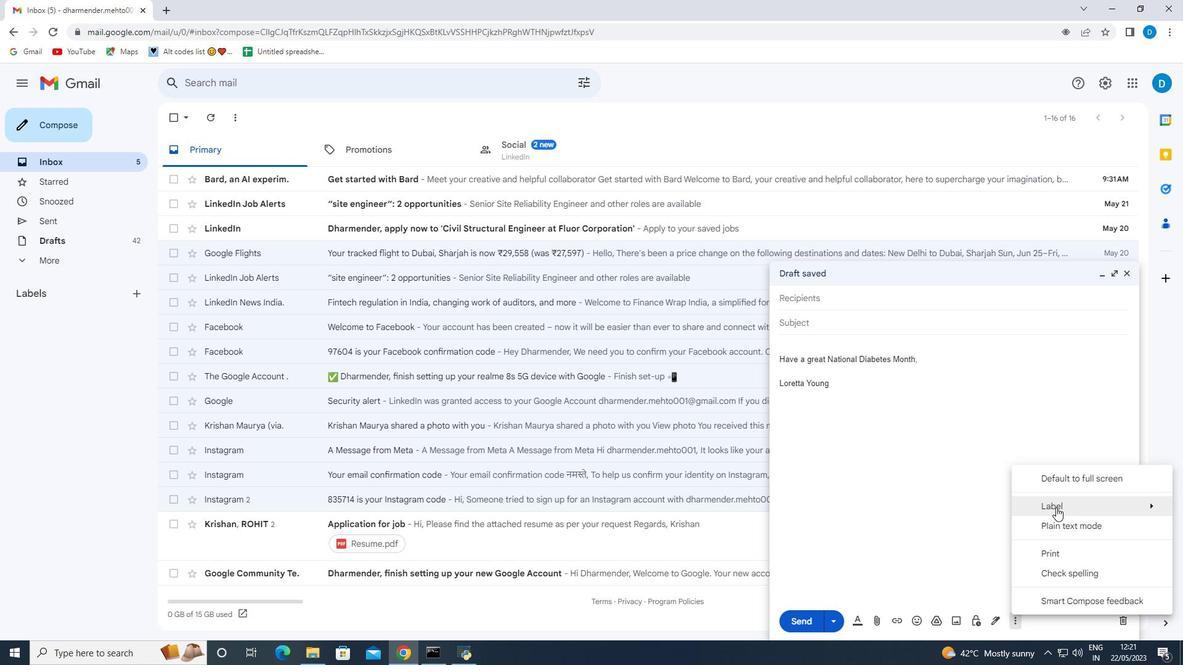
Action: Mouse moved to (930, 490)
Screenshot: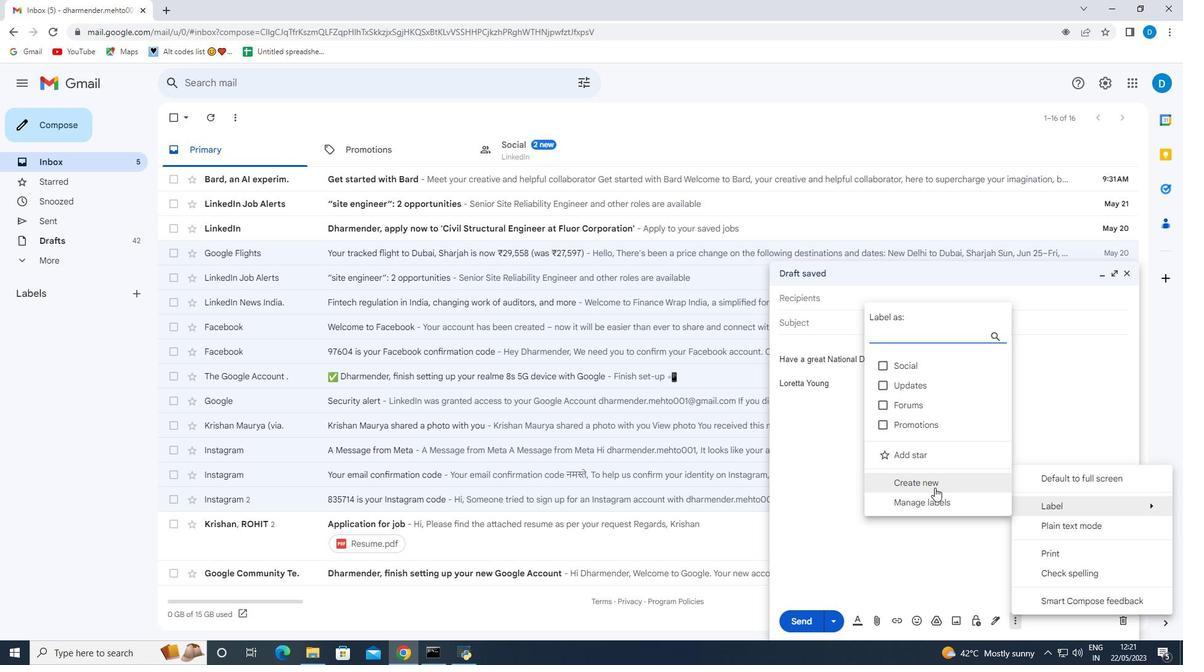 
Action: Mouse pressed left at (930, 490)
Screenshot: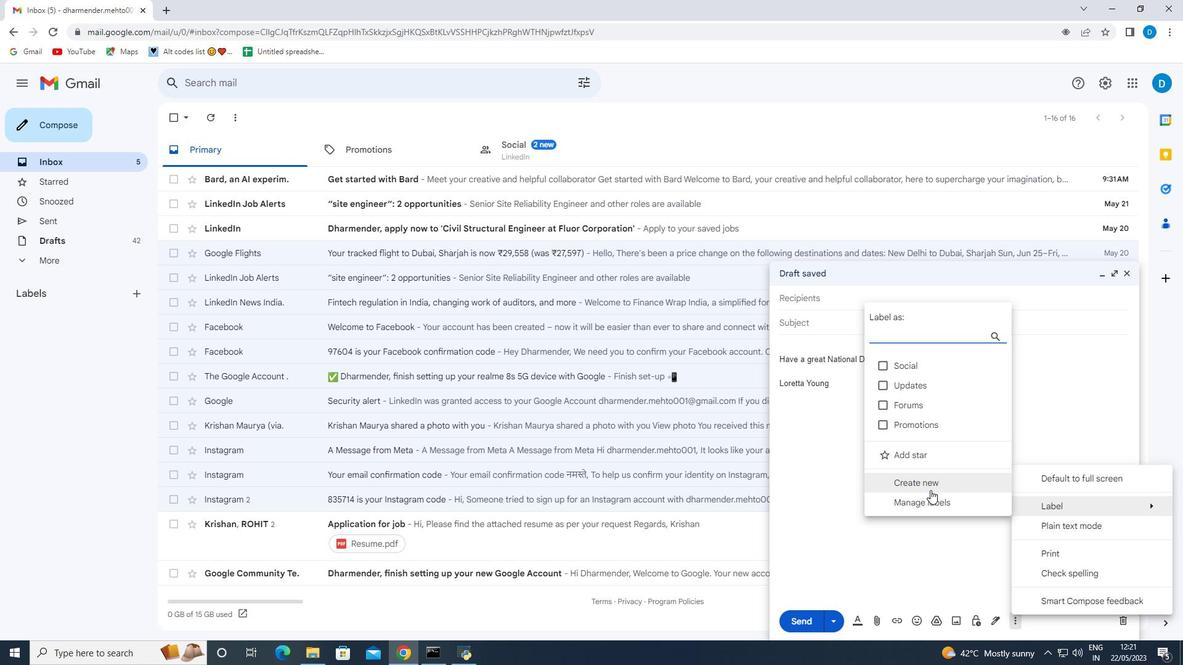 
Action: Mouse moved to (486, 330)
Screenshot: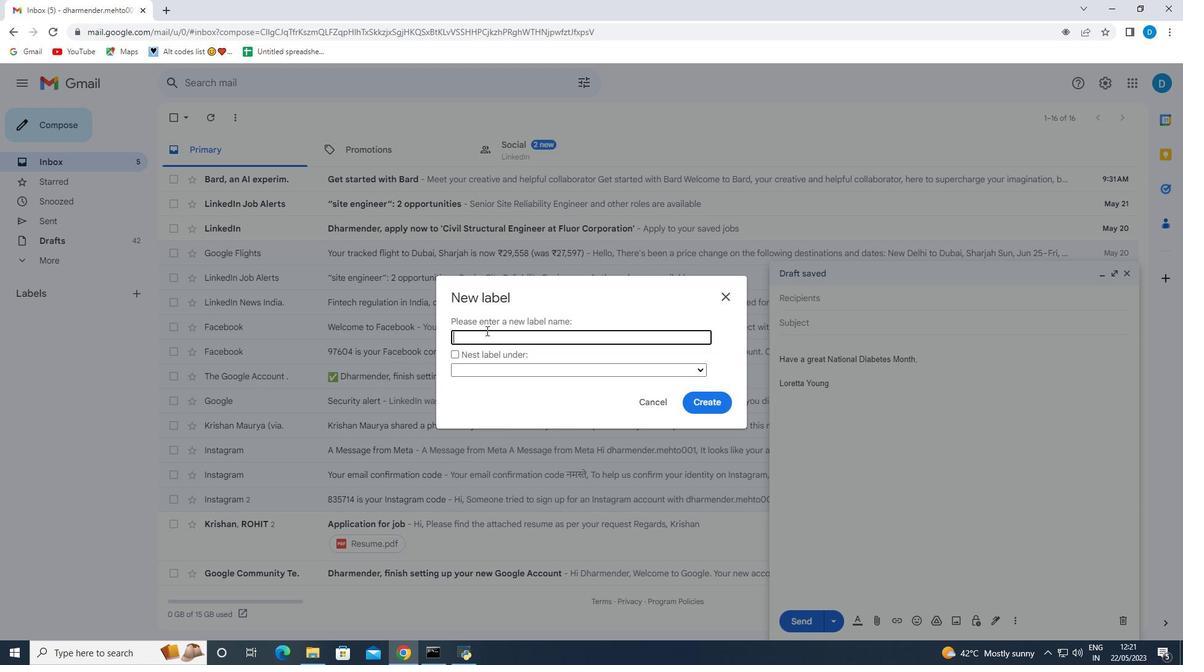 
Action: Mouse pressed left at (486, 330)
Screenshot: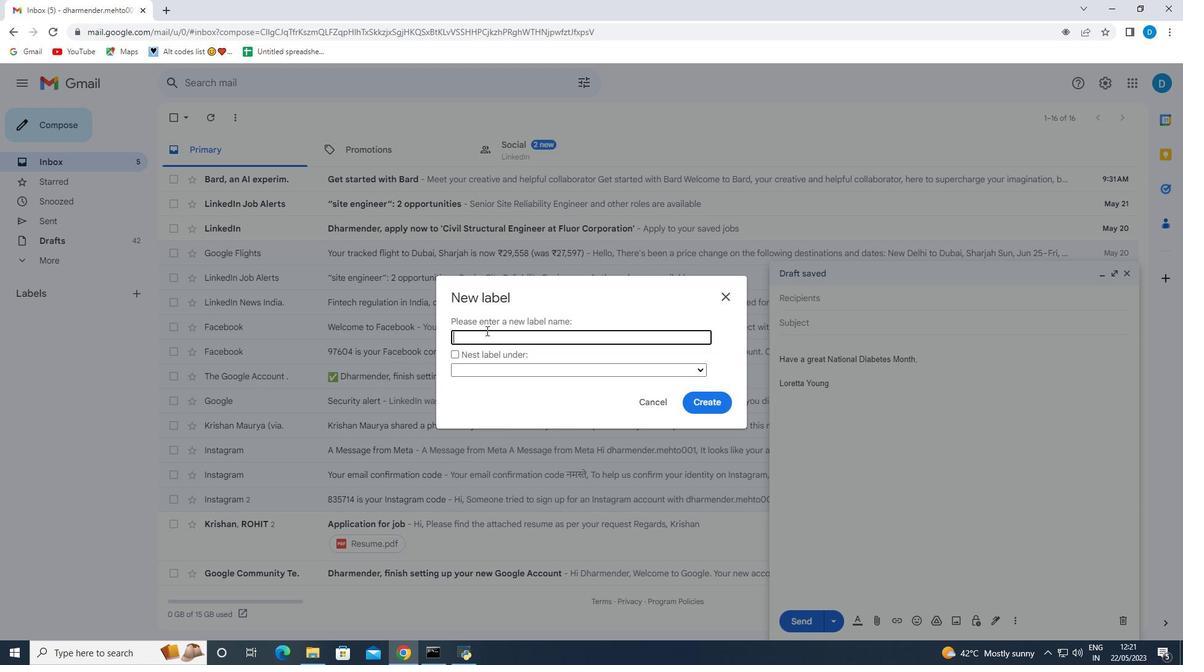 
Action: Mouse moved to (485, 332)
Screenshot: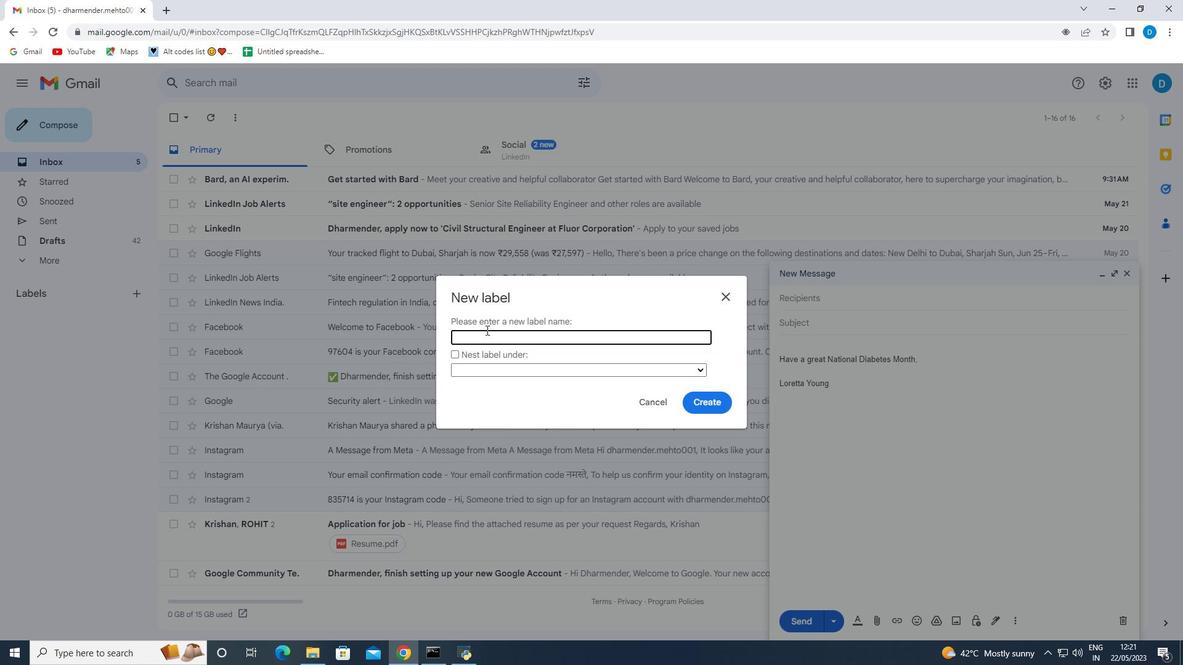 
Action: Key pressed <Key.shift><Key.shift><Key.shift><Key.shift><Key.shift>Marketing<Key.space><Key.shift><Key.shift>Plans
Screenshot: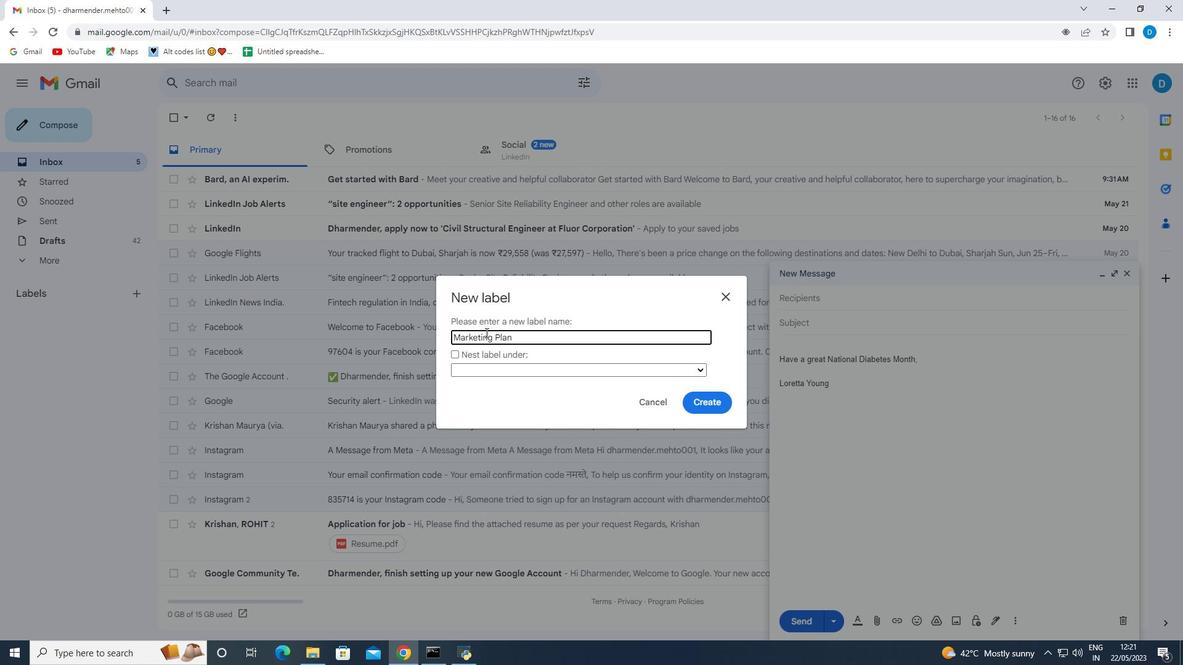 
Action: Mouse moved to (701, 395)
Screenshot: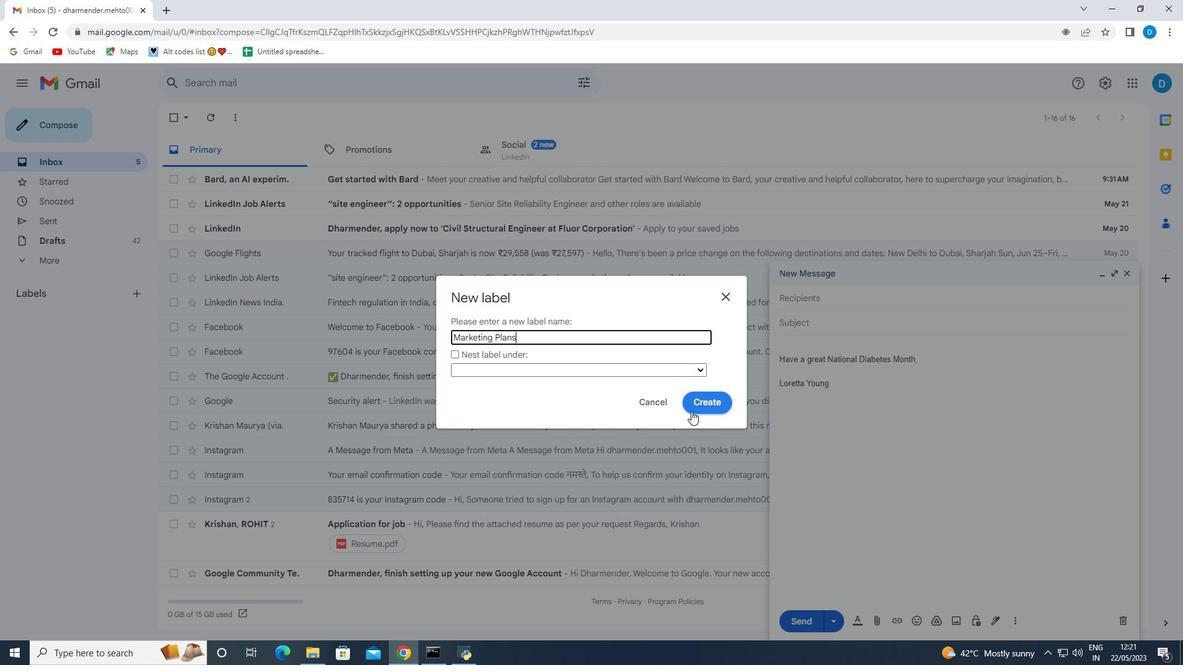 
Action: Mouse pressed left at (701, 395)
Screenshot: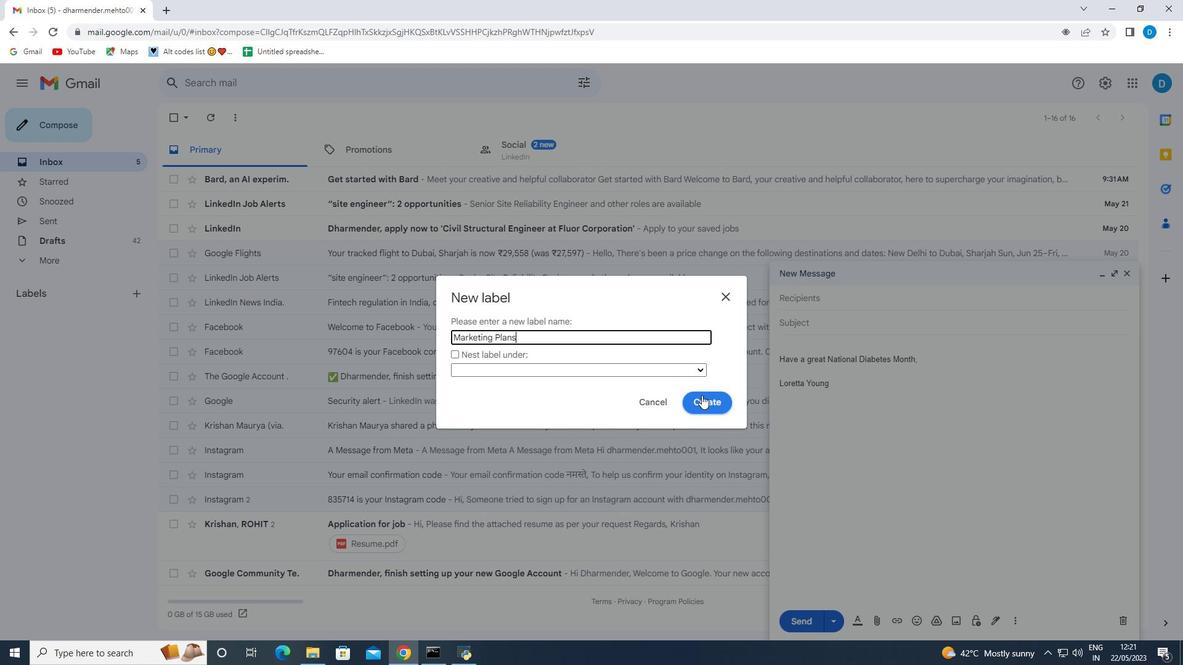 
Action: Mouse moved to (806, 295)
Screenshot: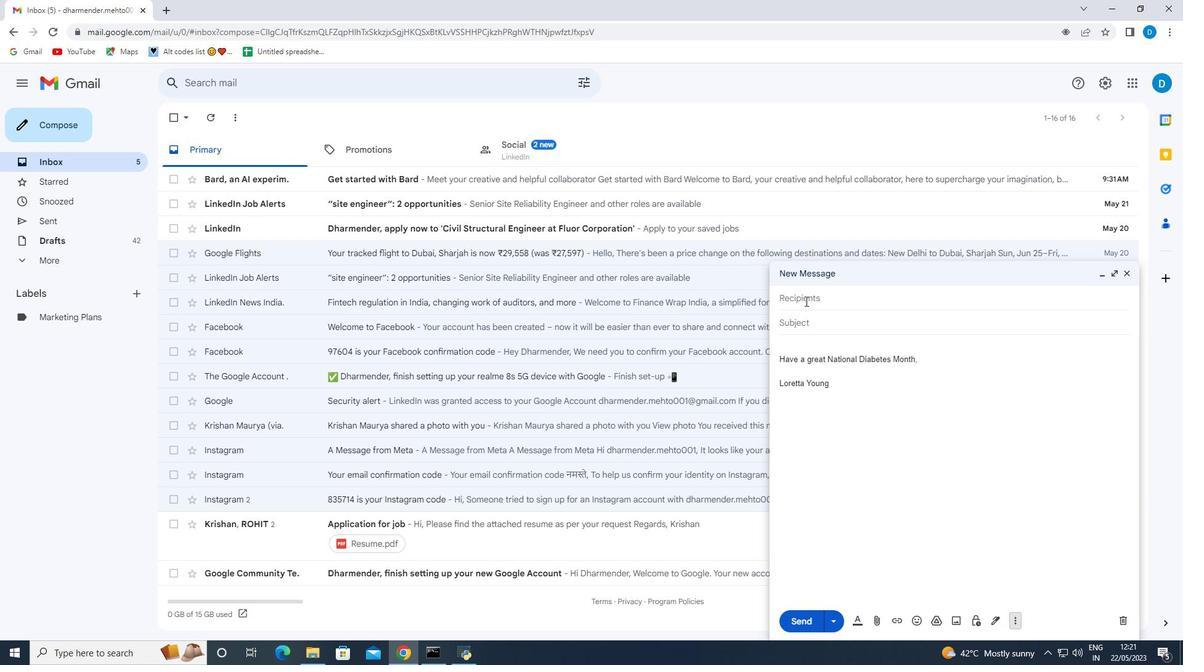 
Action: Mouse pressed left at (806, 295)
Screenshot: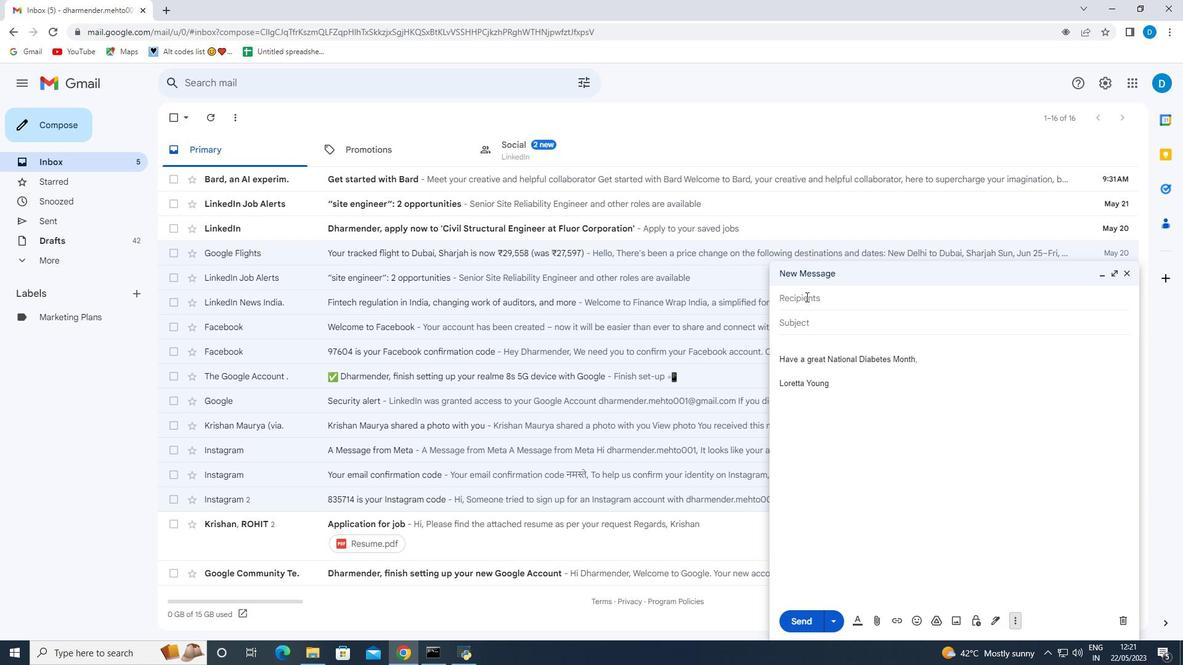 
Action: Key pressed softage.9<Key.shift>@softage.net
Screenshot: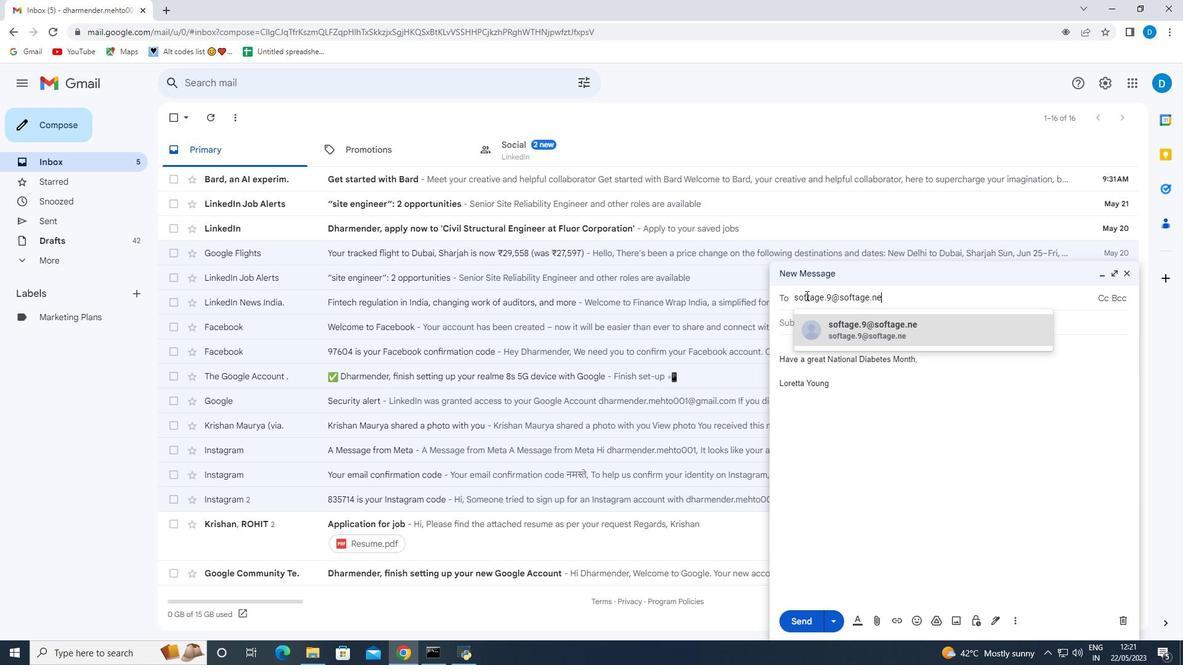 
Action: Mouse moved to (983, 342)
Screenshot: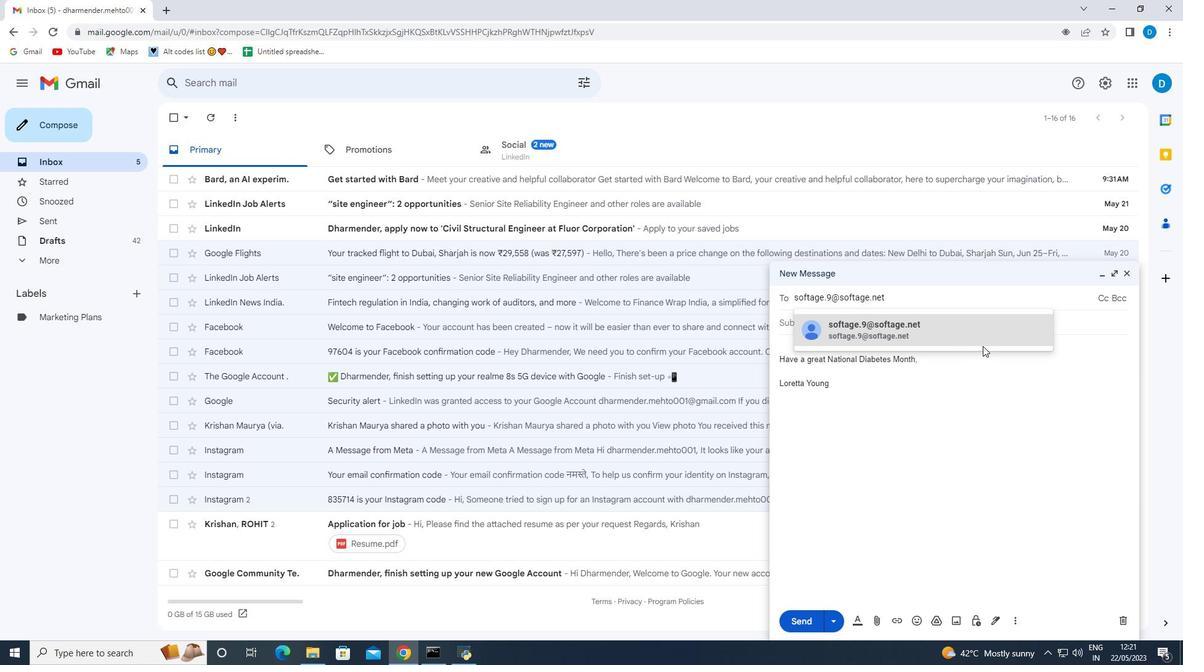 
Action: Mouse pressed left at (983, 342)
Screenshot: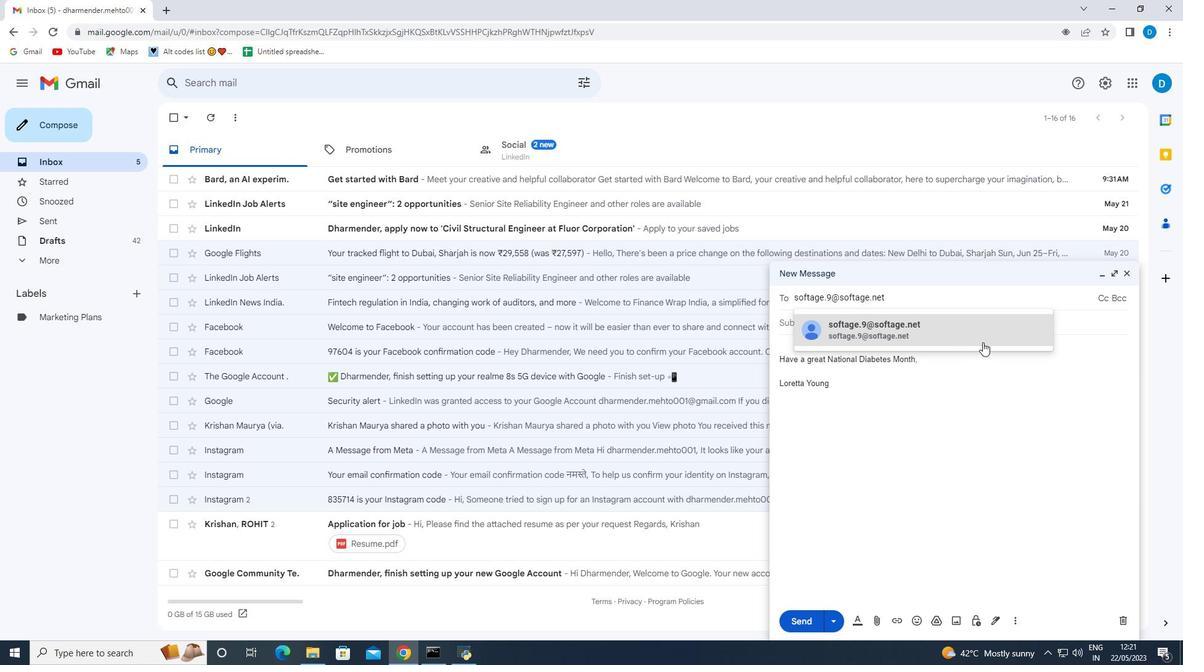 
Action: Mouse moved to (888, 501)
Screenshot: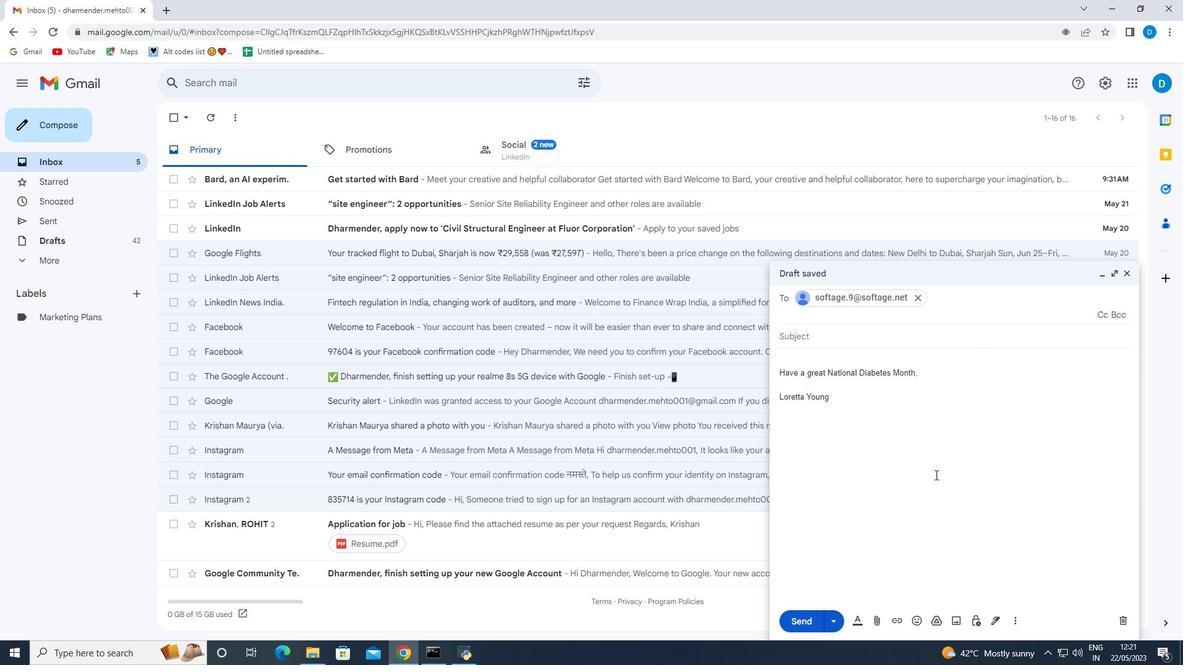 
Action: Mouse scrolled (888, 501) with delta (0, 0)
Screenshot: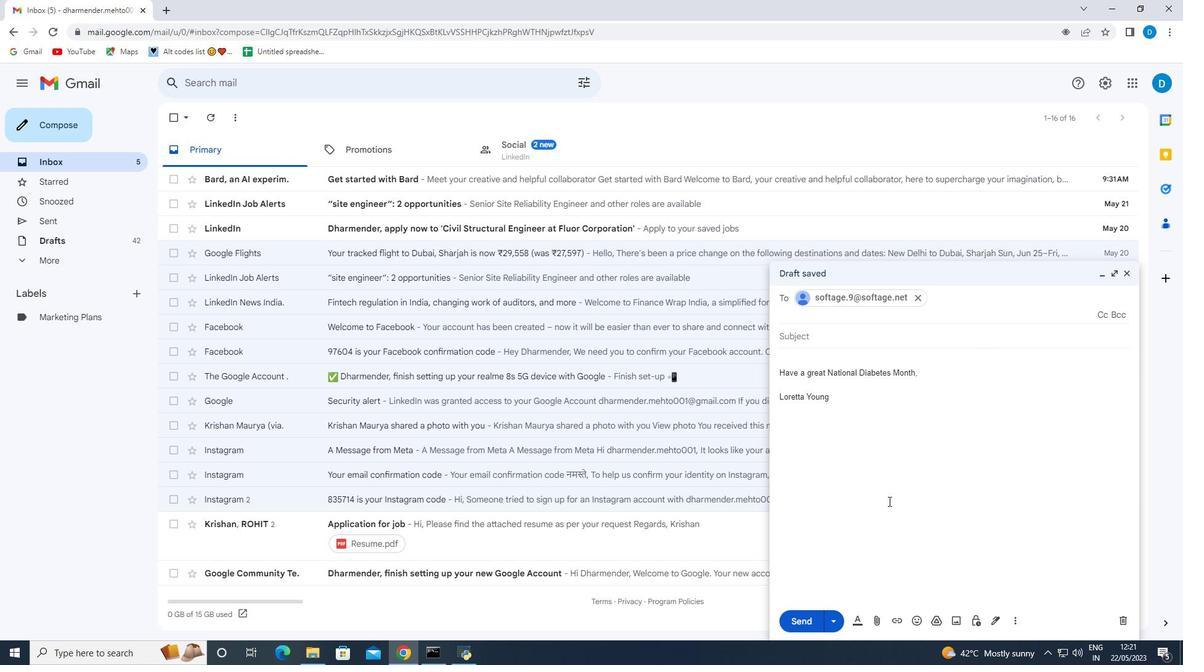 
Action: Mouse moved to (1015, 619)
Screenshot: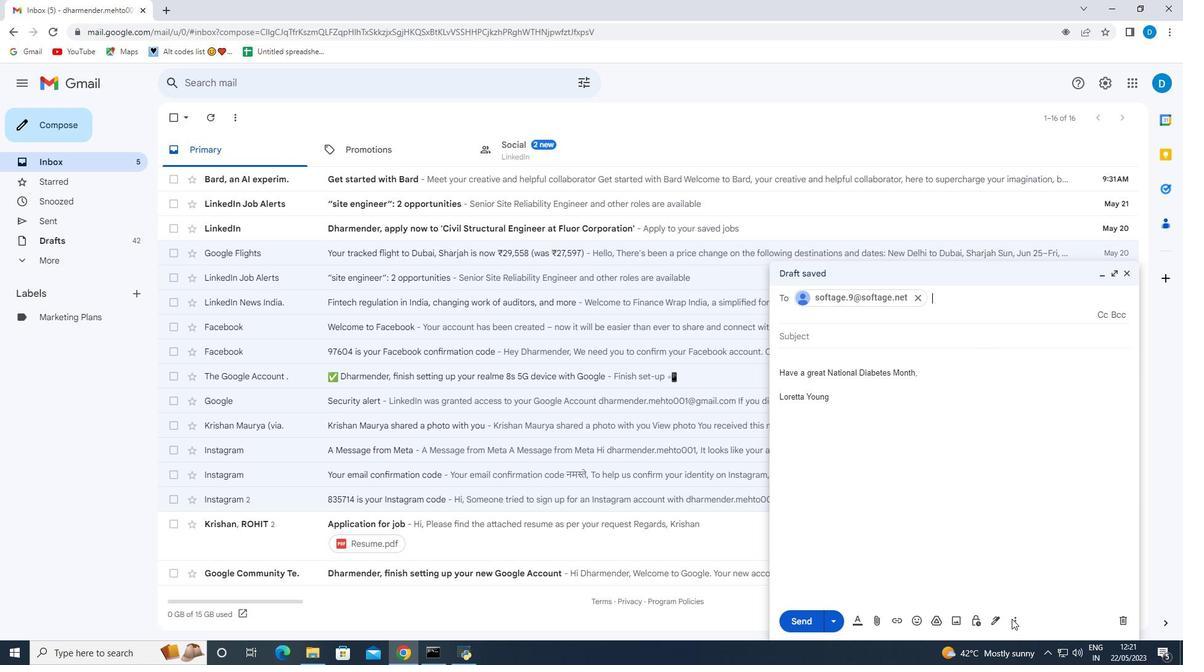 
Action: Mouse pressed left at (1015, 619)
Screenshot: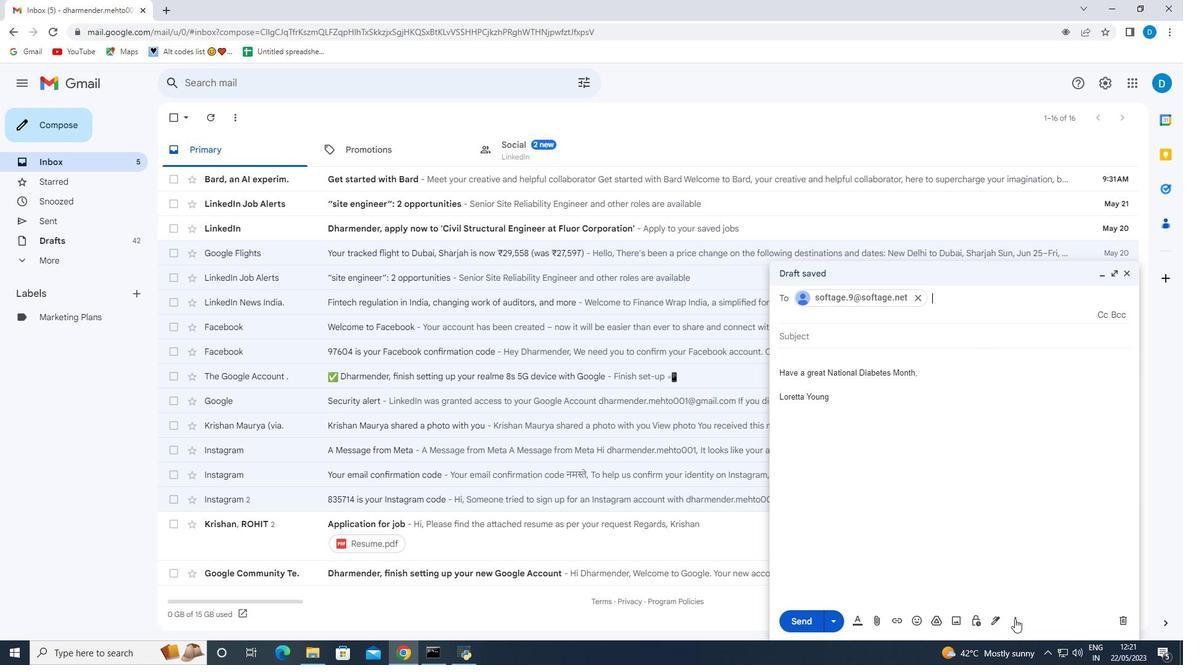 
Action: Mouse moved to (944, 536)
Screenshot: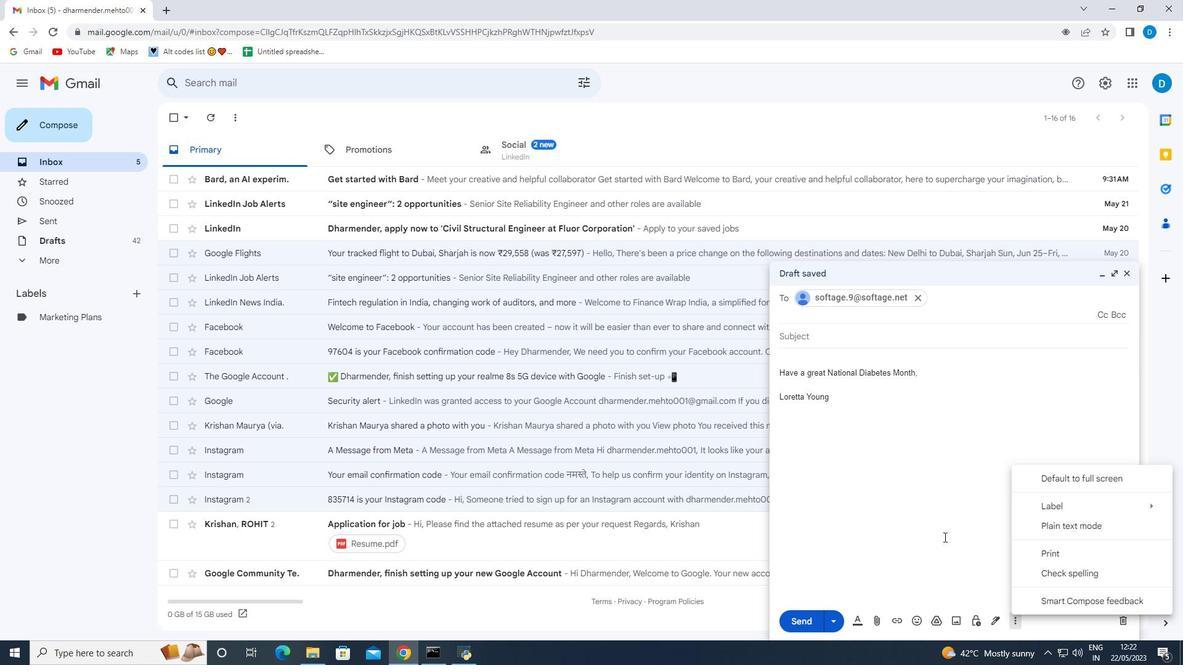 
Action: Mouse pressed left at (944, 536)
Screenshot: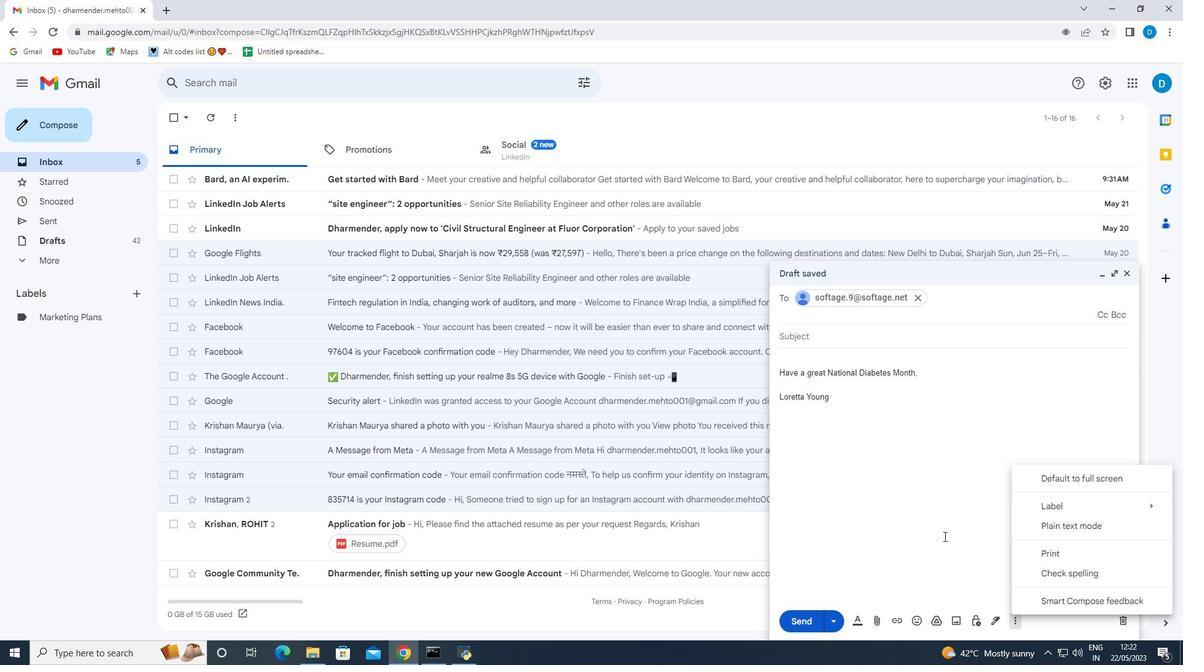 
Action: Mouse moved to (139, 316)
Screenshot: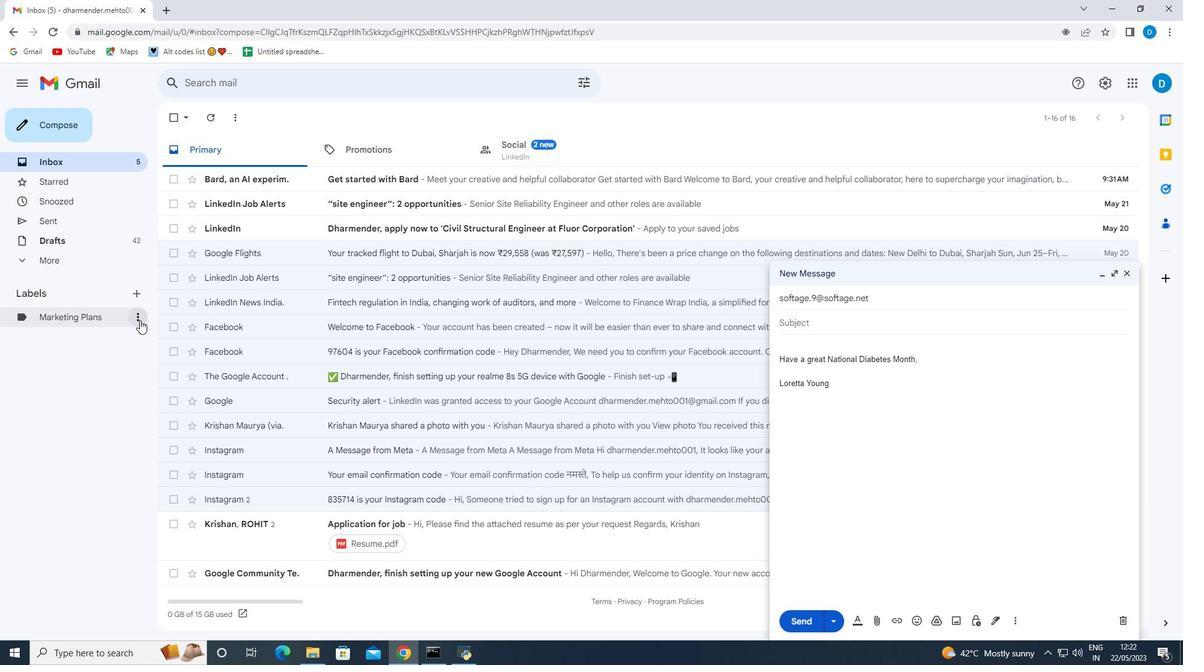 
Action: Mouse pressed left at (139, 316)
Screenshot: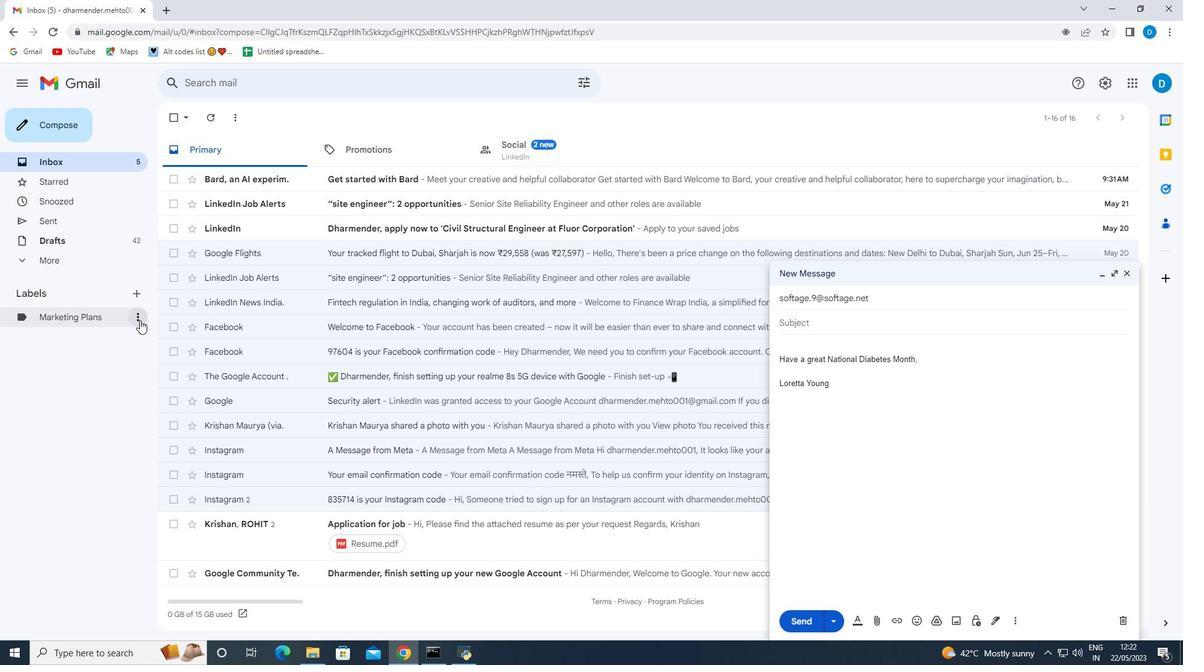 
Action: Mouse moved to (187, 338)
Screenshot: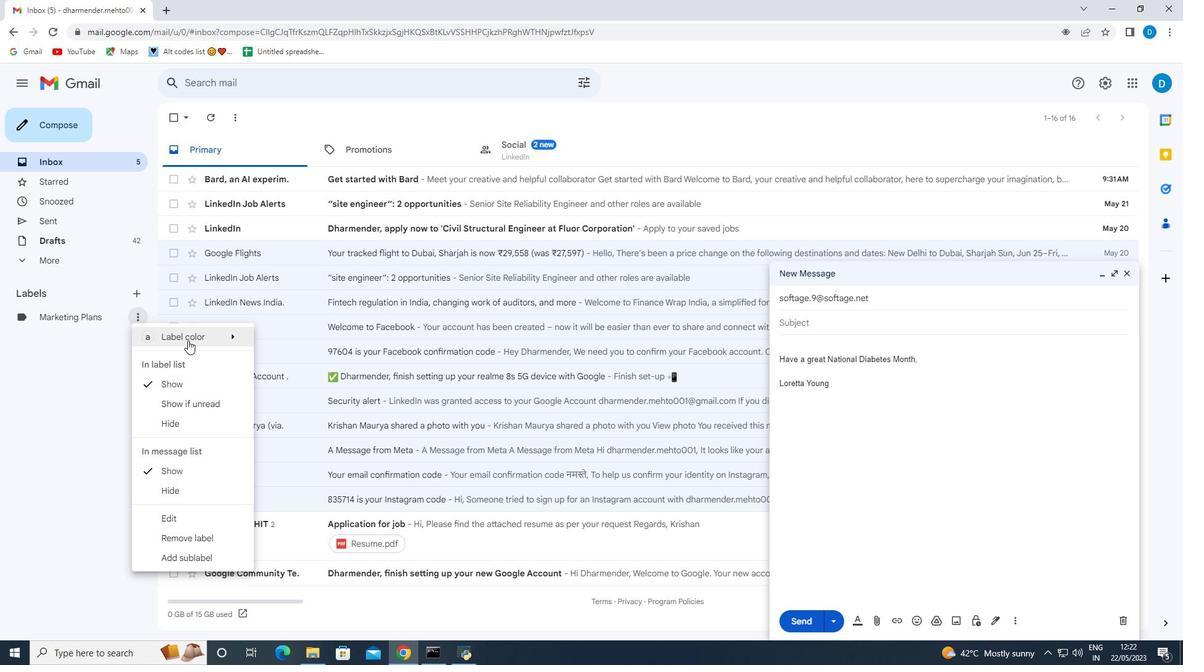 
Action: Mouse pressed left at (187, 338)
Screenshot: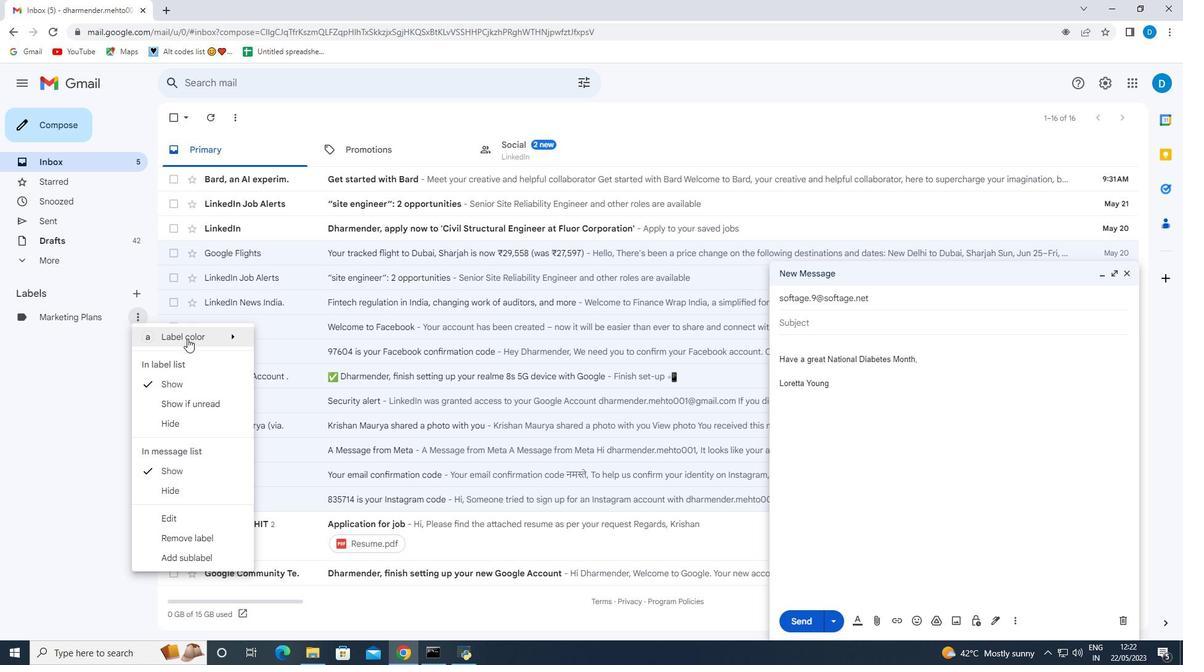
Action: Mouse moved to (320, 400)
Screenshot: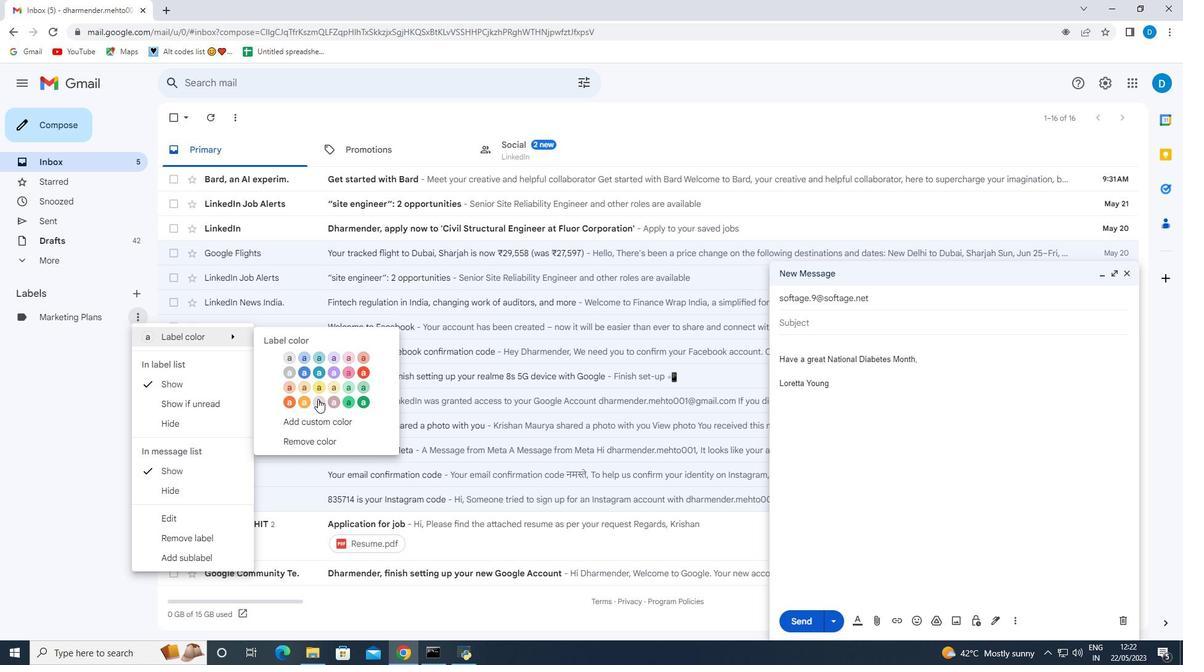 
Action: Mouse pressed left at (320, 400)
Screenshot: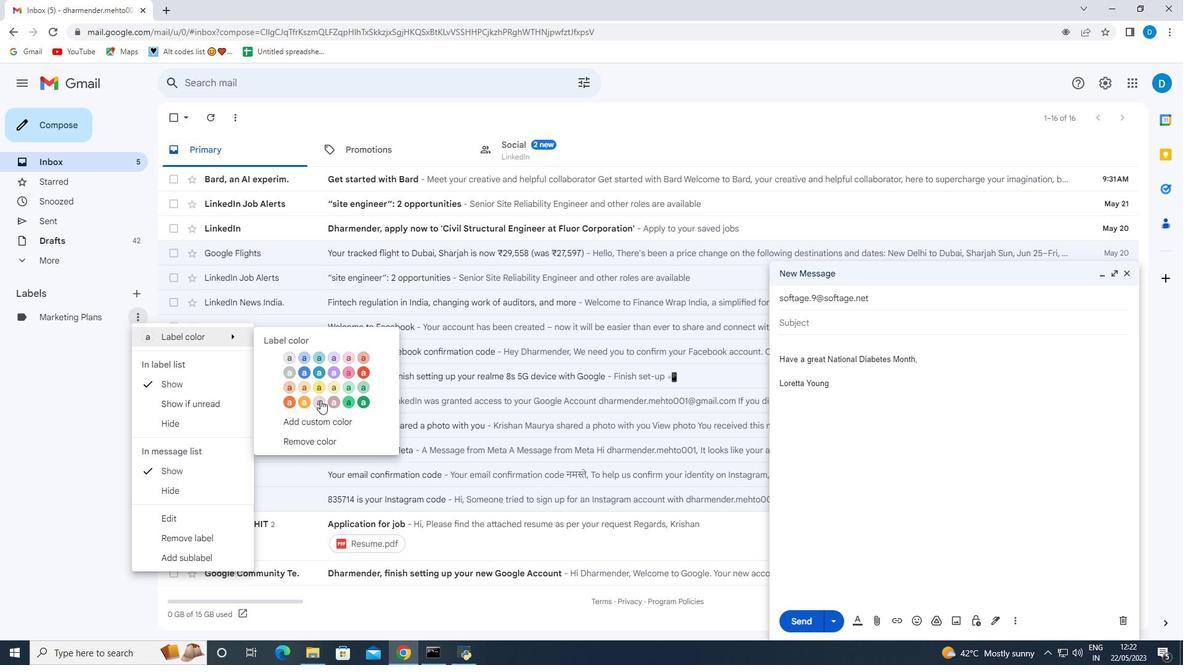 
Action: Mouse moved to (1016, 621)
Screenshot: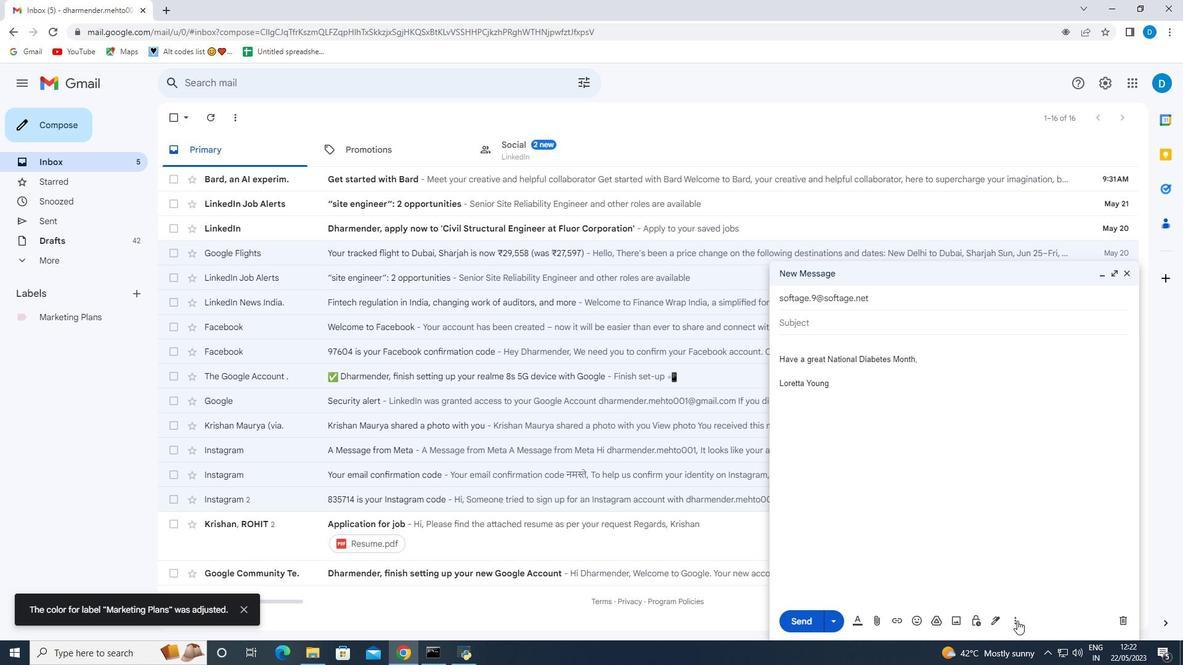 
Action: Mouse pressed left at (1016, 621)
Screenshot: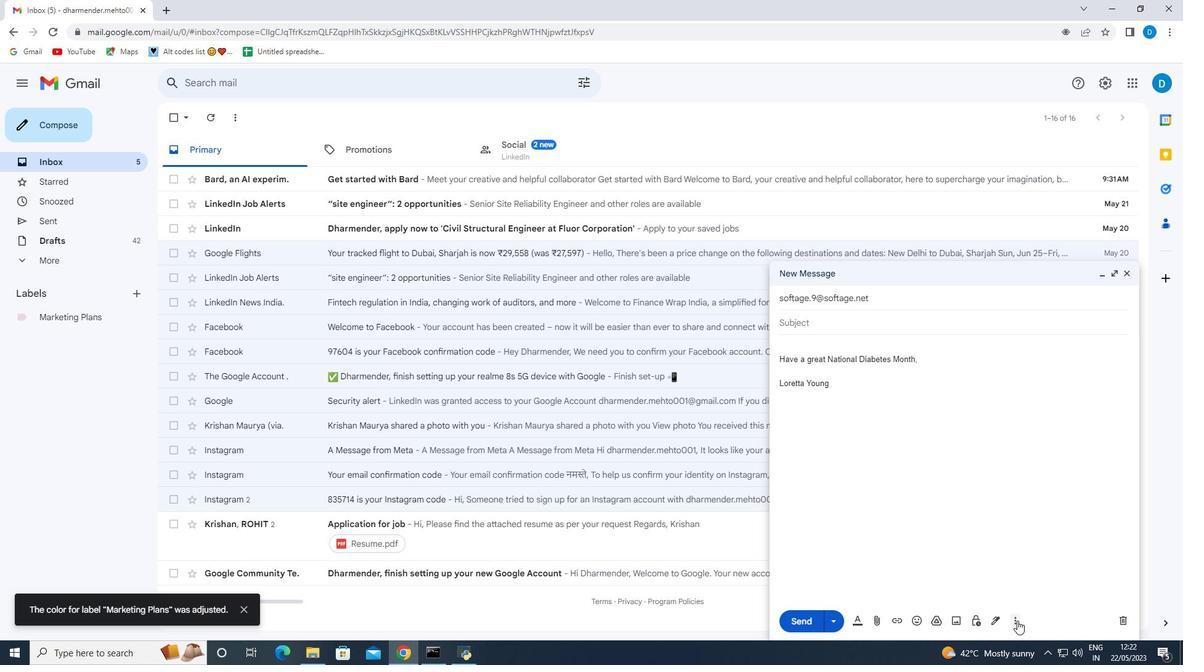 
Action: Mouse moved to (1043, 514)
Screenshot: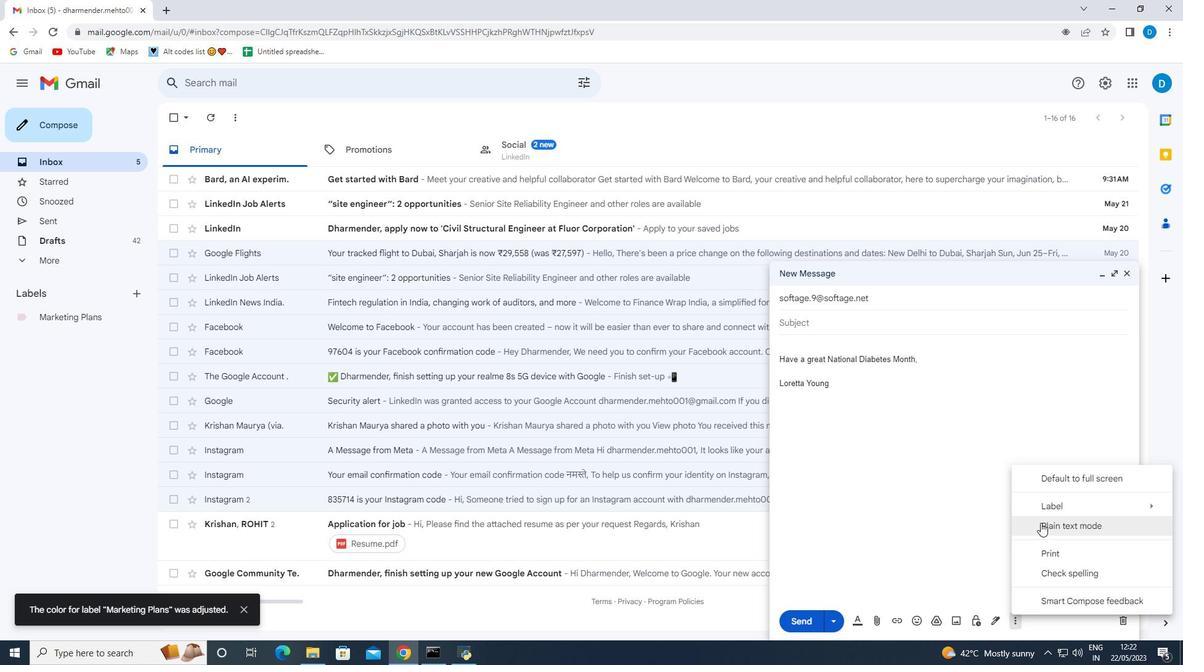 
Action: Mouse pressed left at (1043, 514)
Screenshot: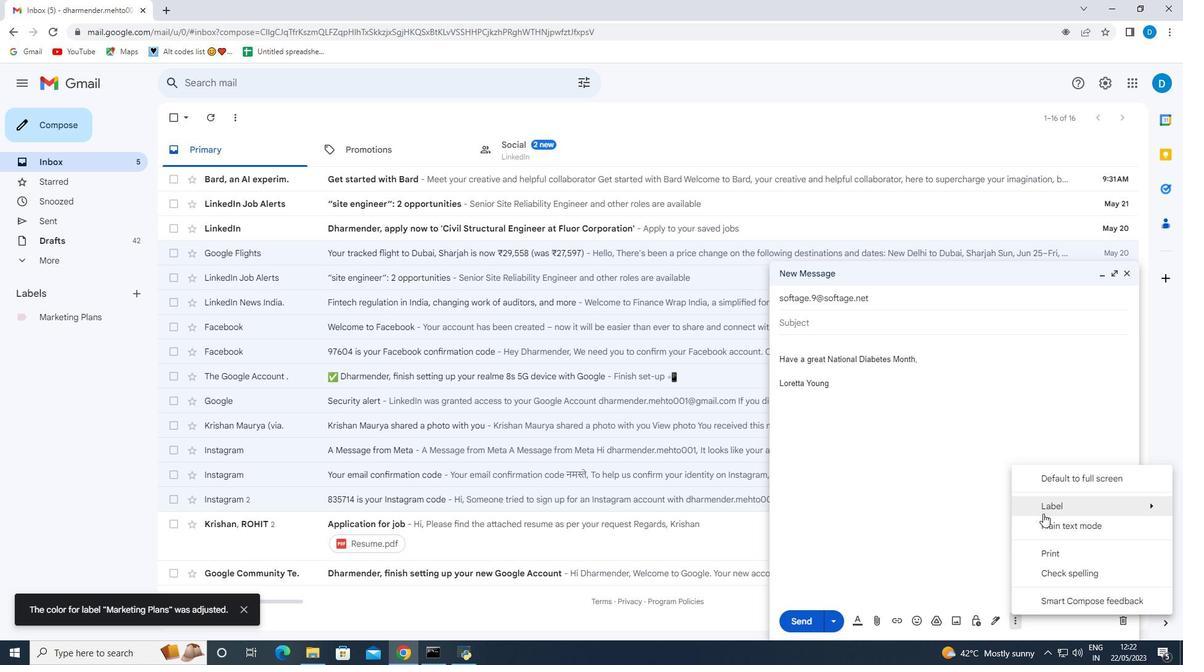 
Action: Mouse moved to (909, 345)
Screenshot: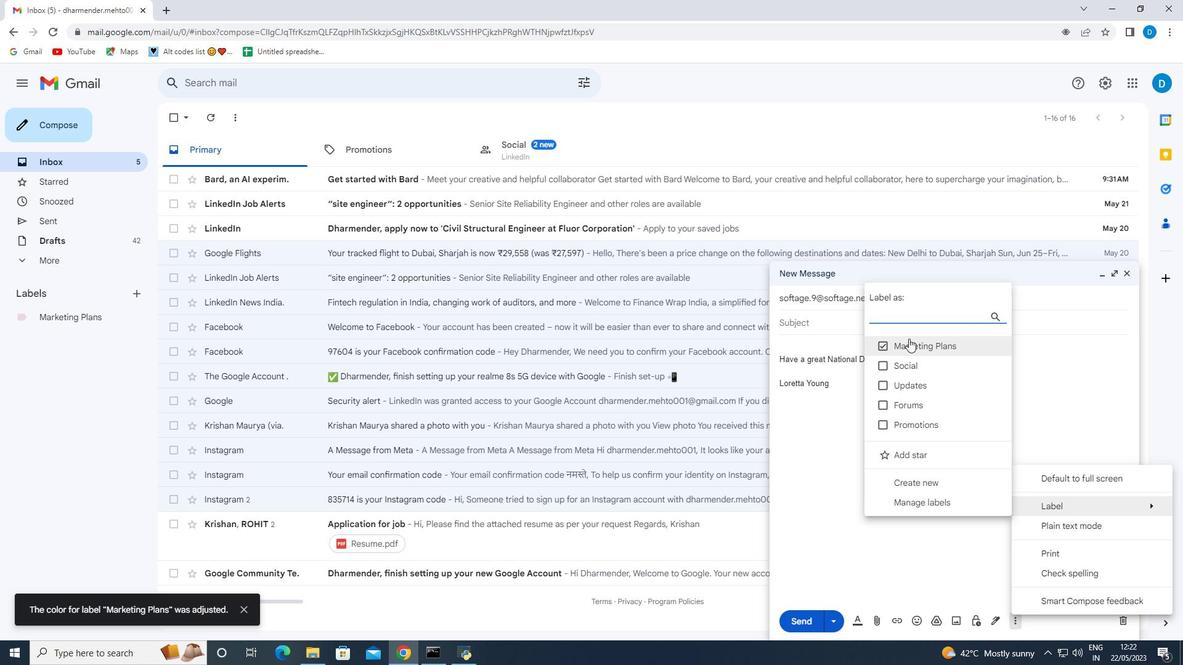 
Action: Mouse pressed left at (909, 345)
Screenshot: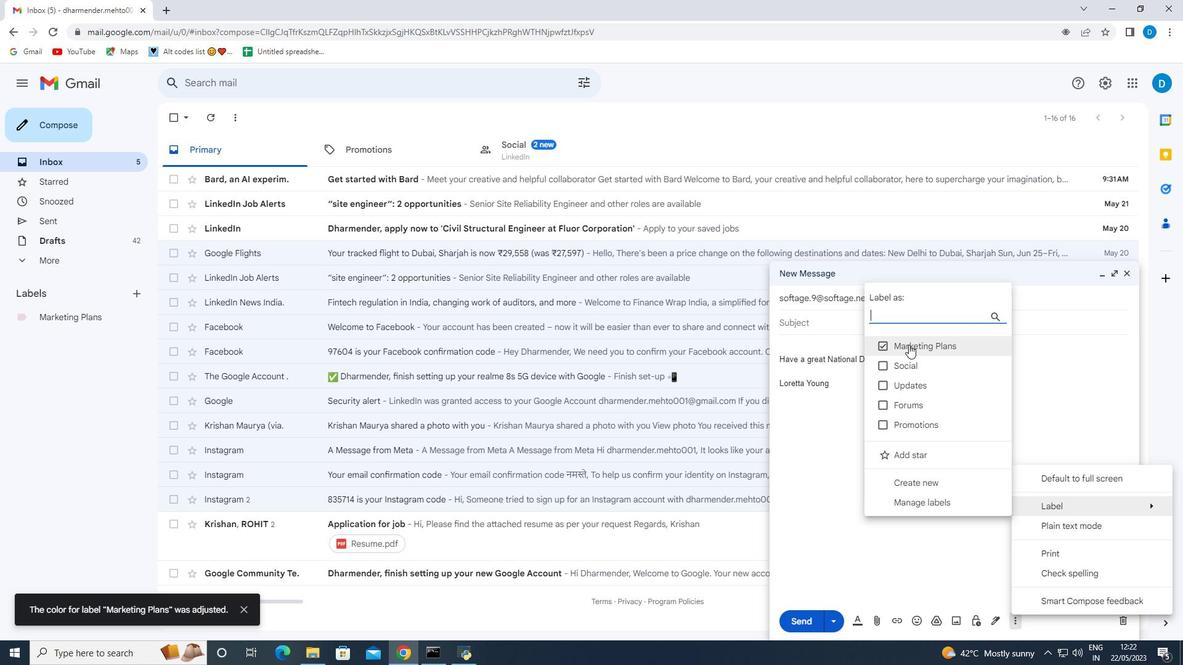 
Action: Mouse moved to (947, 510)
Screenshot: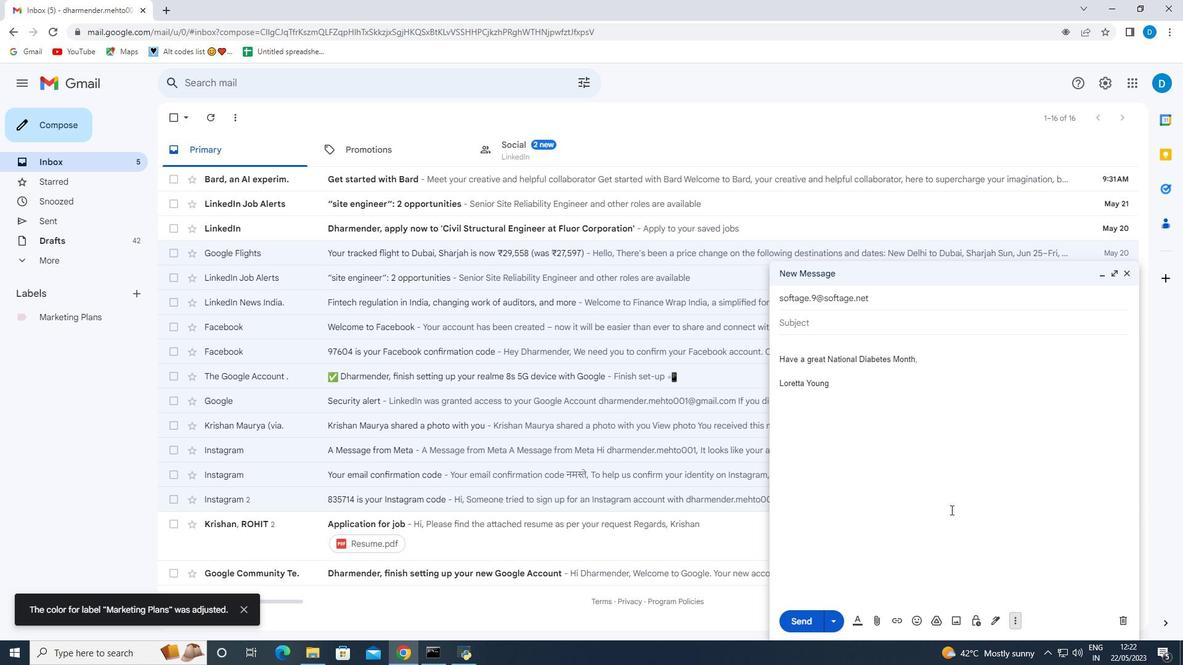 
